 Task: Send an email with the signature Lorenzo Gonzalez with the subject Invitation to a company party and the message Would it be possible to provide a progress report on the project by the end of the week? from softage.6@softage.net to softage.3@softage.net and move the email from Sent Items to the folder Business plans
Action: Mouse moved to (90, 106)
Screenshot: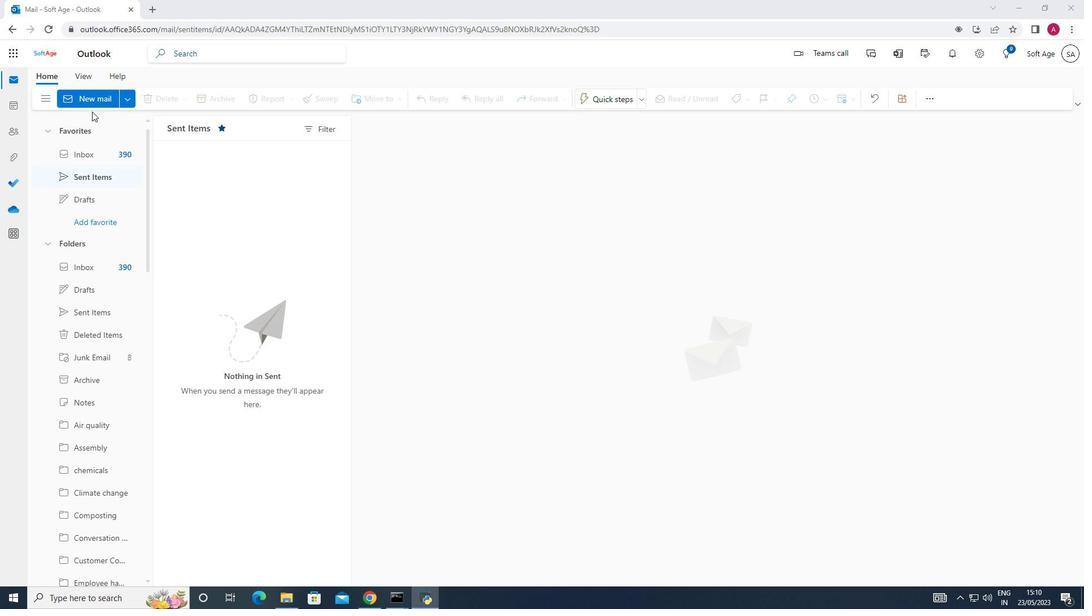 
Action: Mouse pressed left at (90, 106)
Screenshot: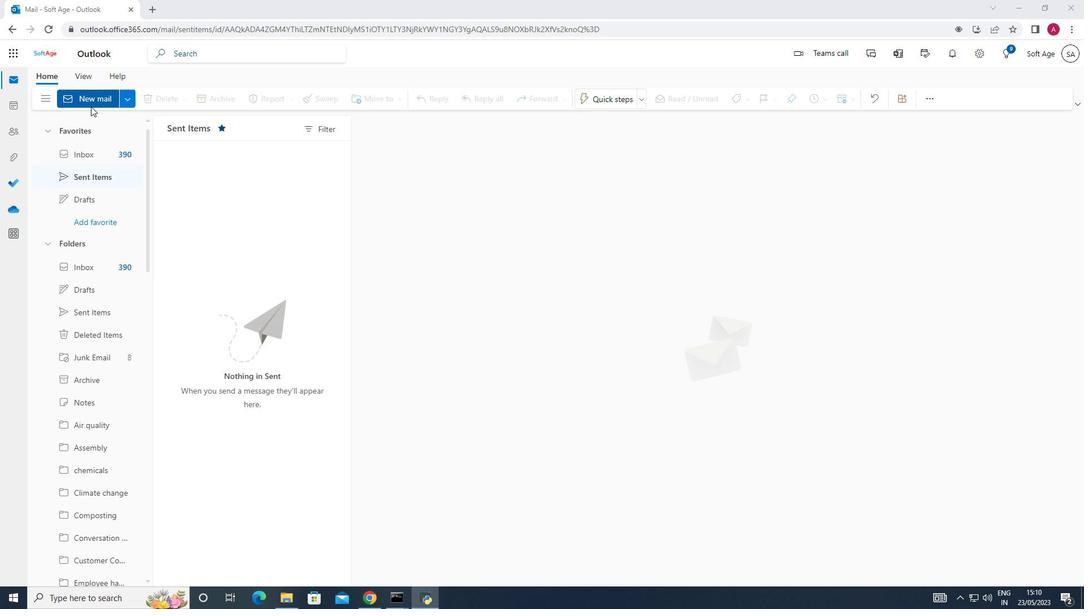 
Action: Mouse moved to (772, 94)
Screenshot: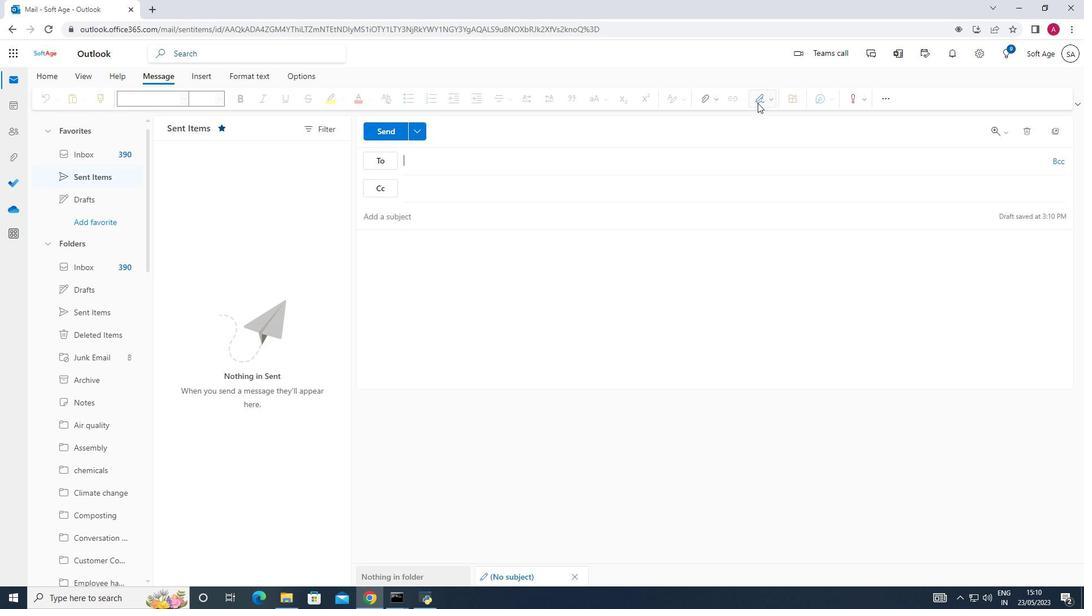 
Action: Mouse pressed left at (772, 94)
Screenshot: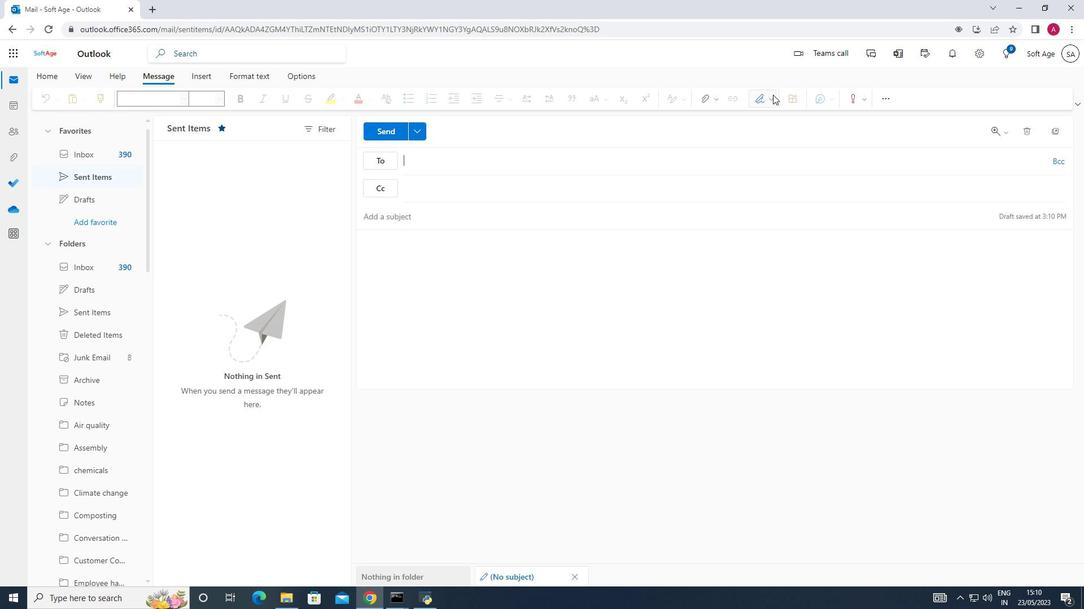 
Action: Mouse moved to (748, 140)
Screenshot: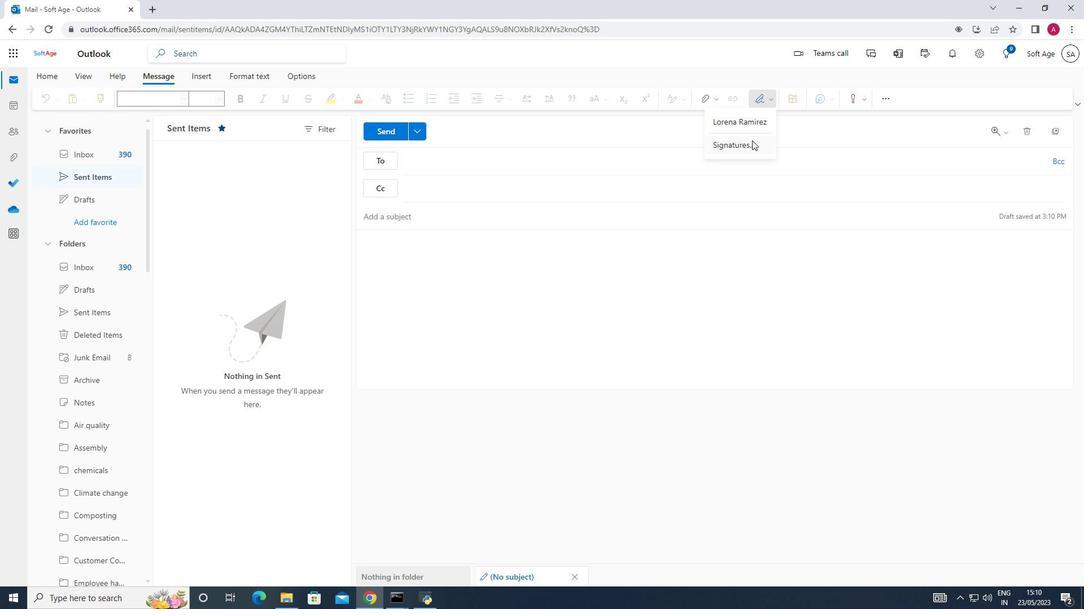 
Action: Mouse pressed left at (748, 140)
Screenshot: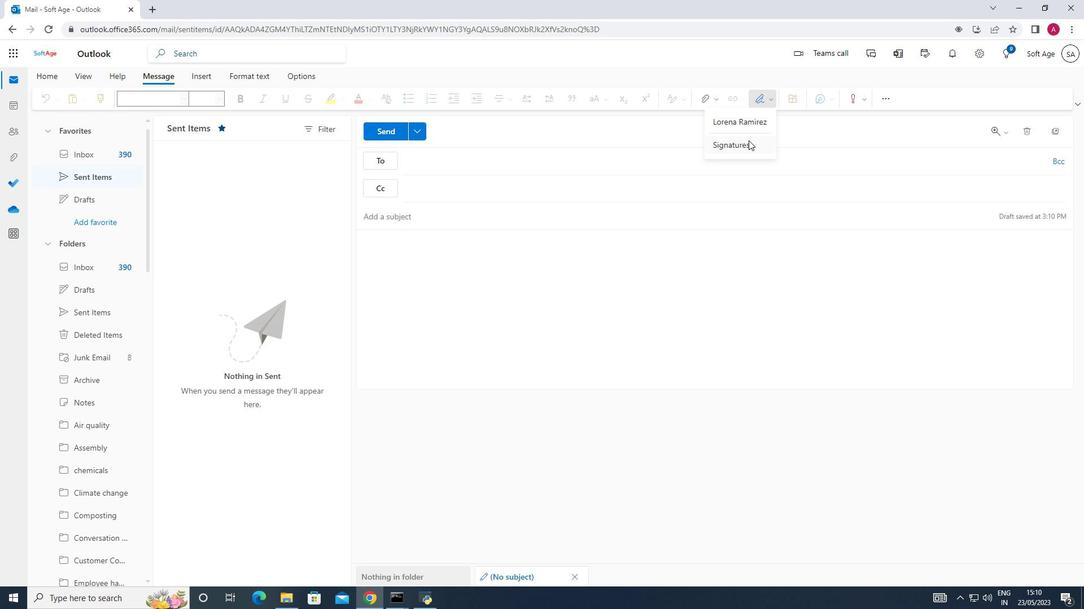 
Action: Mouse moved to (770, 186)
Screenshot: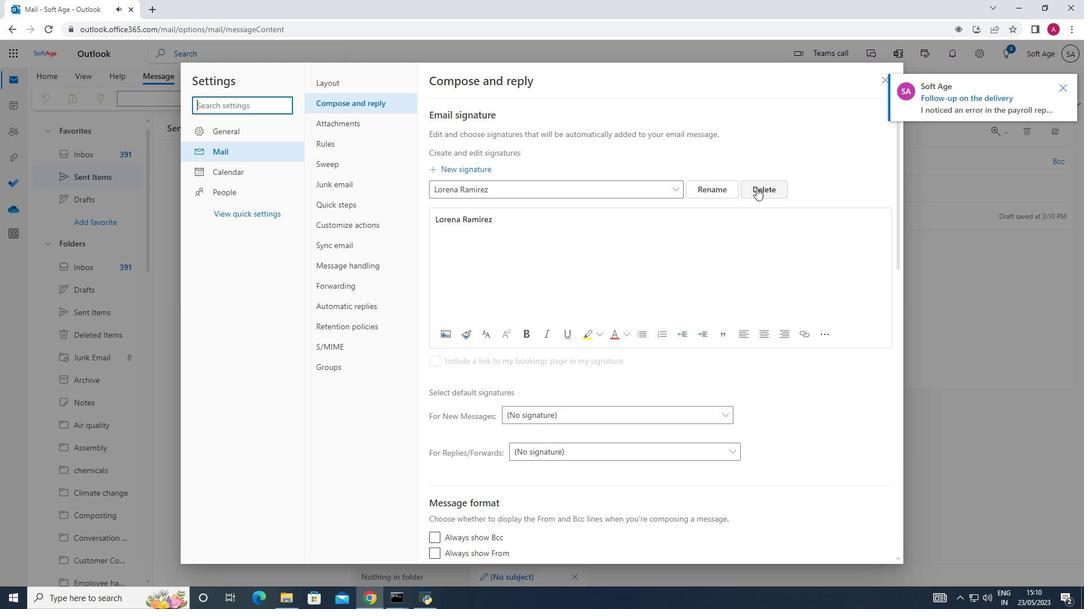 
Action: Mouse pressed left at (770, 186)
Screenshot: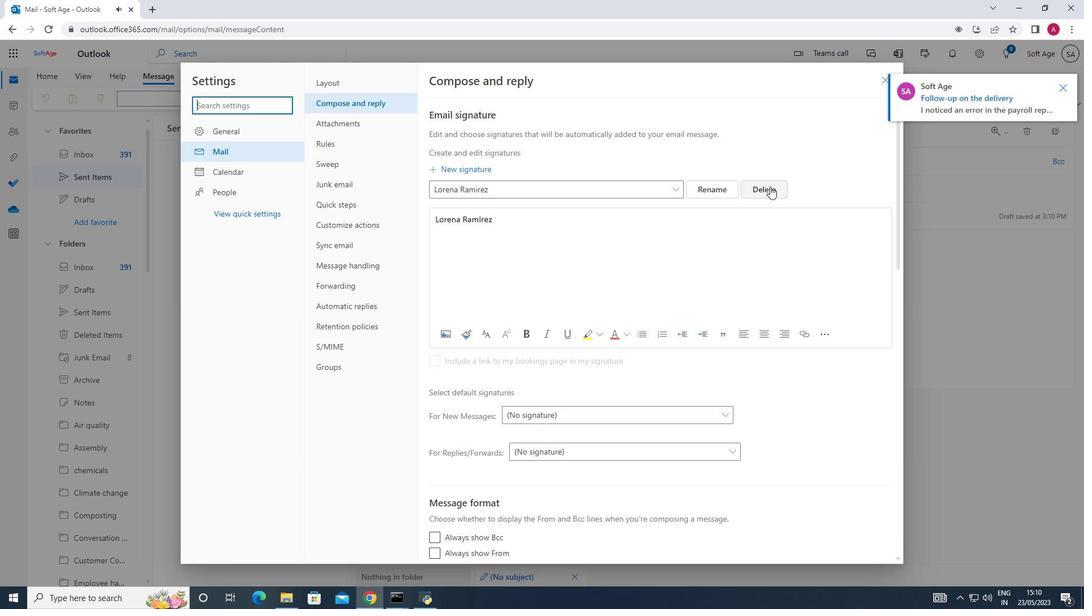 
Action: Mouse moved to (476, 192)
Screenshot: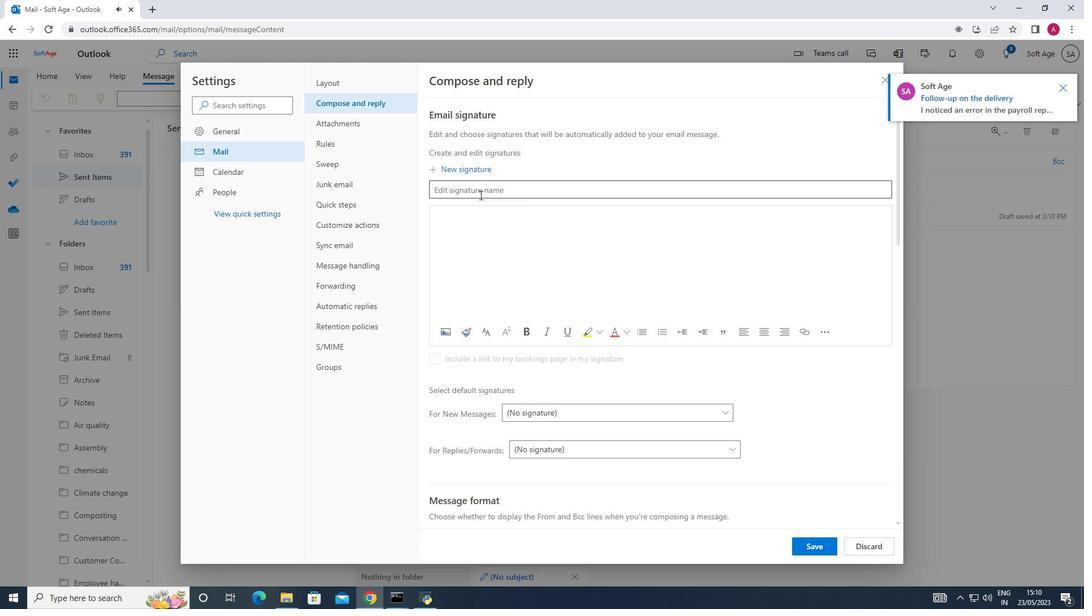 
Action: Mouse pressed left at (476, 192)
Screenshot: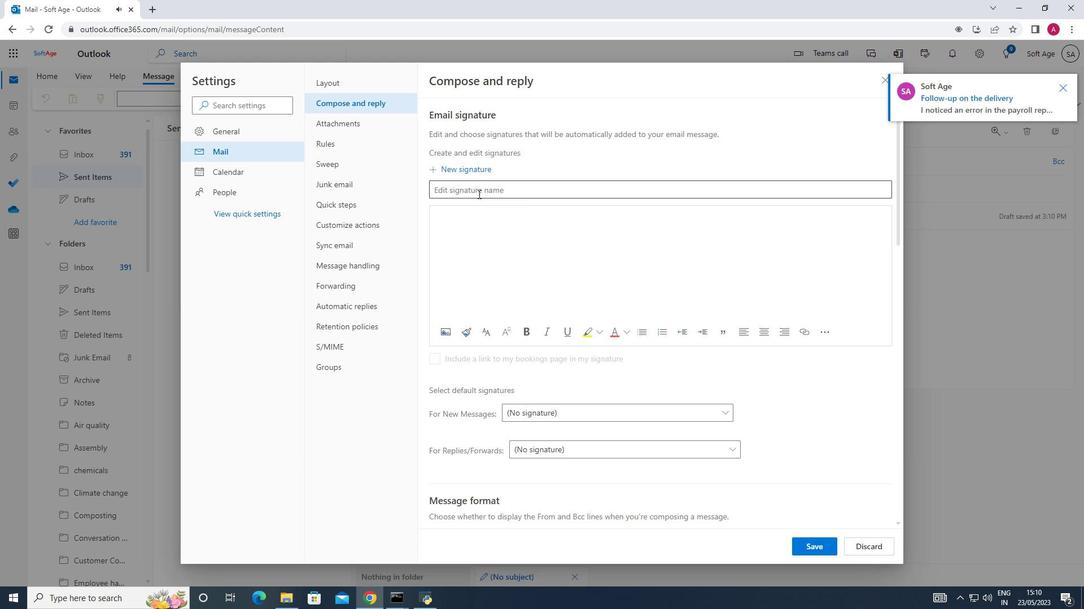 
Action: Mouse moved to (475, 191)
Screenshot: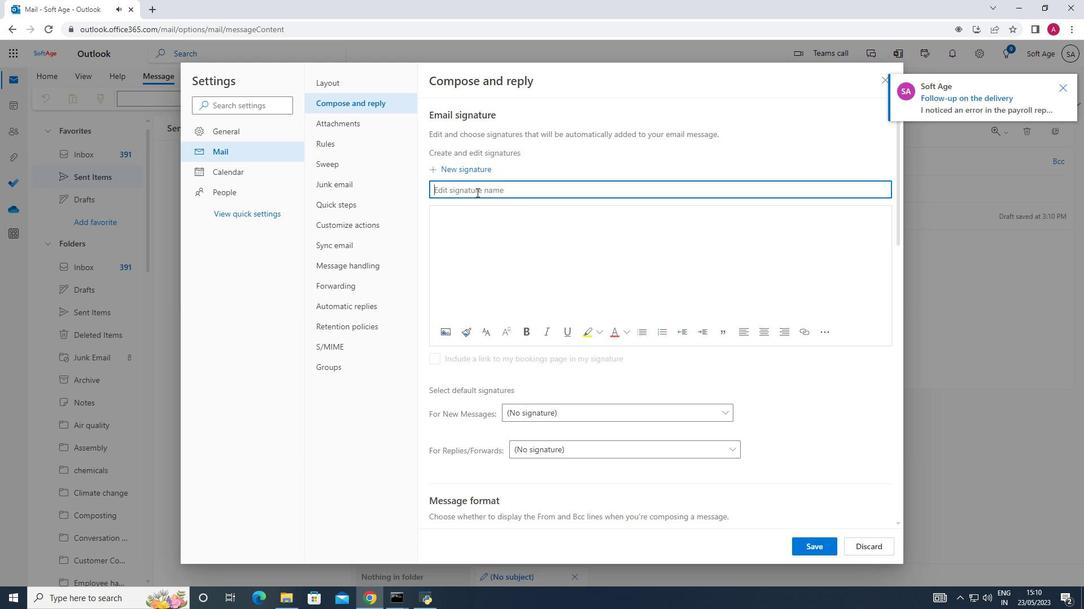 
Action: Key pressed <Key.shift_r>Lorenzo<Key.space><Key.shift>Gonzalez
Screenshot: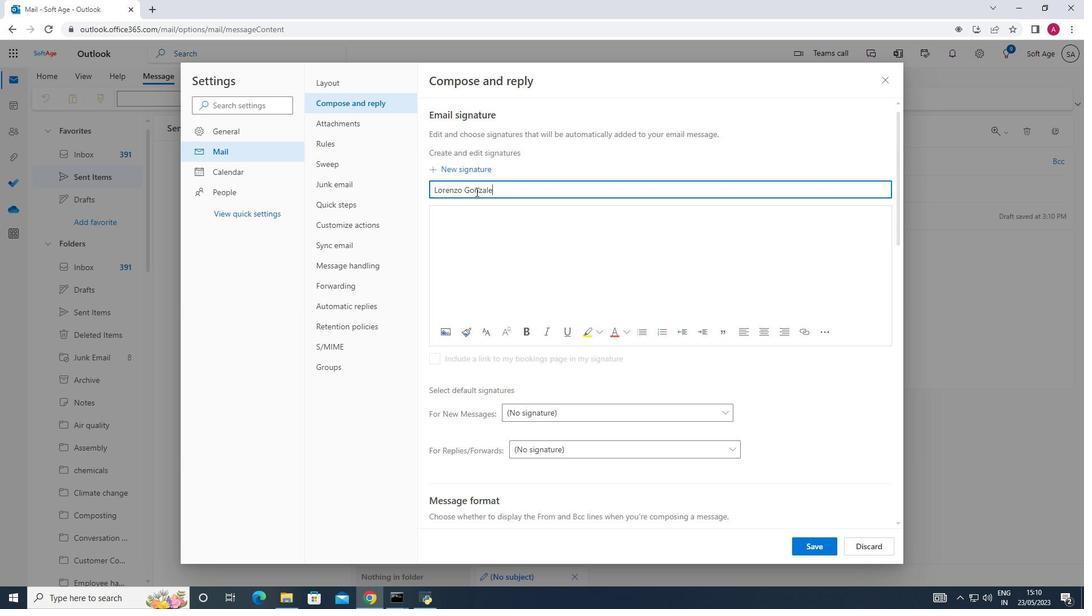 
Action: Mouse moved to (442, 221)
Screenshot: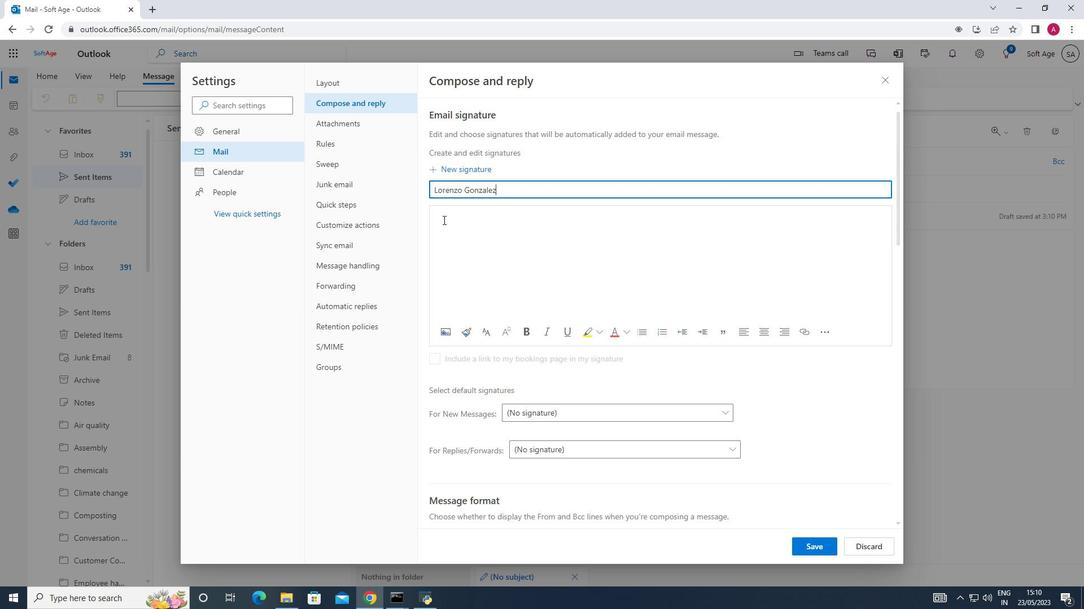 
Action: Mouse pressed left at (442, 221)
Screenshot: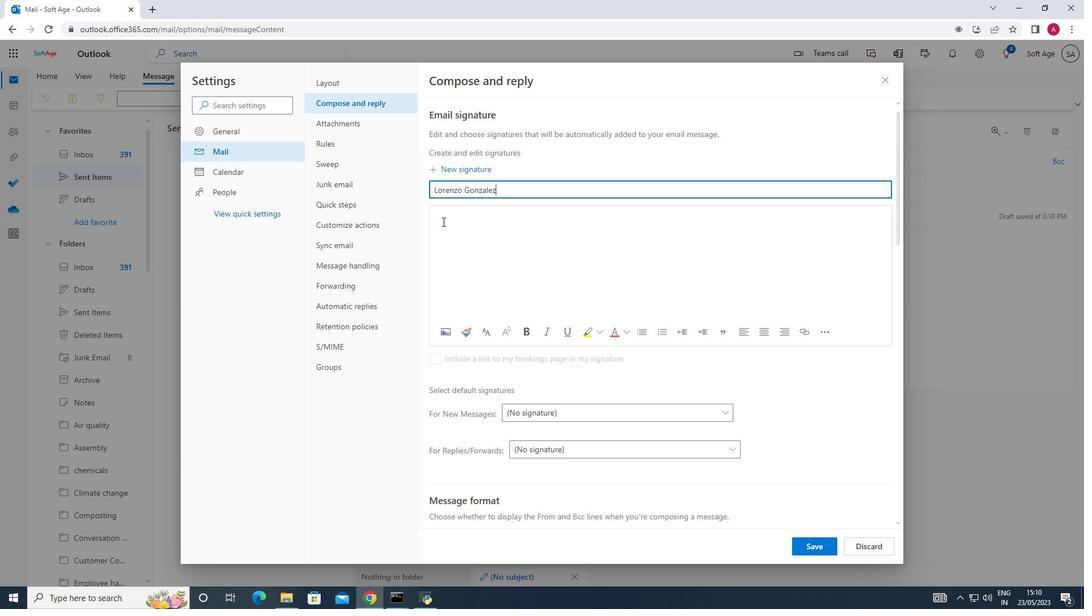
Action: Key pressed <Key.shift_r>Lorenzo<Key.space><Key.shift_r><Key.shift_r><Key.shift_r><Key.shift_r><Key.shift_r><Key.shift_r><Key.shift_r><Key.shift_r>Gonzalez
Screenshot: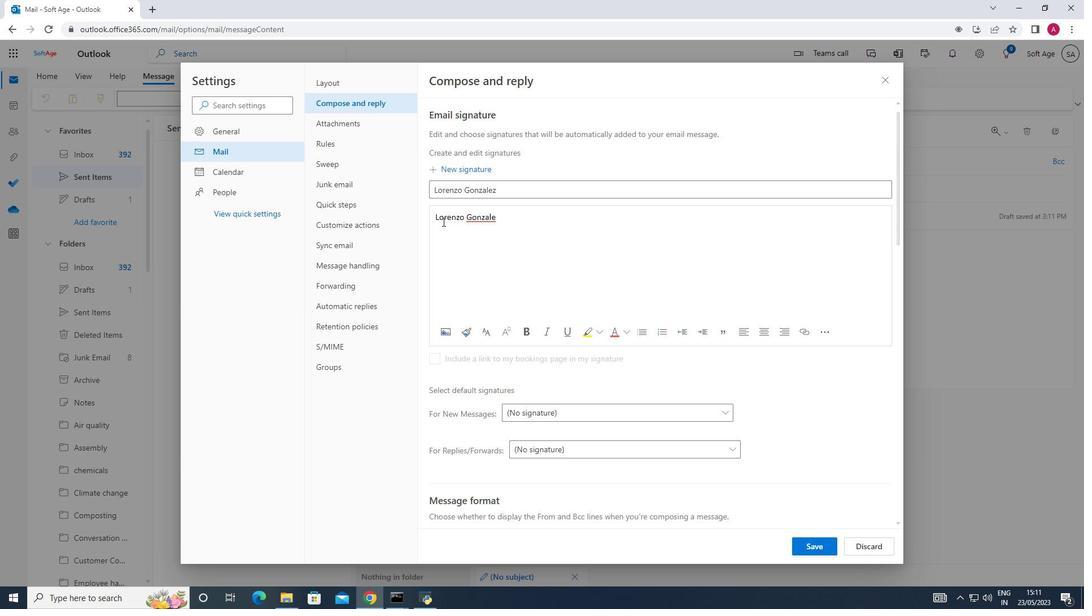 
Action: Mouse moved to (819, 548)
Screenshot: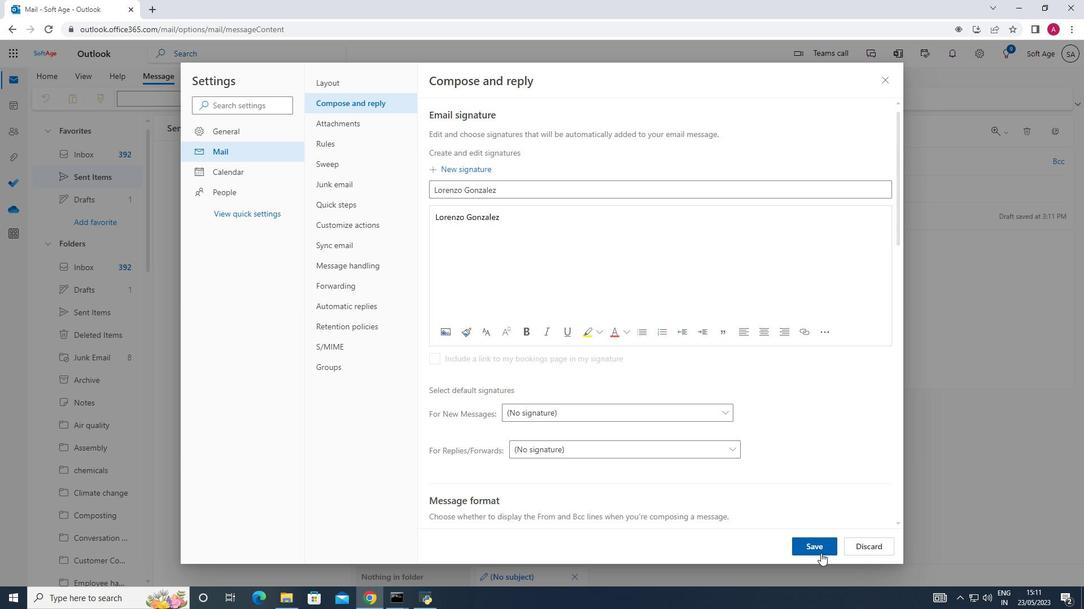 
Action: Mouse pressed left at (819, 548)
Screenshot: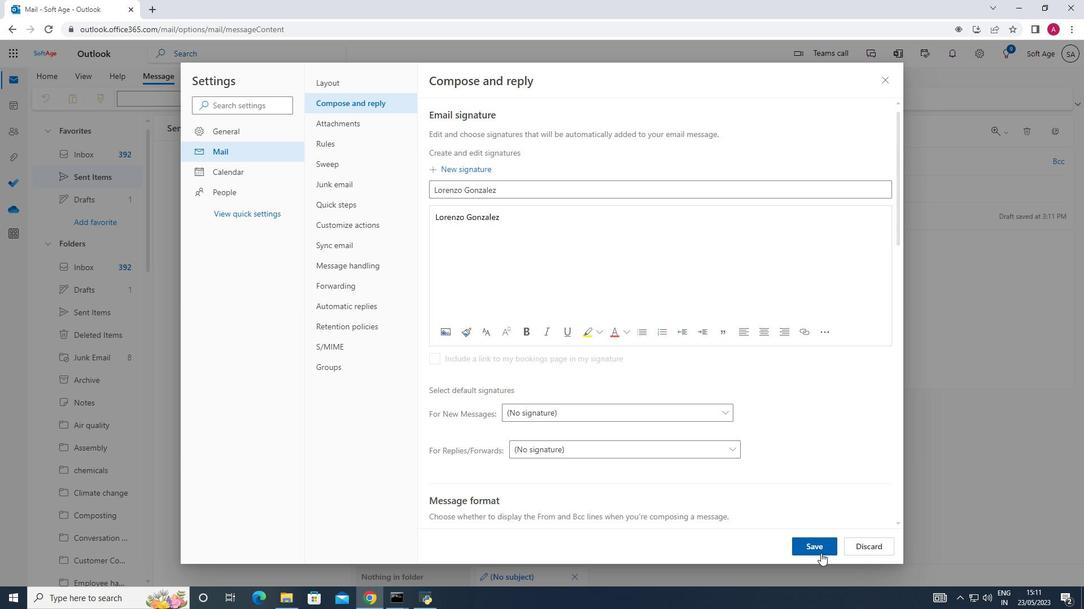 
Action: Mouse moved to (767, 499)
Screenshot: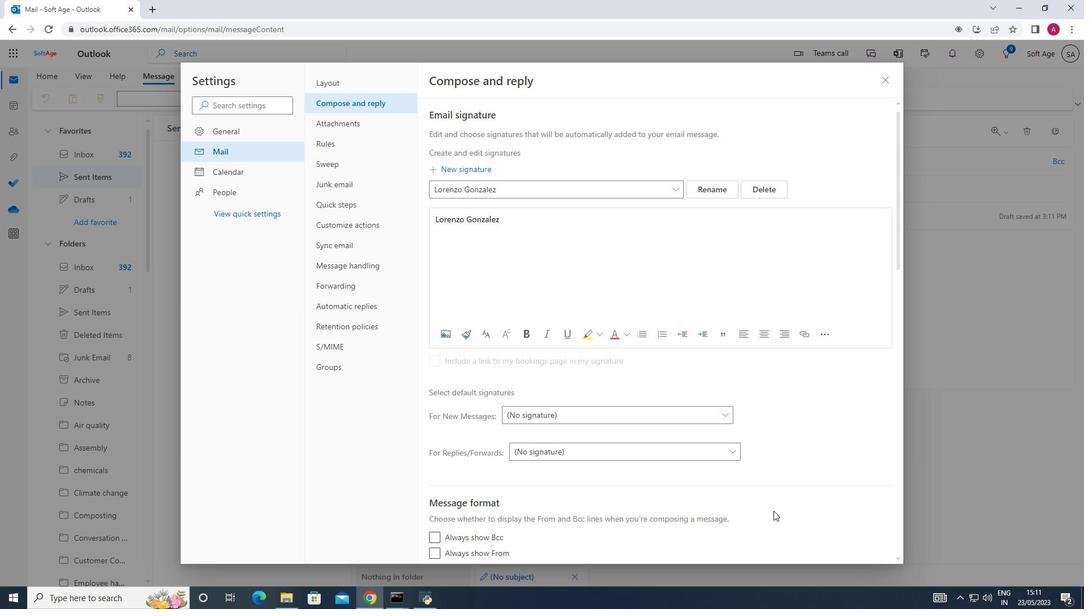 
Action: Mouse scrolled (767, 499) with delta (0, 0)
Screenshot: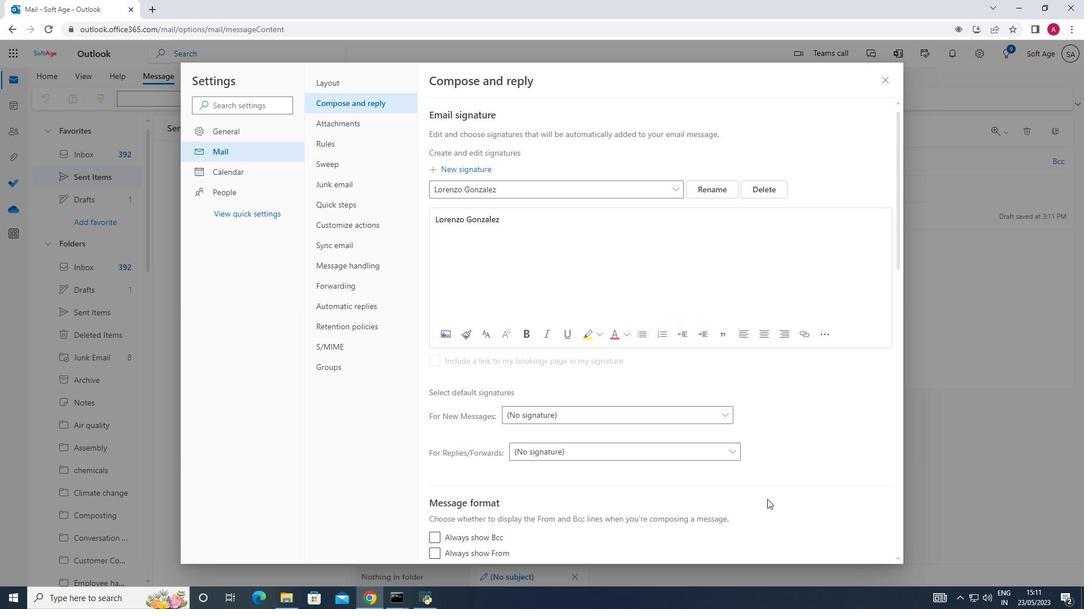 
Action: Mouse scrolled (767, 499) with delta (0, 0)
Screenshot: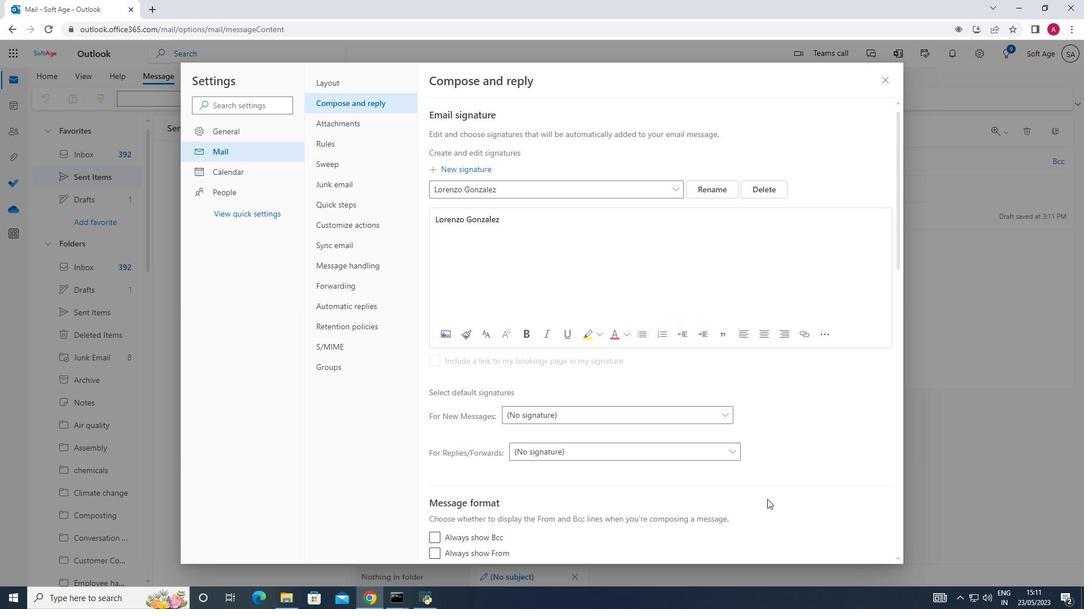 
Action: Mouse scrolled (767, 499) with delta (0, 0)
Screenshot: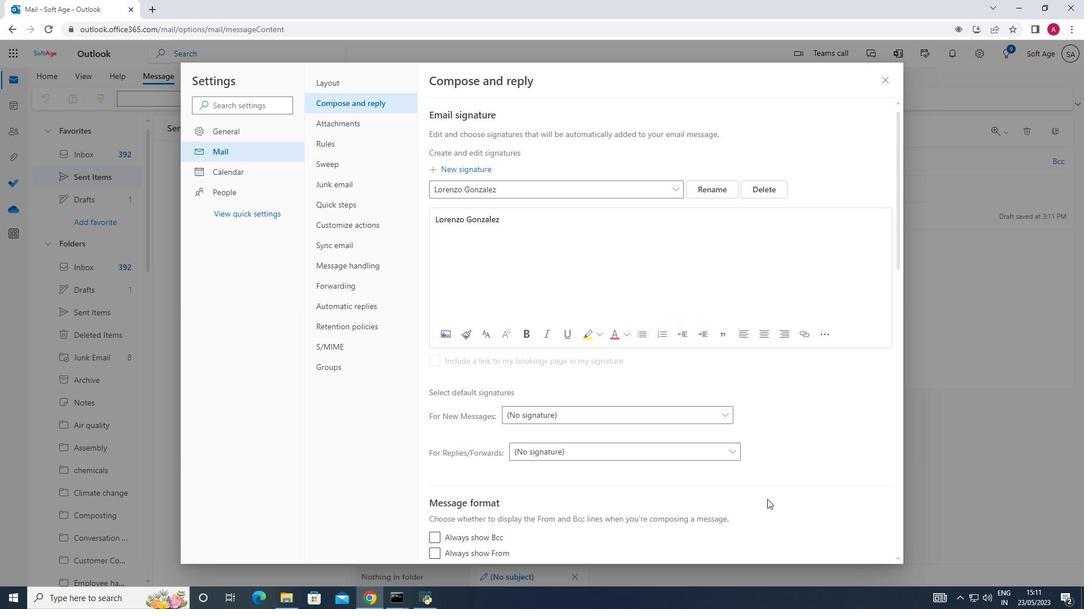 
Action: Mouse moved to (765, 499)
Screenshot: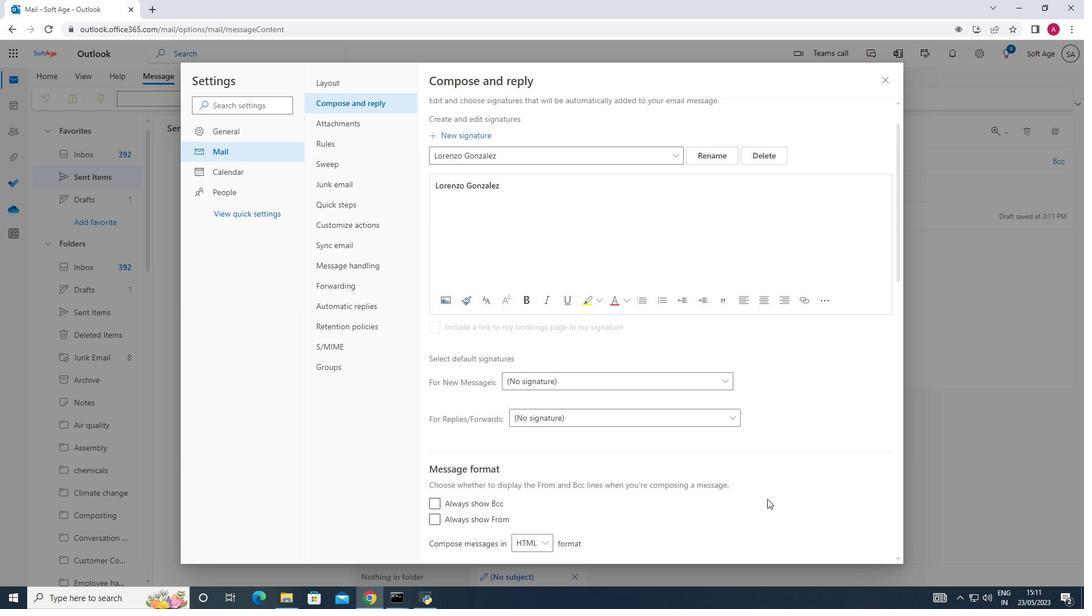 
Action: Mouse scrolled (765, 499) with delta (0, 0)
Screenshot: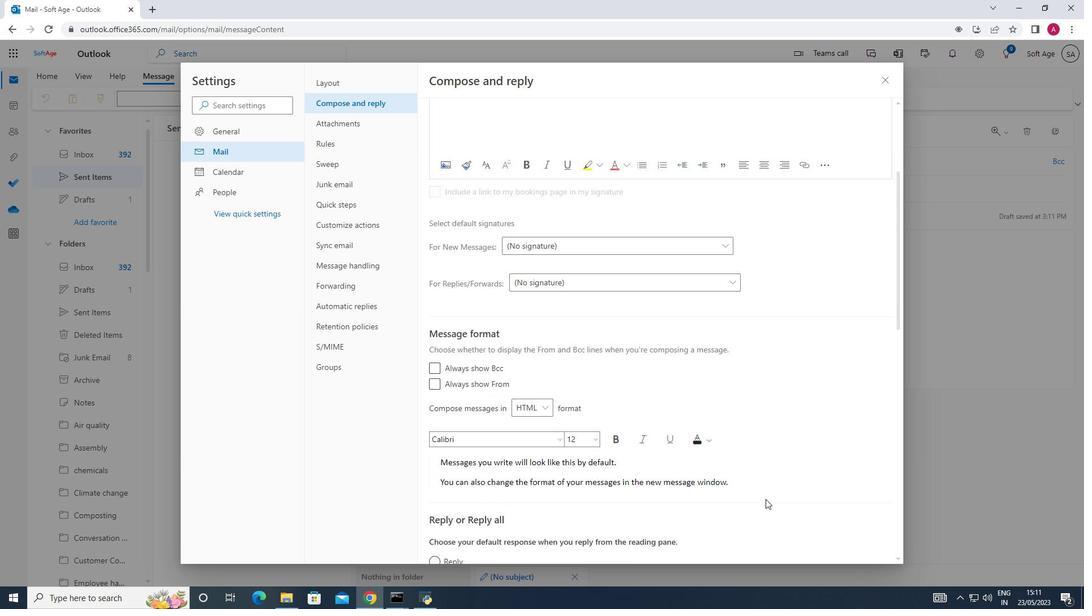 
Action: Mouse scrolled (765, 499) with delta (0, 0)
Screenshot: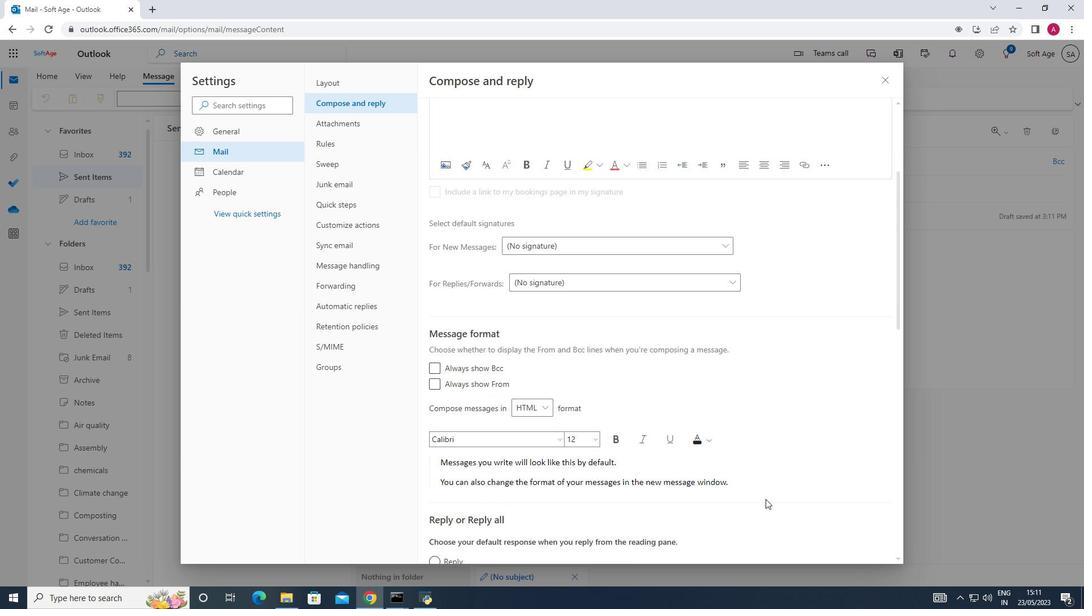 
Action: Mouse scrolled (765, 499) with delta (0, 0)
Screenshot: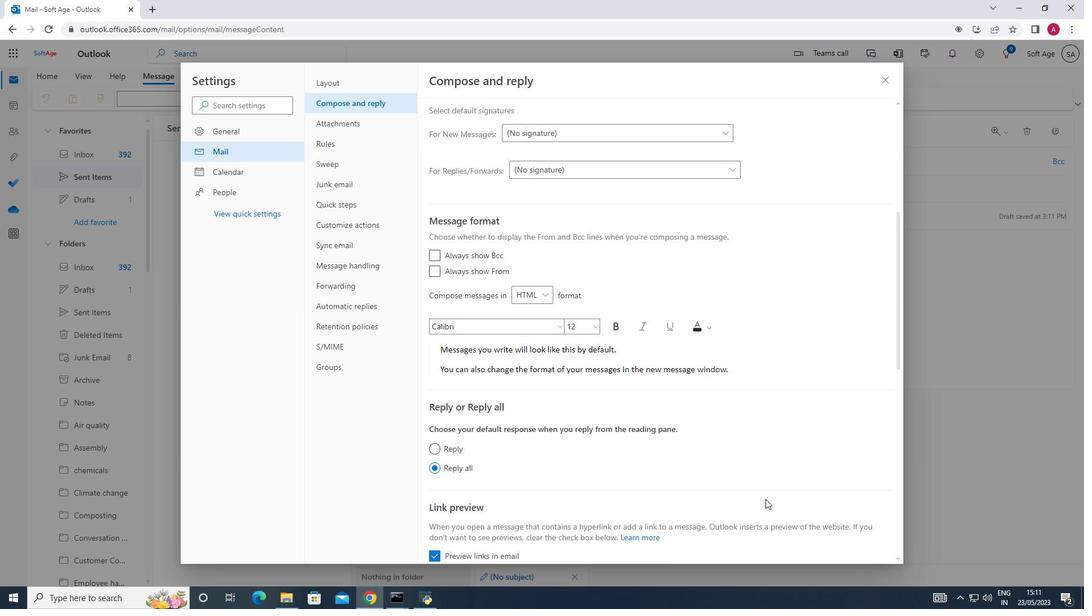 
Action: Mouse scrolled (765, 499) with delta (0, 0)
Screenshot: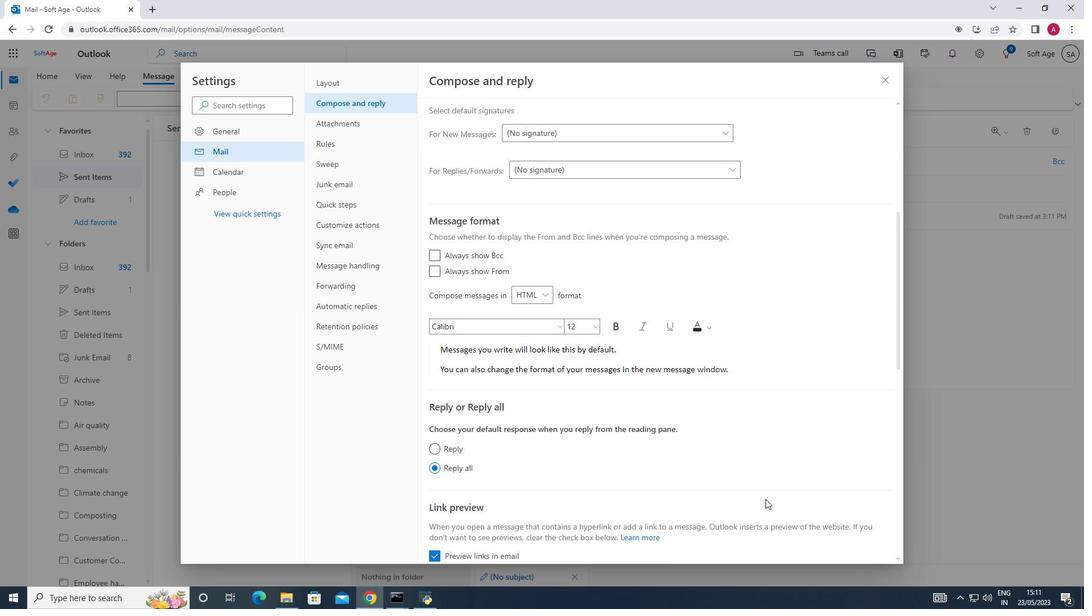 
Action: Mouse scrolled (765, 499) with delta (0, 0)
Screenshot: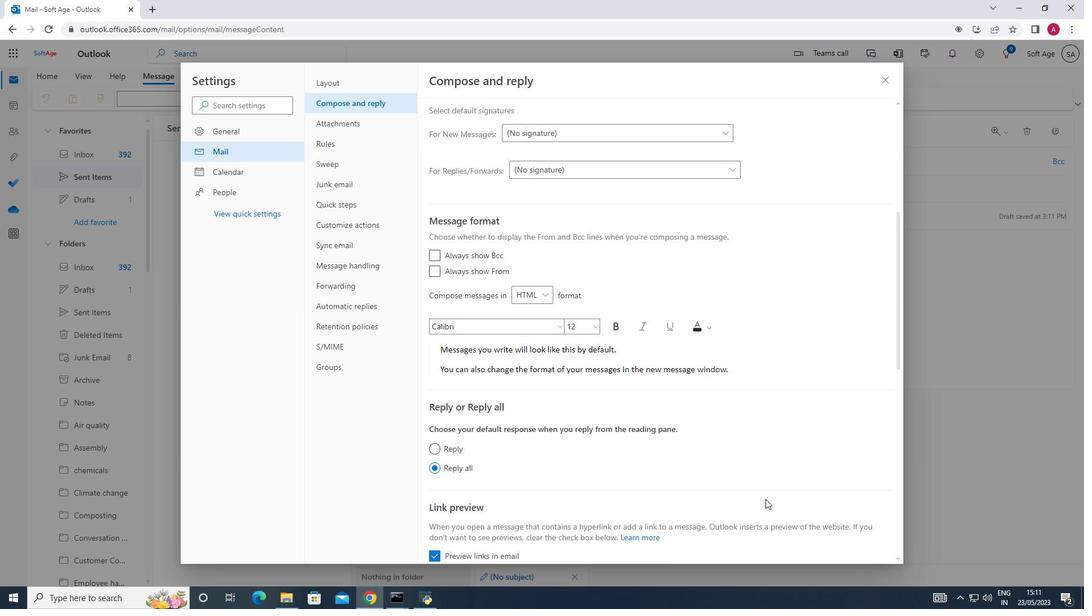 
Action: Mouse scrolled (765, 499) with delta (0, 0)
Screenshot: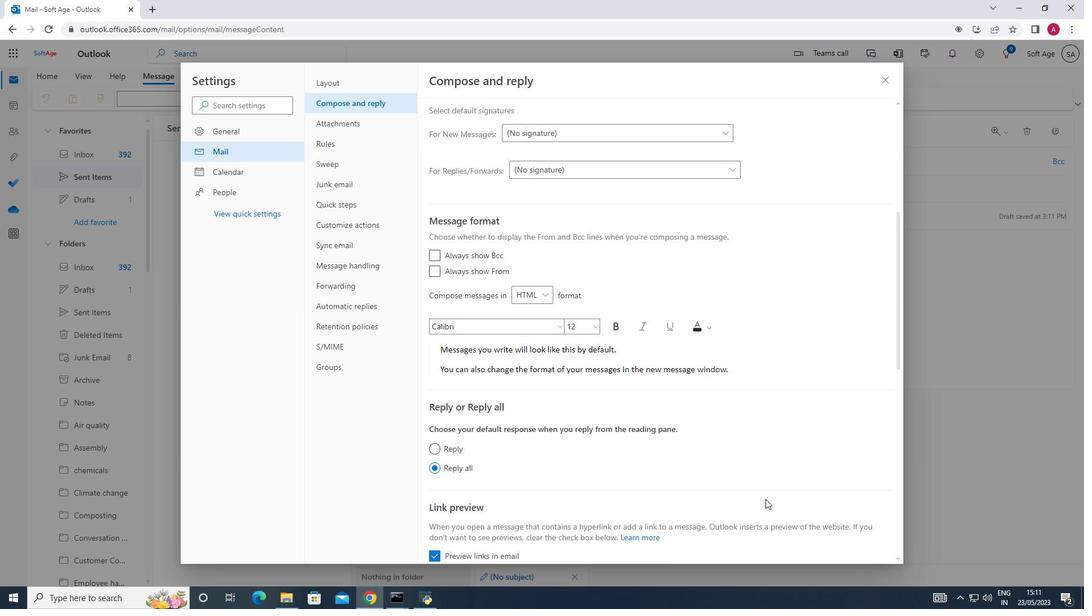 
Action: Mouse scrolled (765, 500) with delta (0, 0)
Screenshot: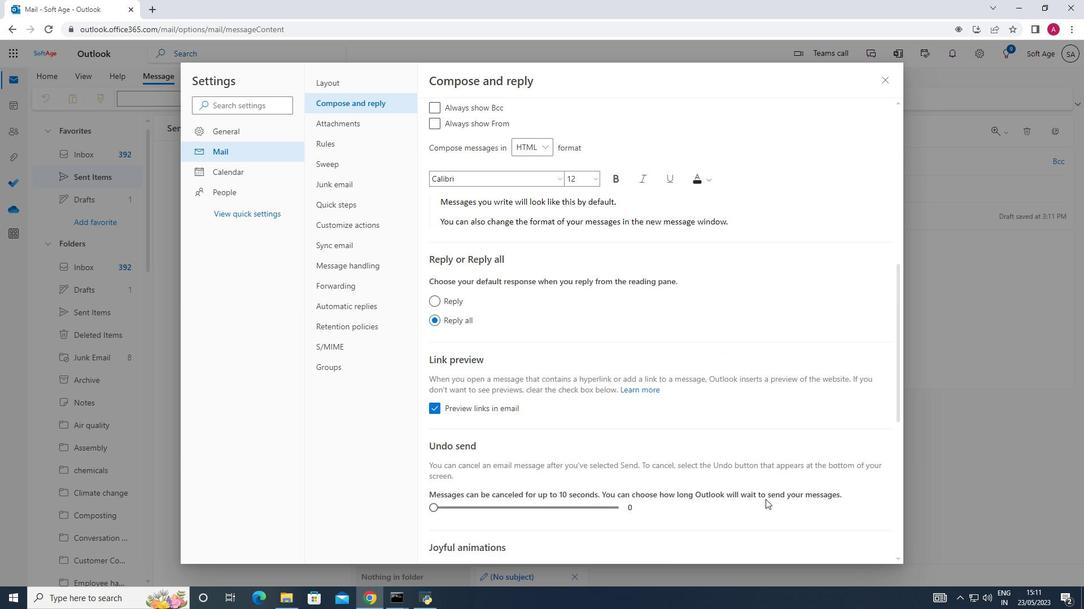 
Action: Mouse scrolled (765, 500) with delta (0, 0)
Screenshot: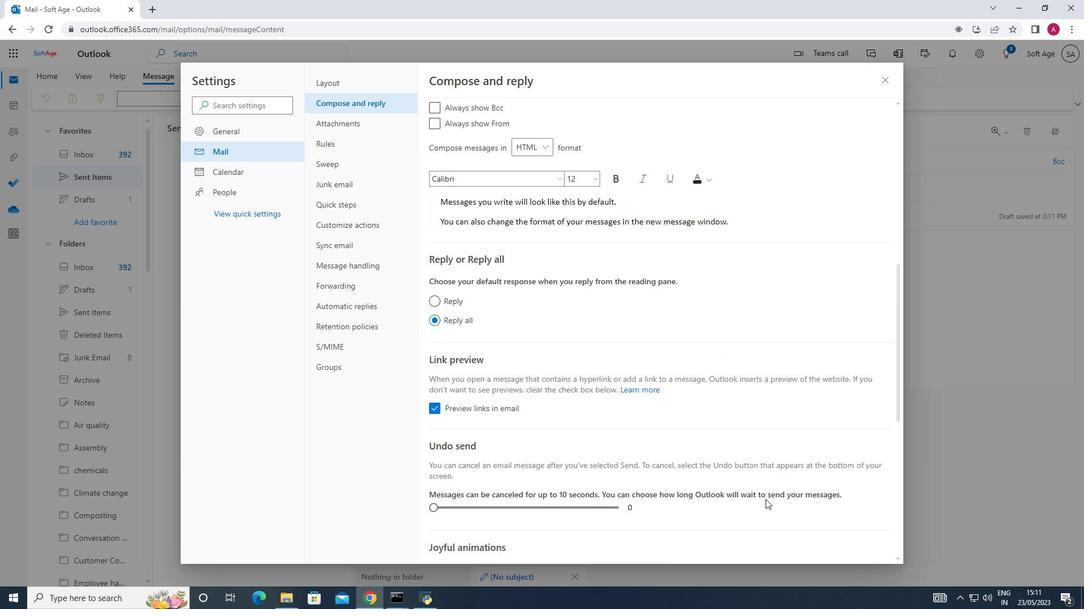 
Action: Mouse scrolled (765, 500) with delta (0, 0)
Screenshot: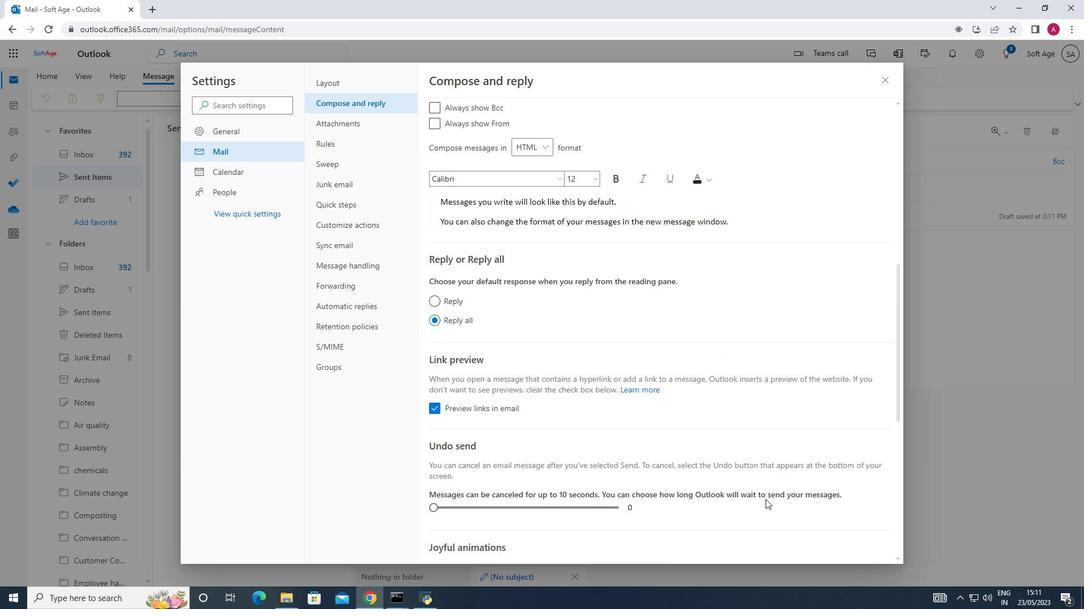 
Action: Mouse scrolled (765, 500) with delta (0, 0)
Screenshot: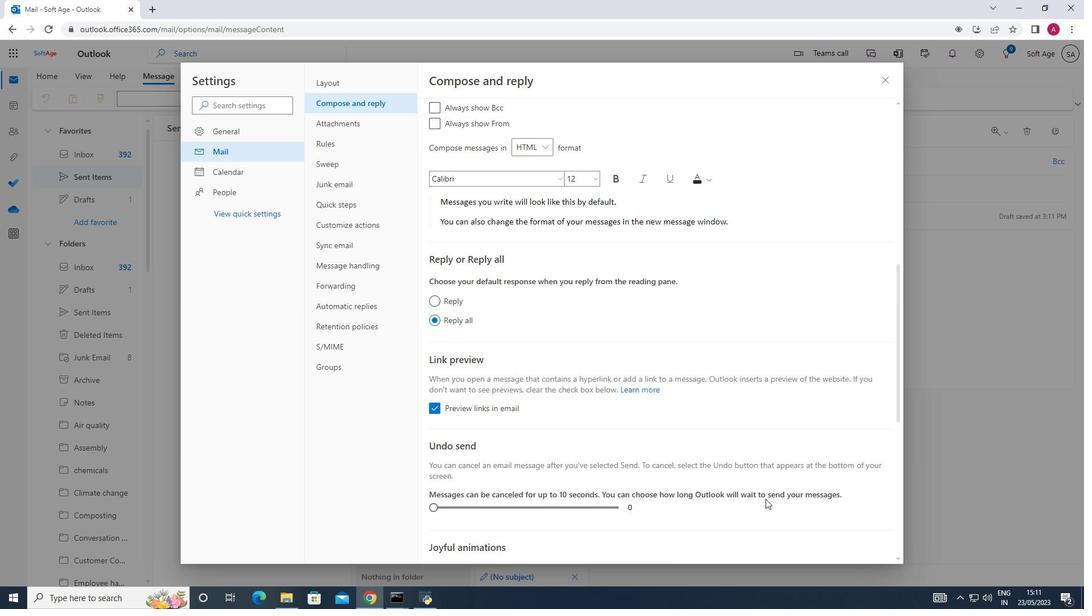 
Action: Mouse scrolled (765, 500) with delta (0, 0)
Screenshot: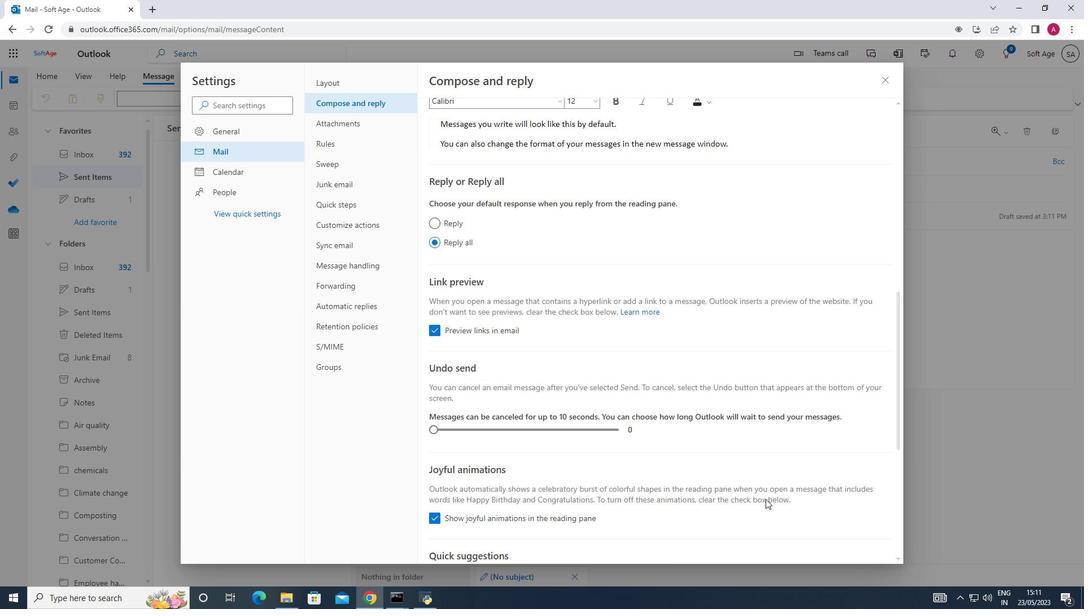 
Action: Mouse moved to (734, 468)
Screenshot: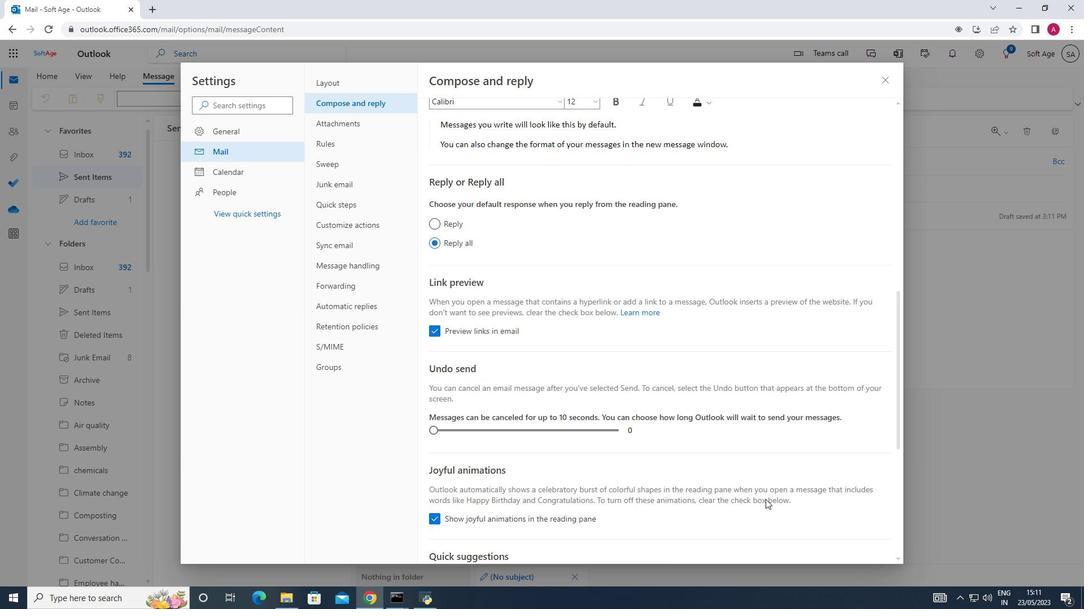 
Action: Mouse scrolled (734, 468) with delta (0, 0)
Screenshot: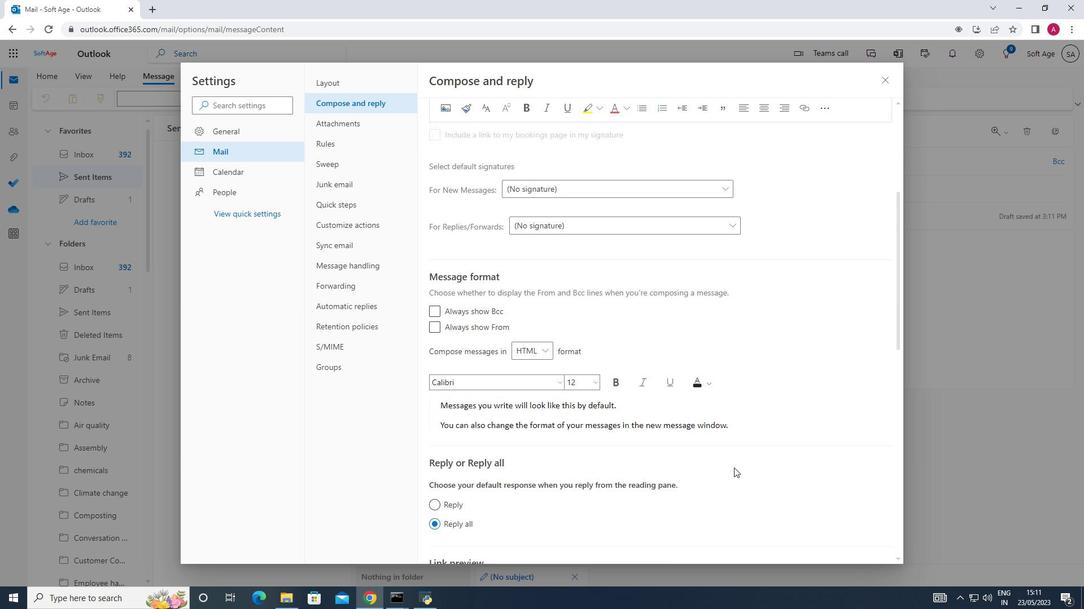 
Action: Mouse scrolled (734, 468) with delta (0, 0)
Screenshot: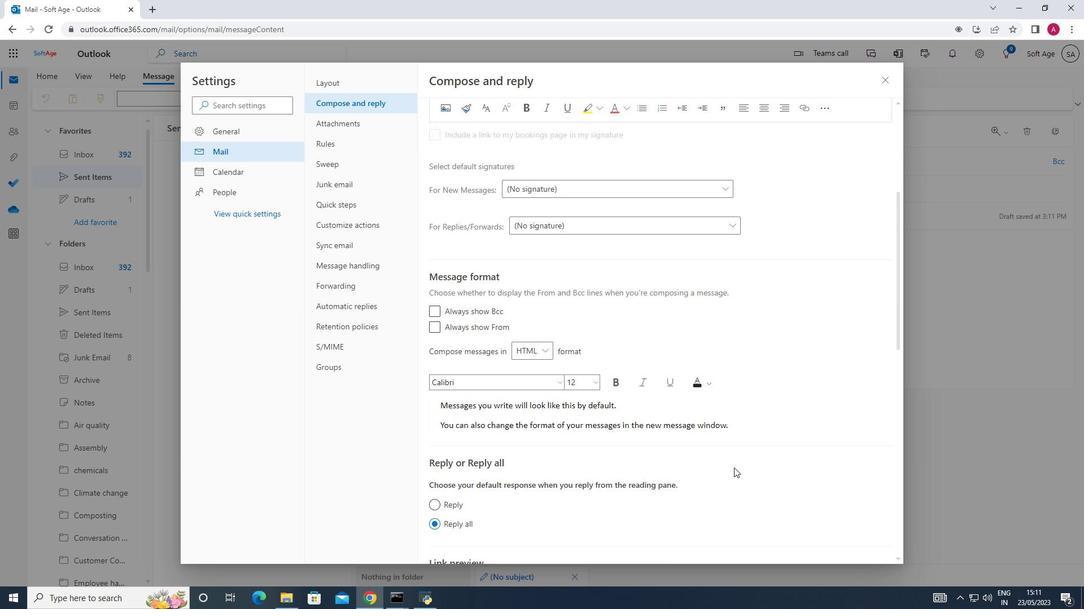 
Action: Mouse scrolled (734, 468) with delta (0, 0)
Screenshot: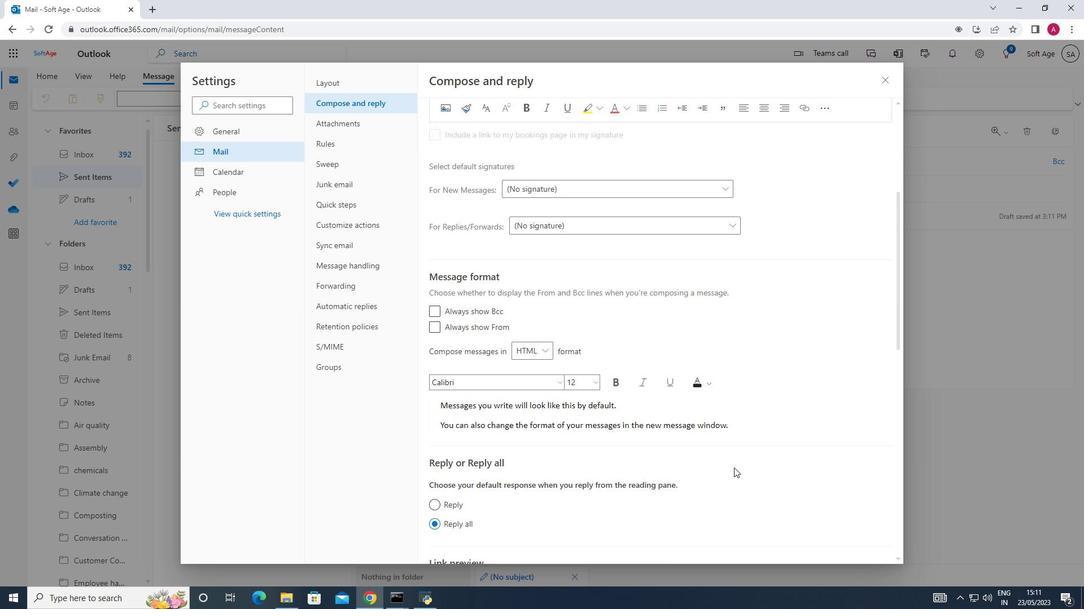 
Action: Mouse scrolled (734, 468) with delta (0, 0)
Screenshot: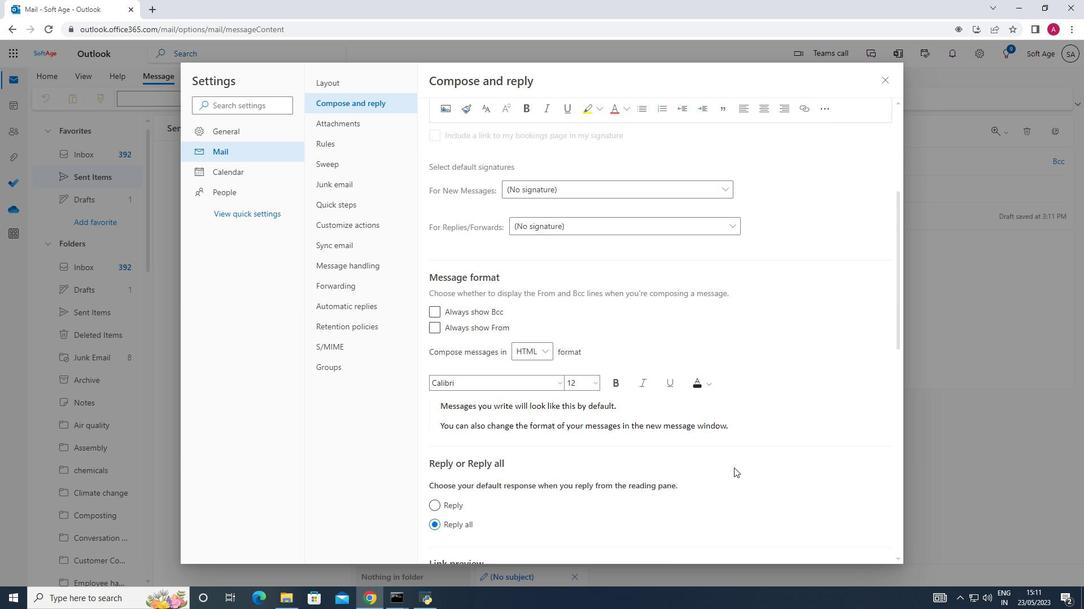
Action: Mouse moved to (887, 76)
Screenshot: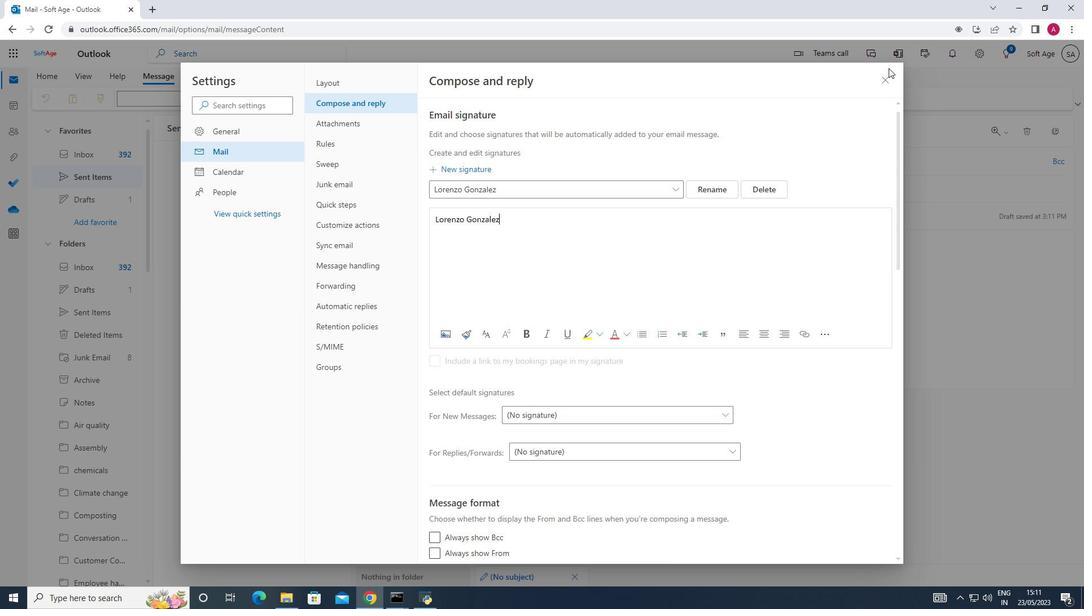 
Action: Mouse pressed left at (887, 76)
Screenshot: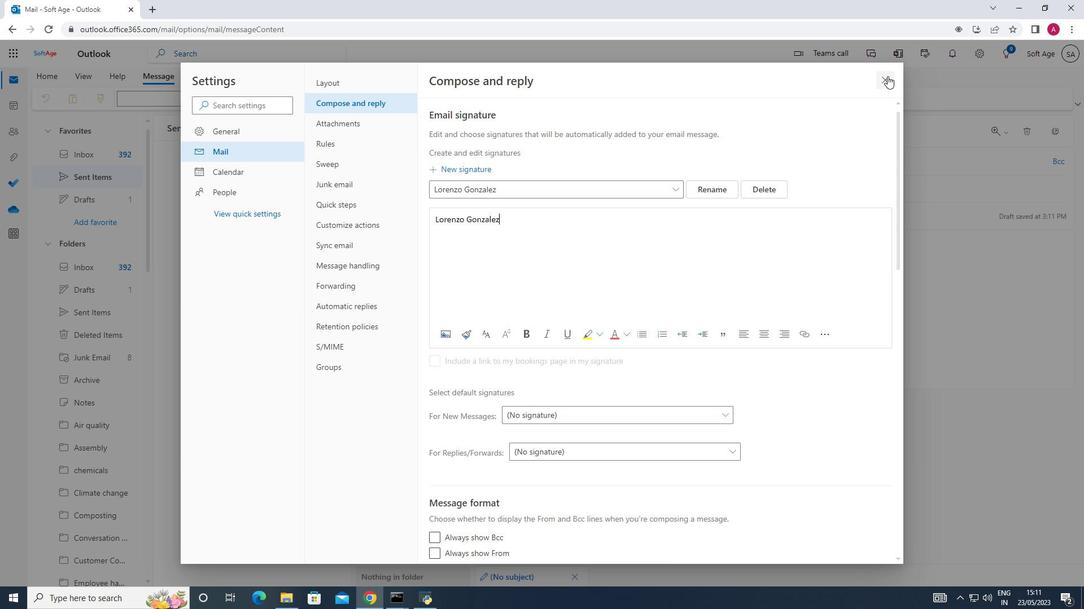 
Action: Mouse moved to (766, 101)
Screenshot: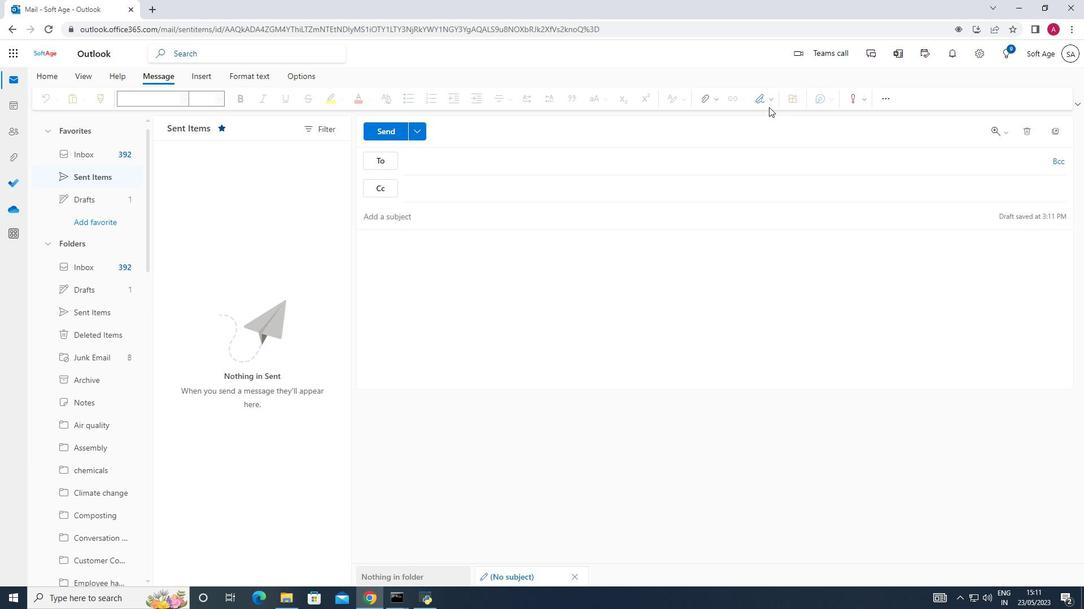 
Action: Mouse pressed left at (766, 101)
Screenshot: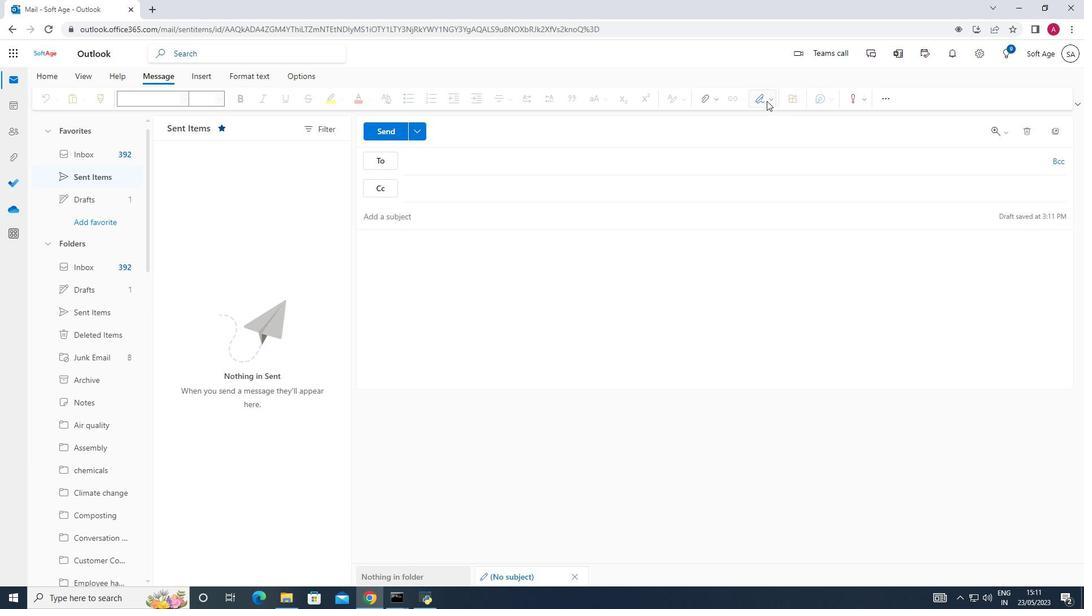 
Action: Mouse moved to (758, 123)
Screenshot: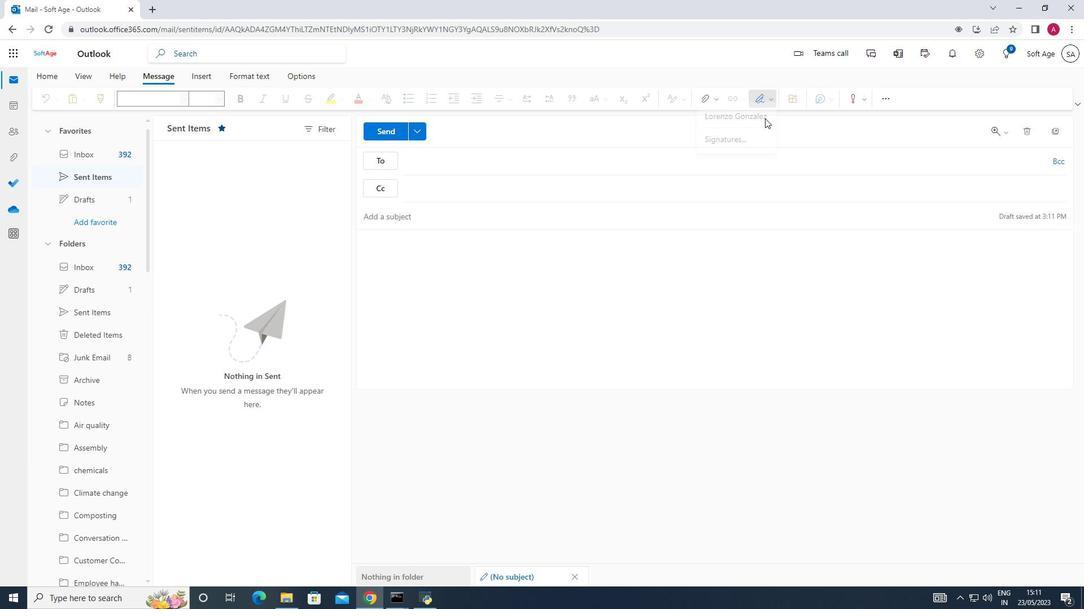 
Action: Mouse pressed left at (758, 123)
Screenshot: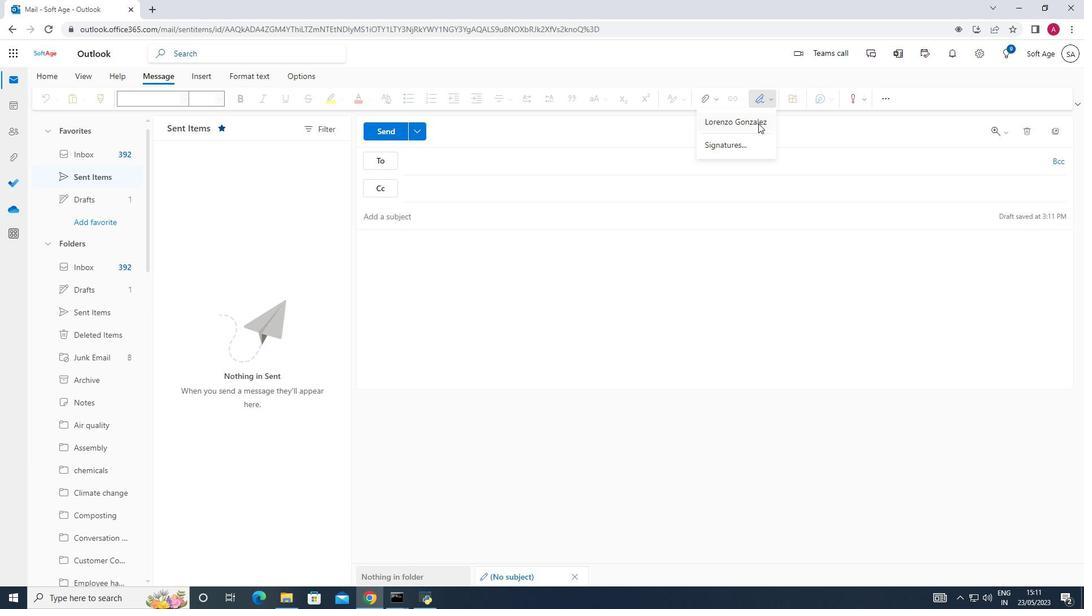 
Action: Mouse moved to (404, 220)
Screenshot: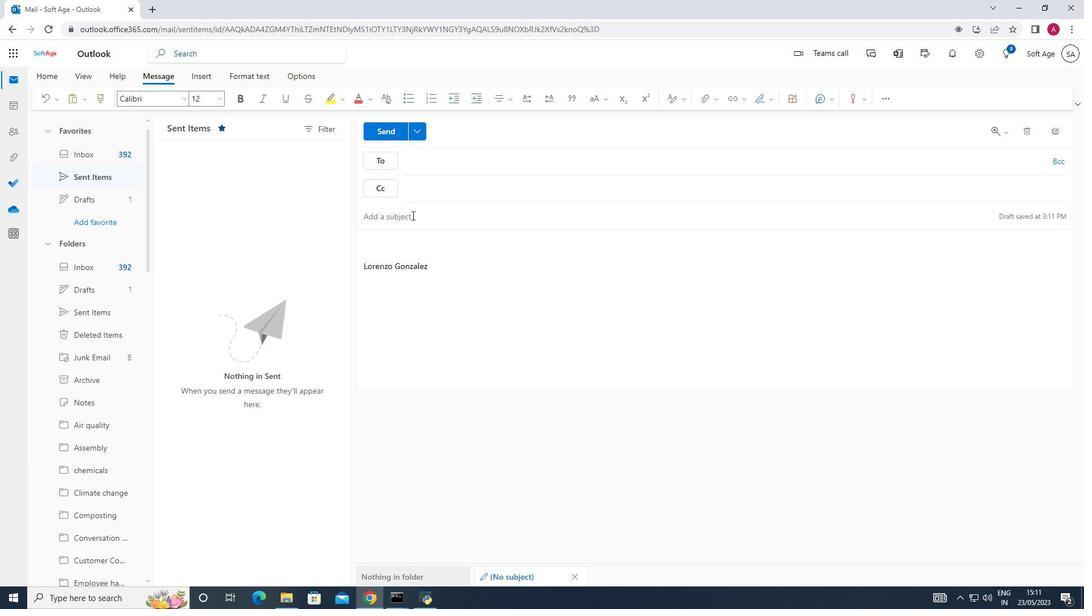 
Action: Mouse pressed left at (404, 220)
Screenshot: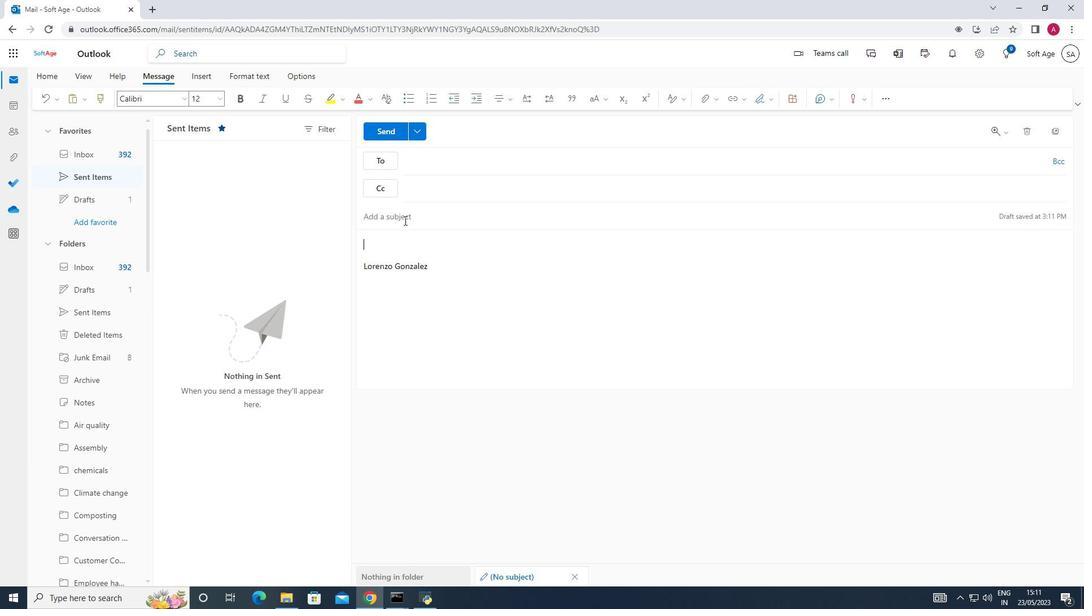 
Action: Key pressed <Key.shift_r>Invitation<Key.space>to<Key.space>a<Key.space>company<Key.space>party
Screenshot: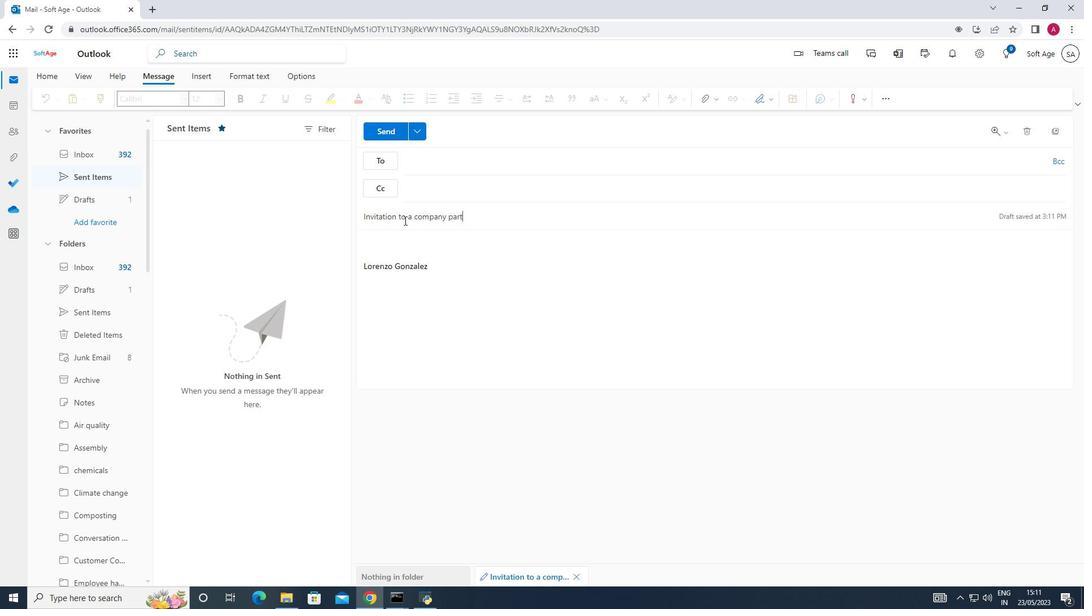 
Action: Mouse moved to (374, 241)
Screenshot: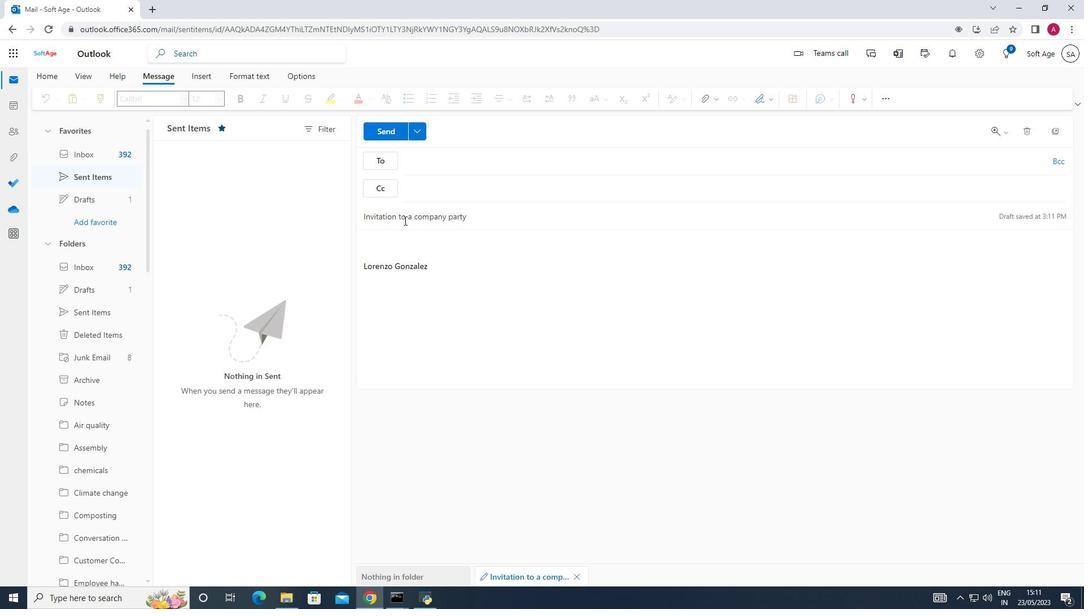 
Action: Mouse pressed left at (374, 241)
Screenshot: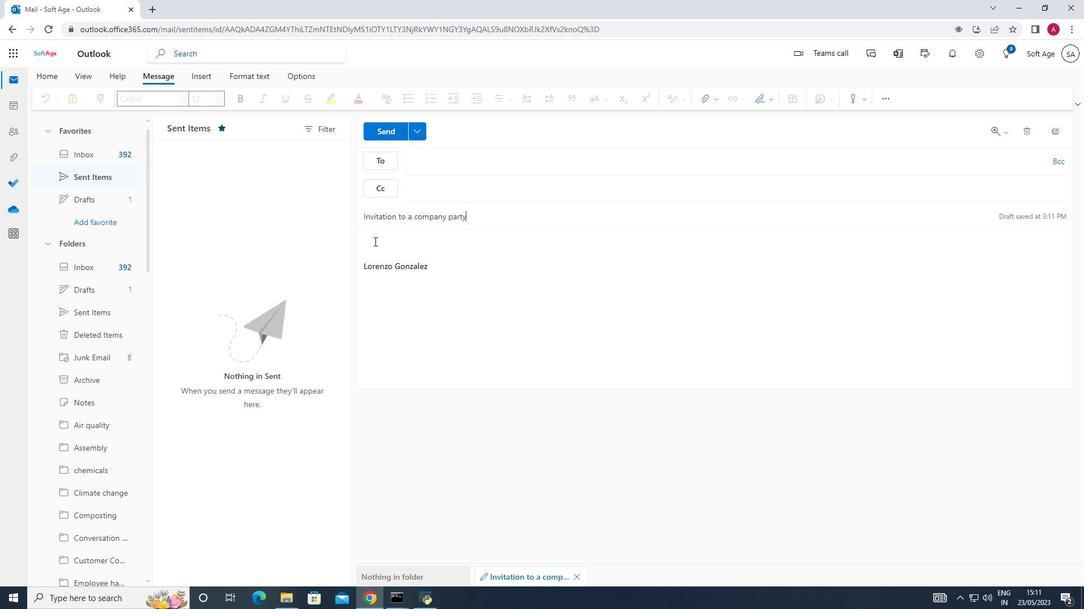 
Action: Key pressed <Key.shift_r><Key.shift_r><Key.shift_r><Key.shift_r><Key.shift_r>It<Key.space>be<Key.space>possible<Key.space>to<Key.space>provide<Key.space>a<Key.space>progress<Key.space>report<Key.space>on<Key.space>the<Key.space>project<Key.space>by<Key.space><Key.space><Key.space>the<Key.space>end<Key.space>of<Key.space>thw<Key.backspace>e<Key.space>week<Key.shift_r>?
Screenshot: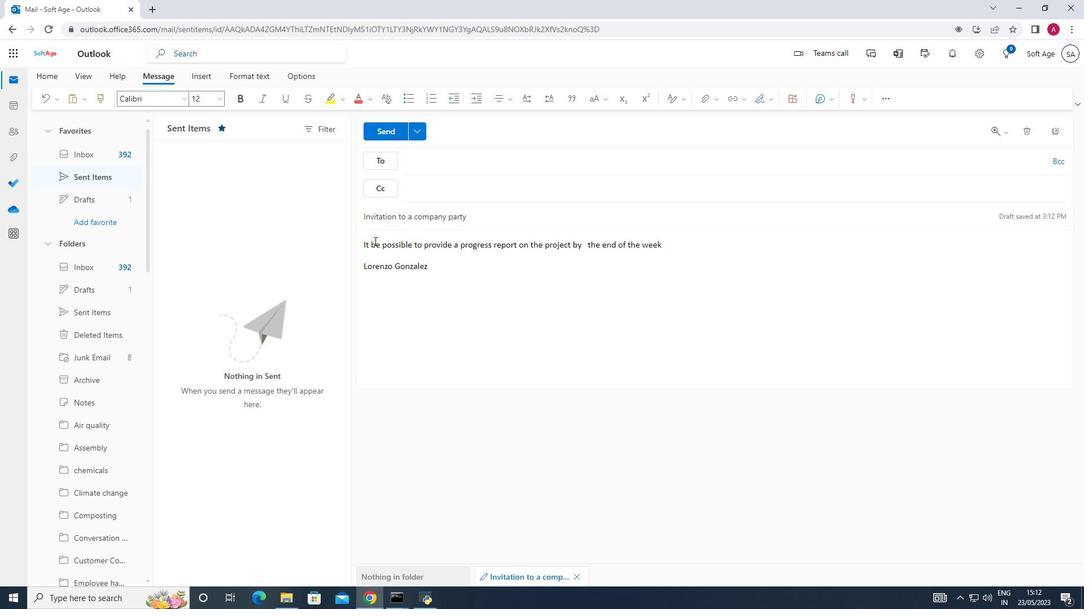 
Action: Mouse moved to (429, 163)
Screenshot: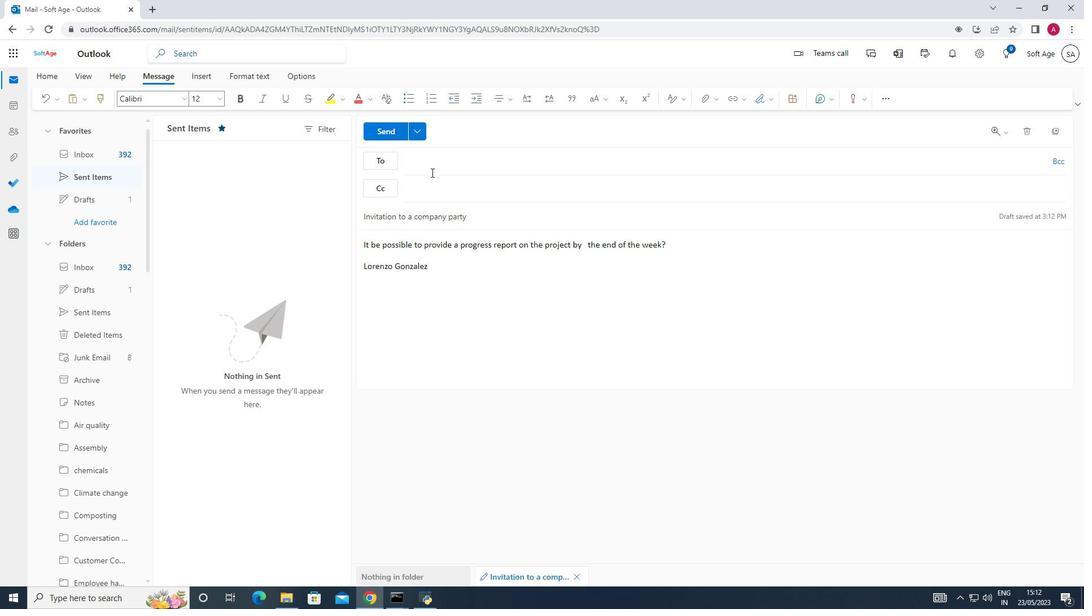 
Action: Mouse pressed left at (429, 163)
Screenshot: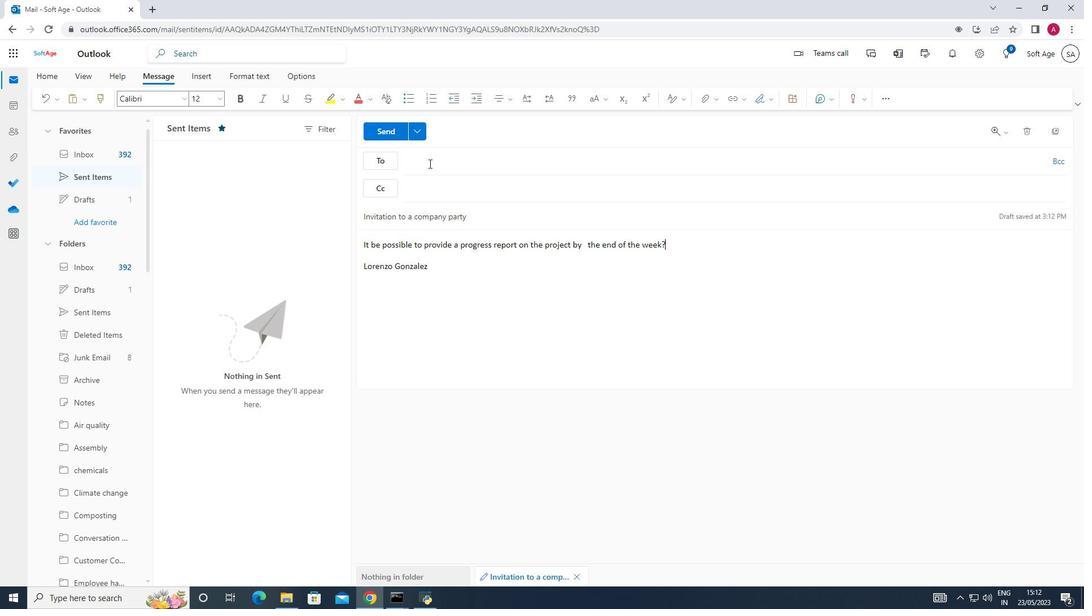 
Action: Key pressed softage.3<Key.shift>@soft
Screenshot: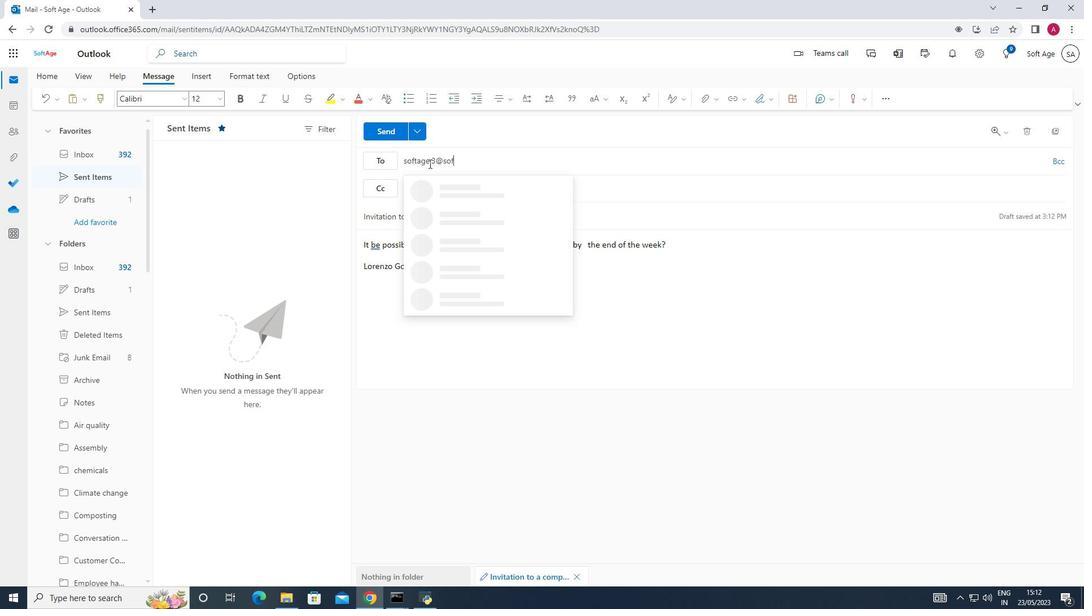 
Action: Mouse moved to (461, 190)
Screenshot: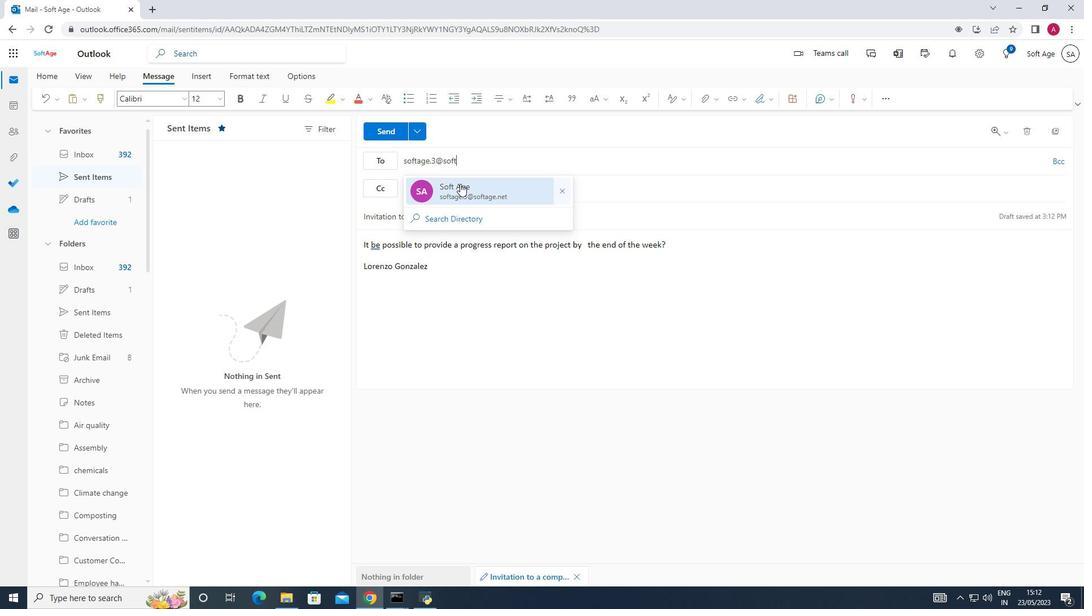 
Action: Mouse pressed left at (461, 190)
Screenshot: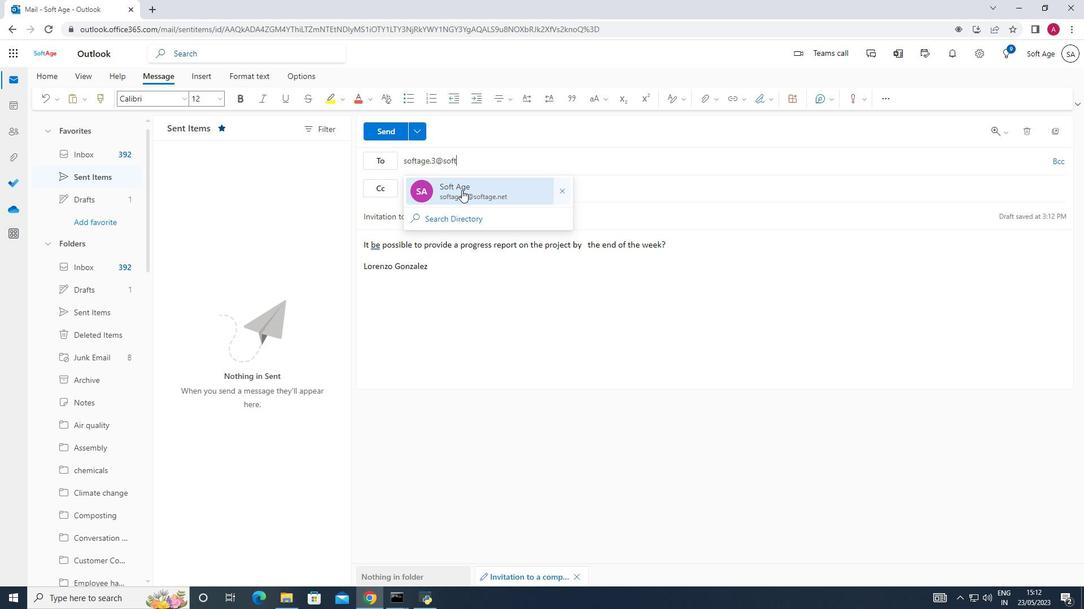 
Action: Mouse moved to (371, 250)
Screenshot: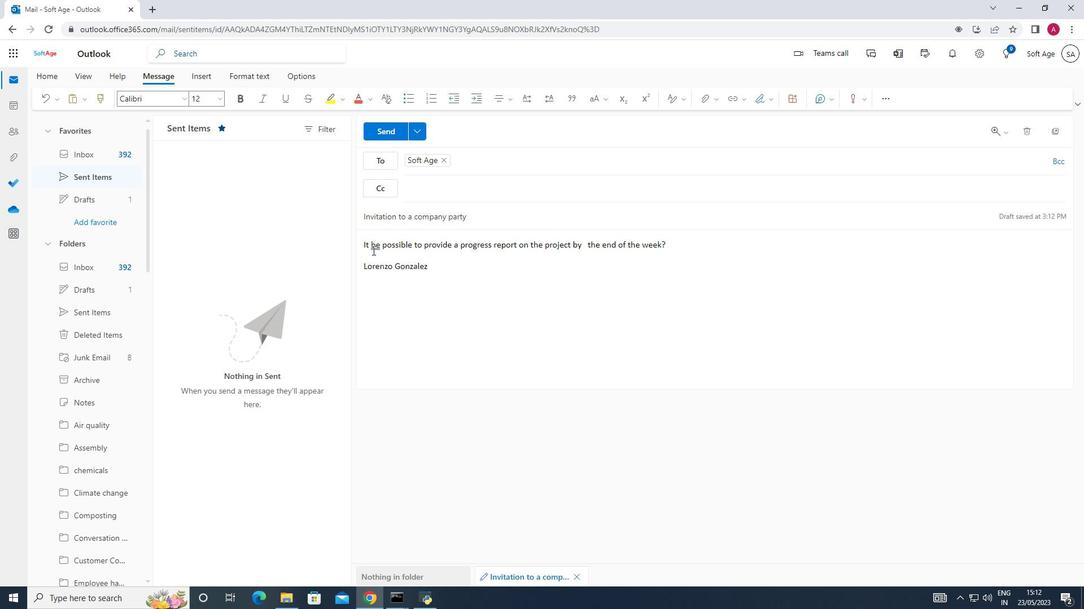 
Action: Mouse pressed left at (371, 250)
Screenshot: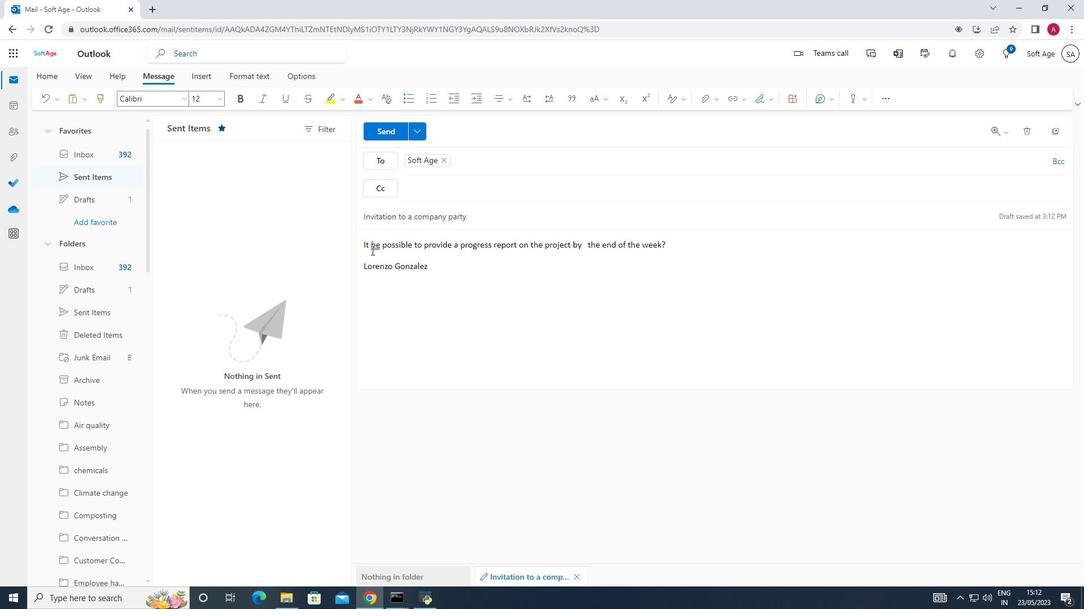
Action: Mouse moved to (374, 248)
Screenshot: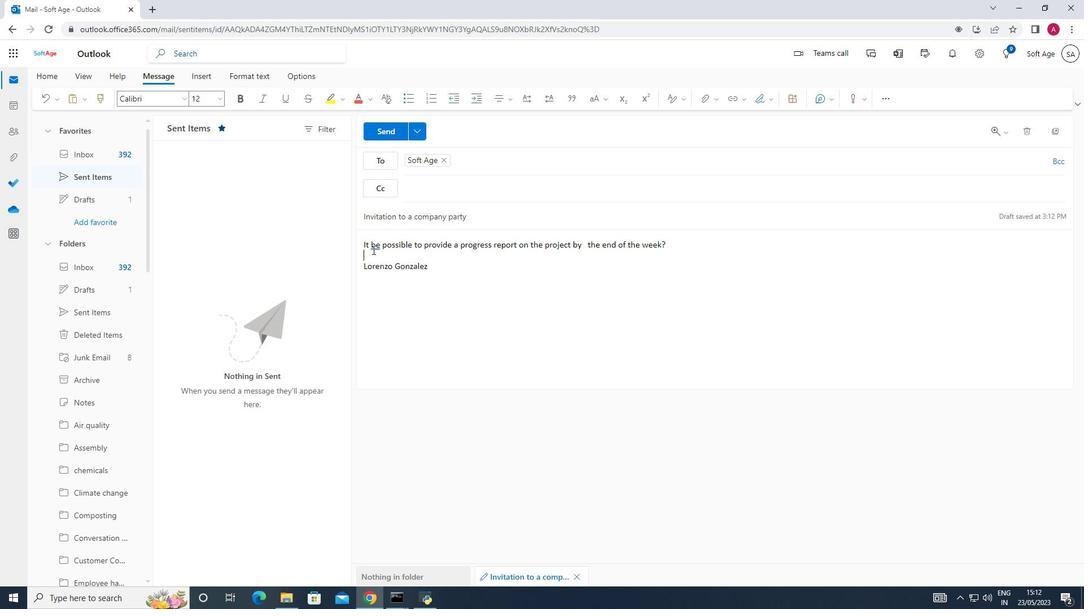 
Action: Mouse pressed left at (374, 248)
Screenshot: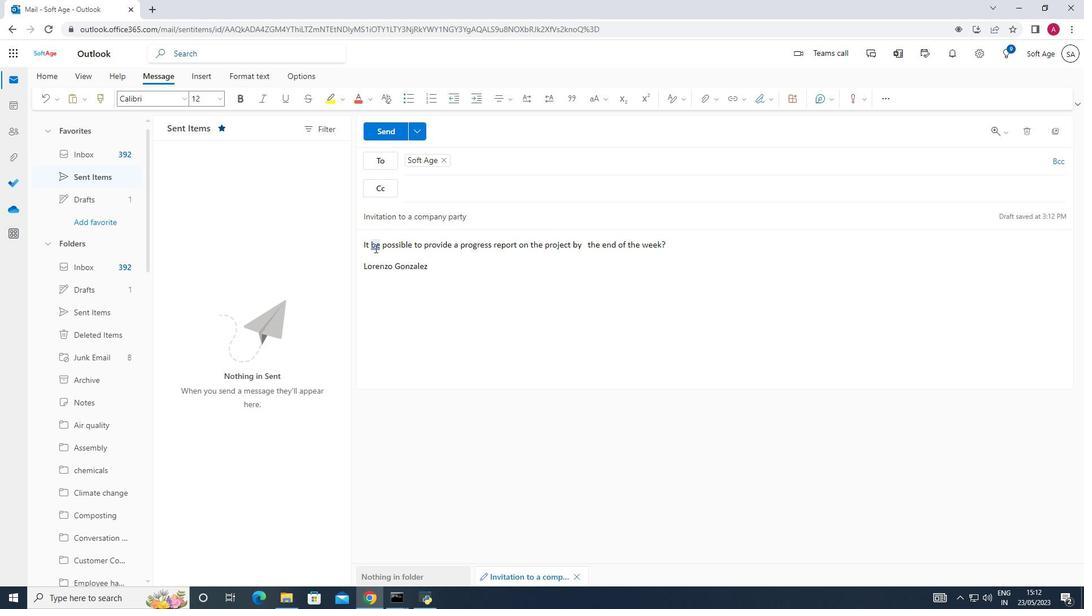 
Action: Mouse moved to (629, 290)
Screenshot: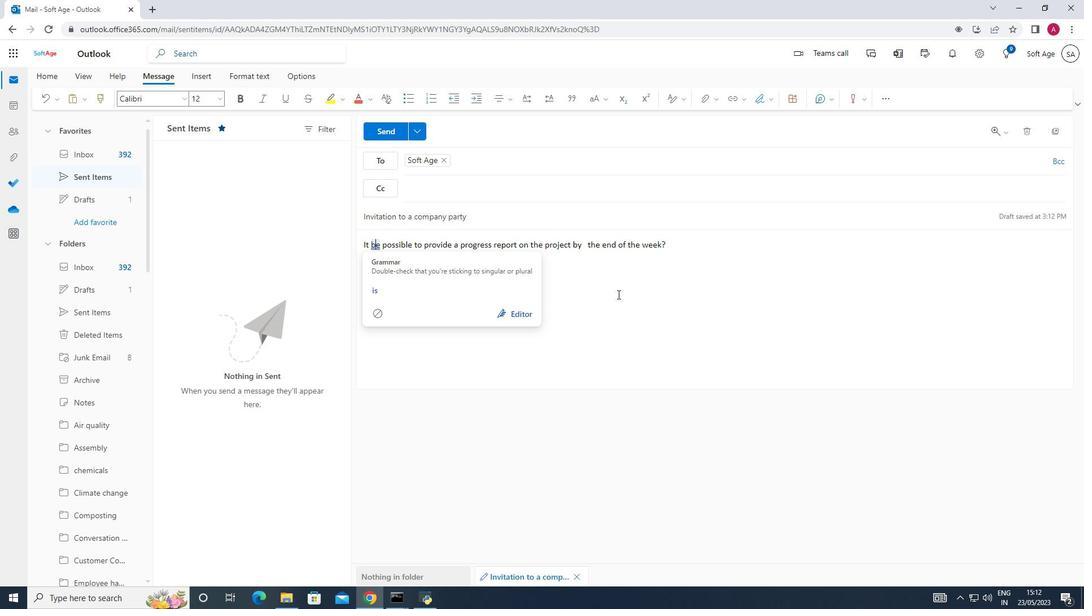 
Action: Mouse pressed left at (629, 290)
Screenshot: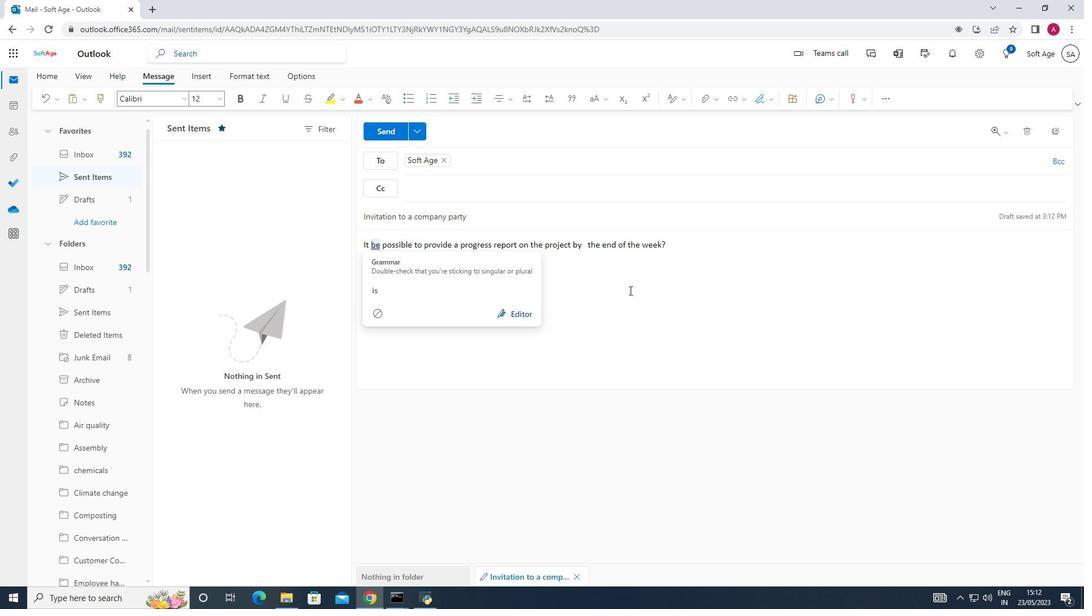 
Action: Mouse moved to (365, 243)
Screenshot: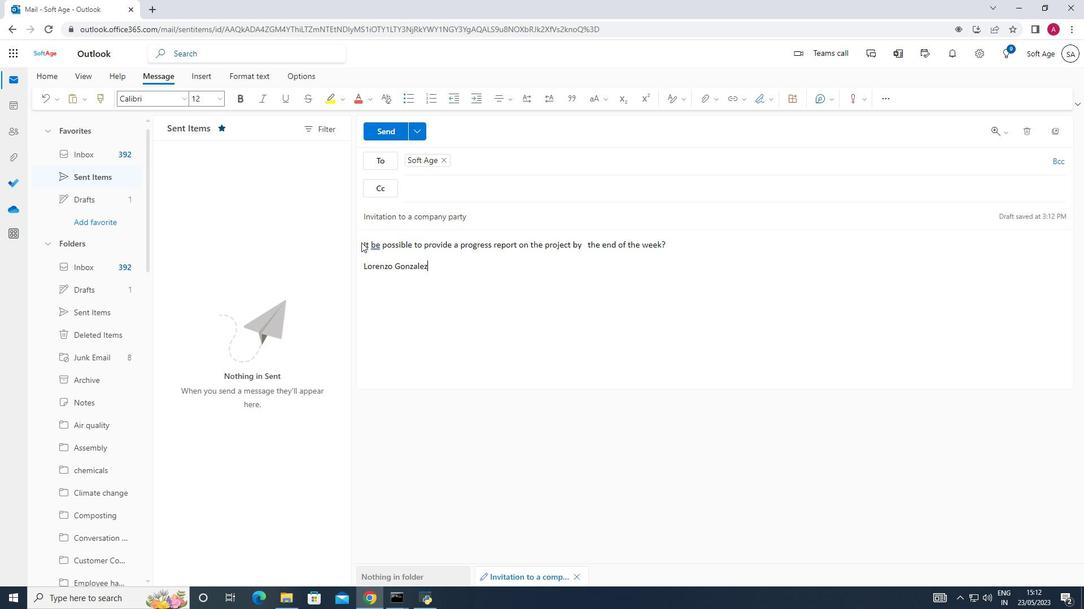
Action: Mouse pressed left at (365, 243)
Screenshot: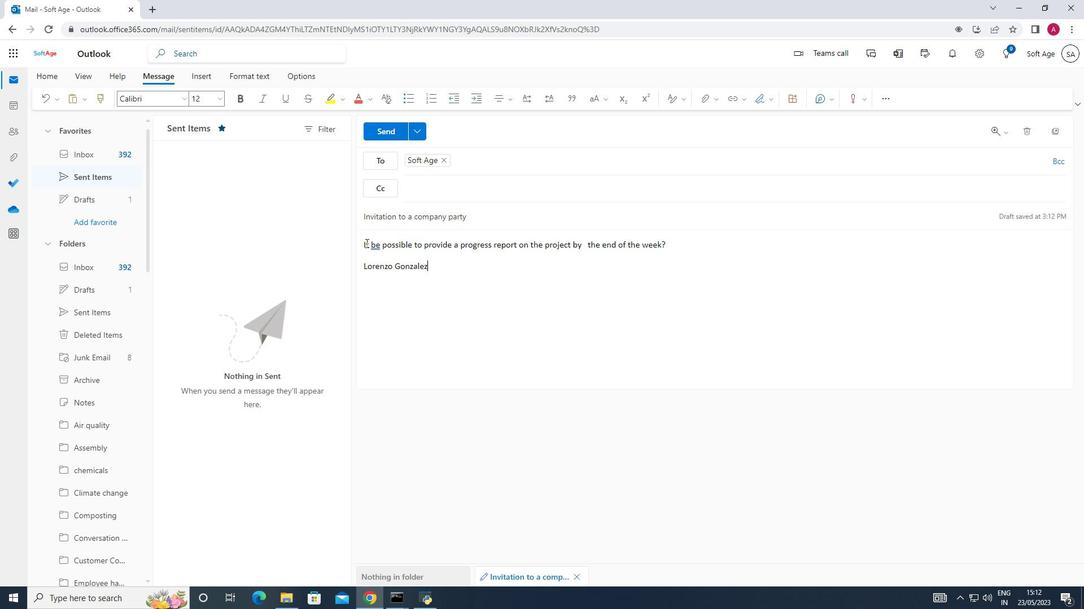 
Action: Mouse moved to (376, 243)
Screenshot: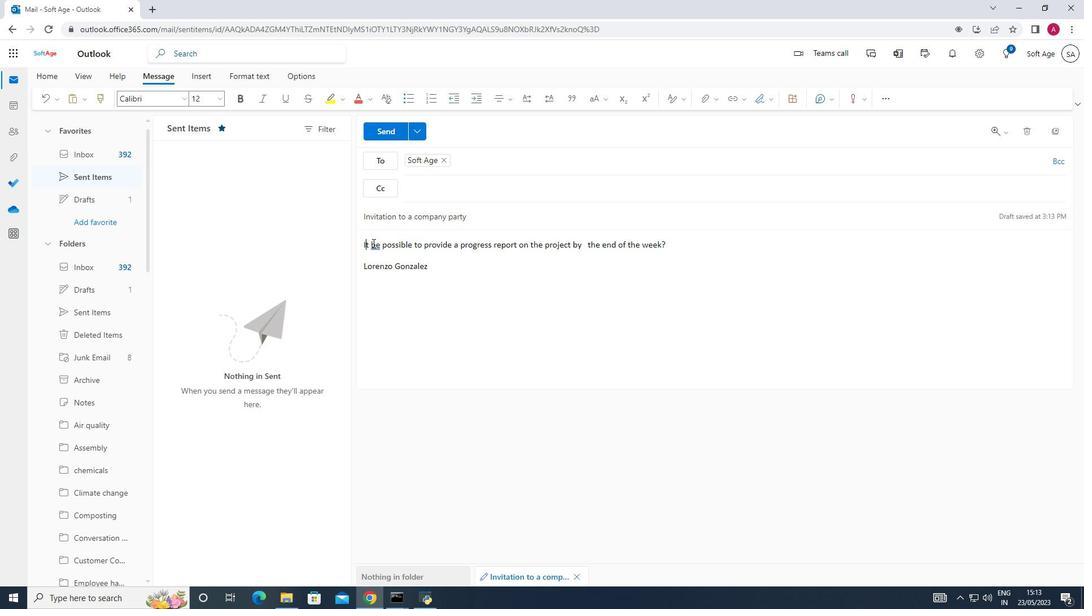 
Action: Mouse pressed left at (376, 243)
Screenshot: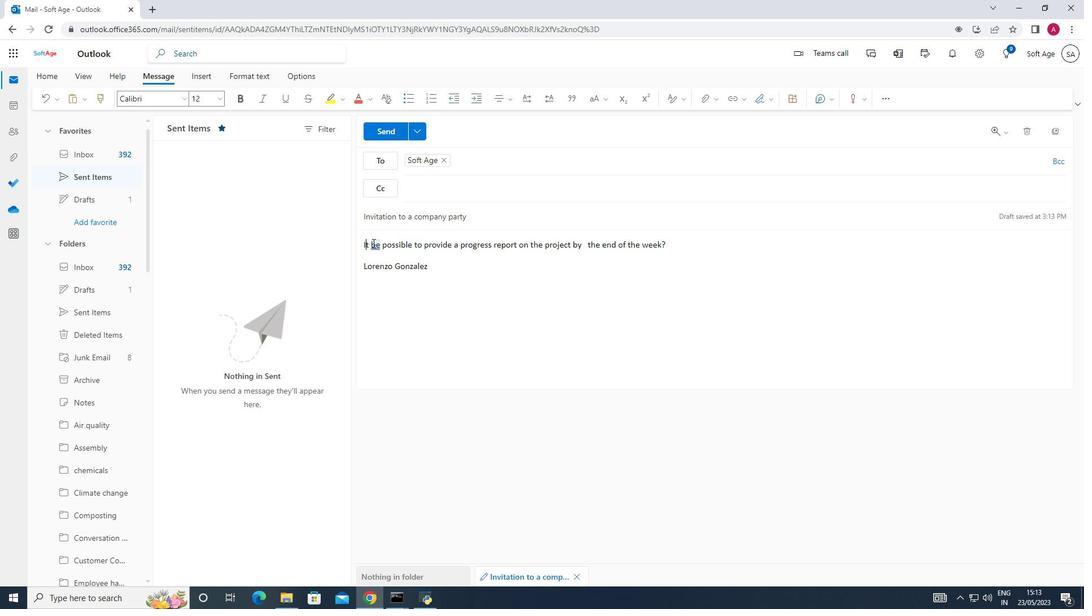 
Action: Mouse moved to (647, 273)
Screenshot: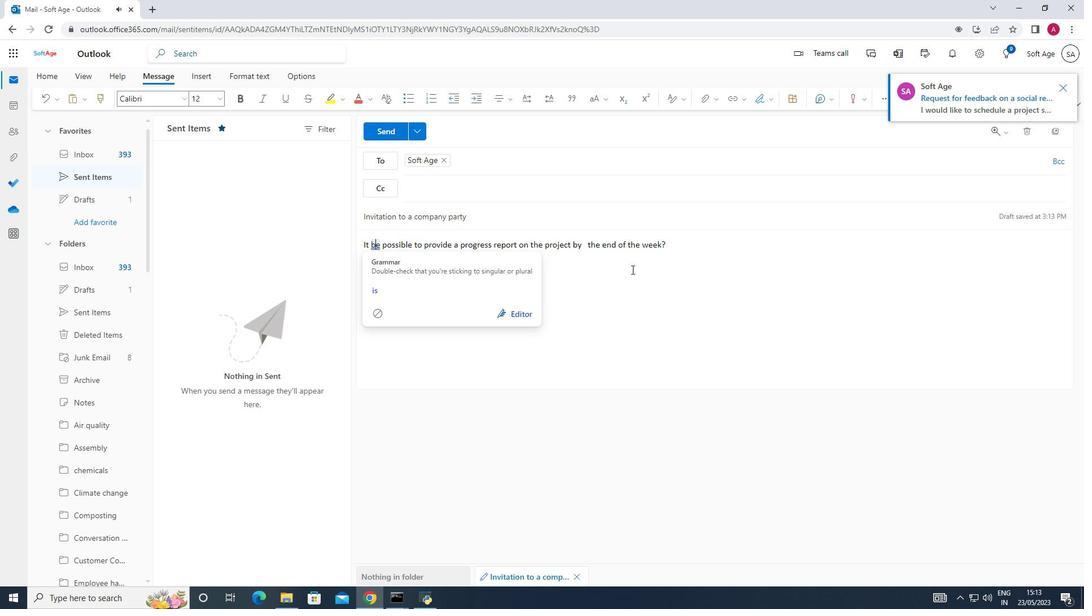 
Action: Mouse pressed left at (647, 273)
Screenshot: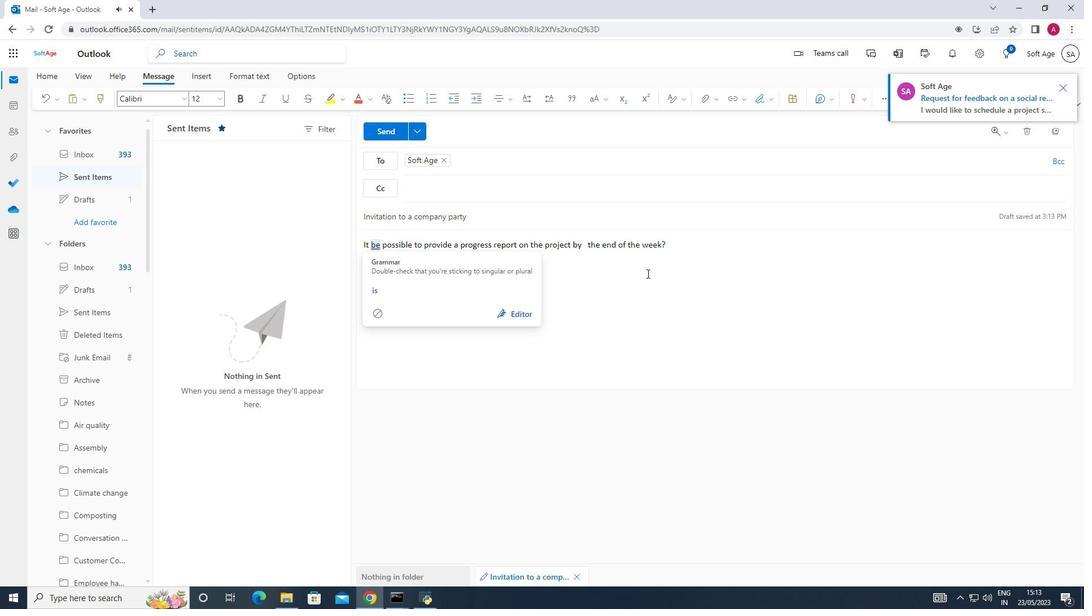
Action: Mouse moved to (394, 133)
Screenshot: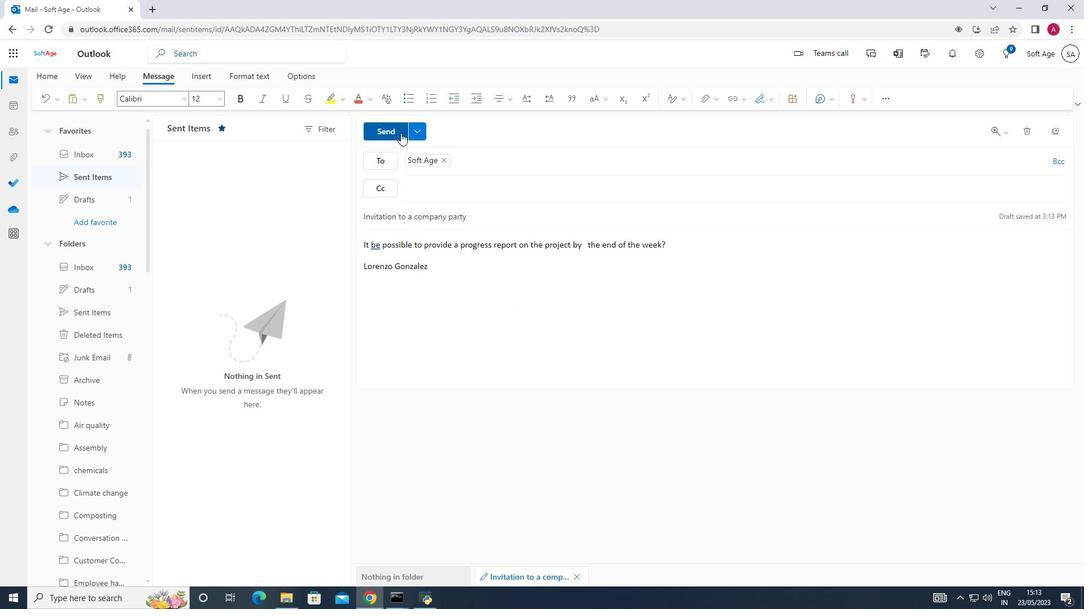 
Action: Mouse pressed left at (394, 133)
Screenshot: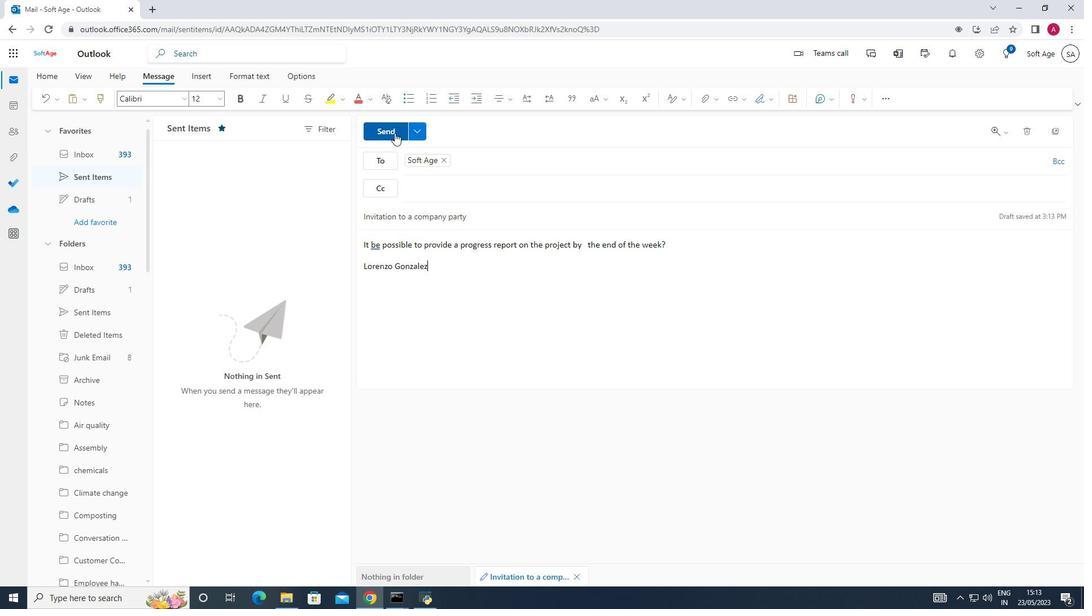 
Action: Mouse moved to (72, 347)
Screenshot: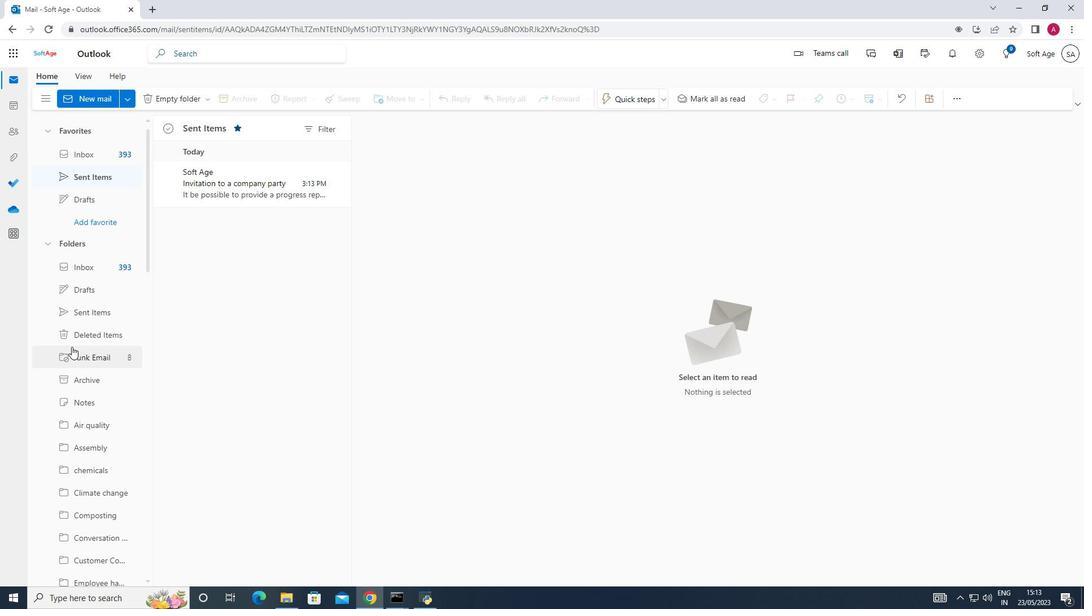 
Action: Mouse scrolled (72, 346) with delta (0, 0)
Screenshot: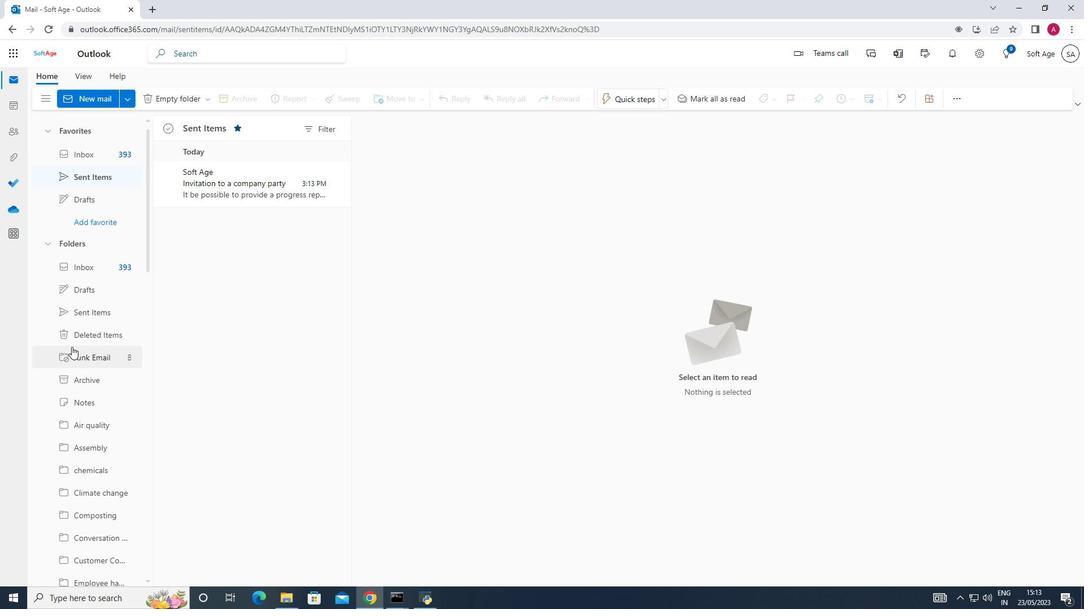 
Action: Mouse scrolled (72, 346) with delta (0, 0)
Screenshot: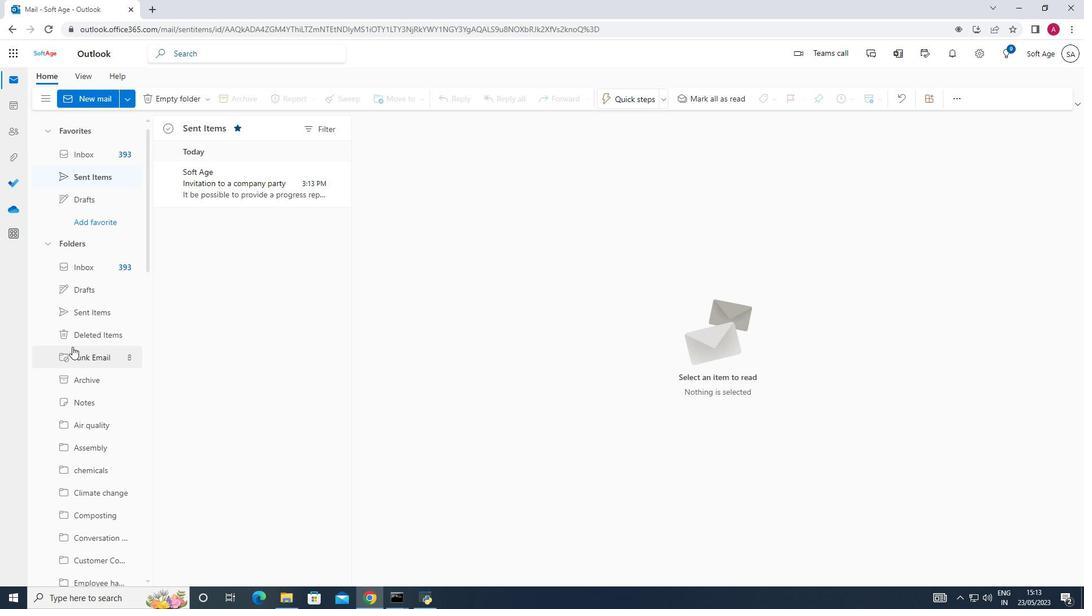 
Action: Mouse scrolled (72, 346) with delta (0, 0)
Screenshot: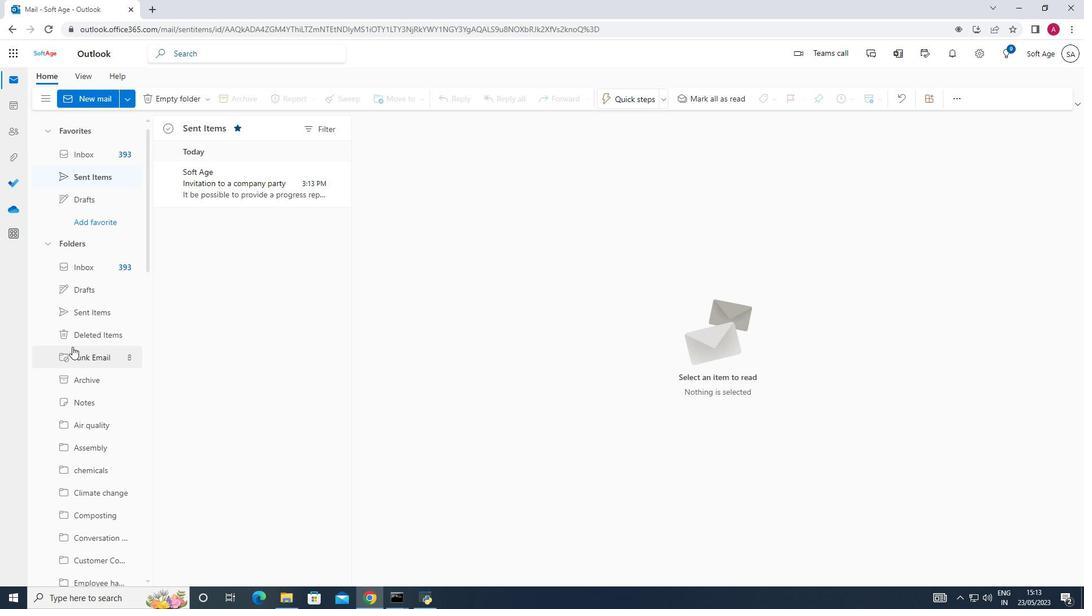 
Action: Mouse moved to (72, 346)
Screenshot: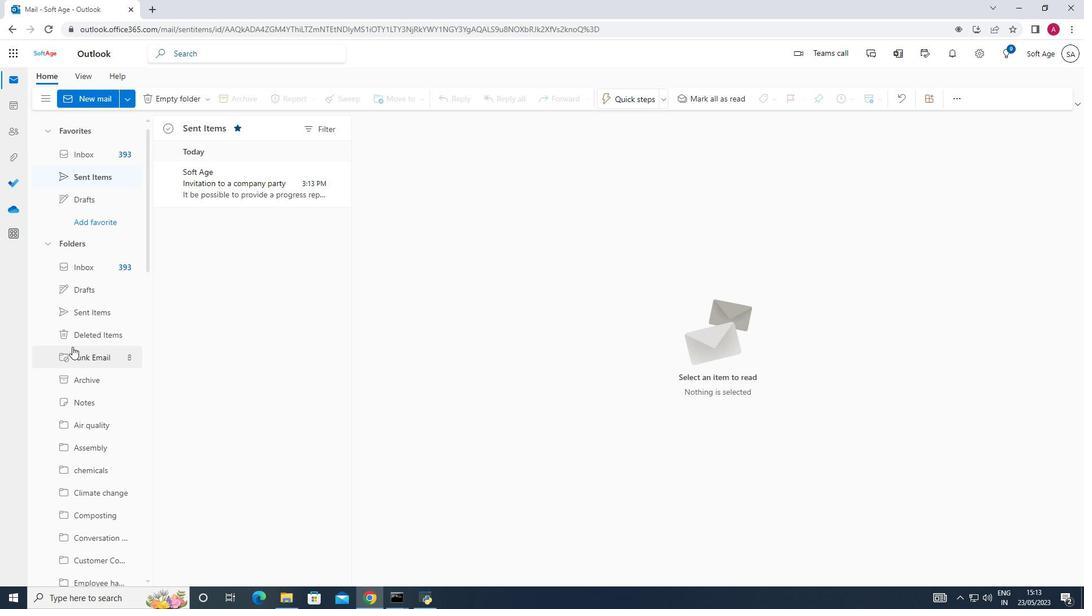 
Action: Mouse scrolled (72, 346) with delta (0, 0)
Screenshot: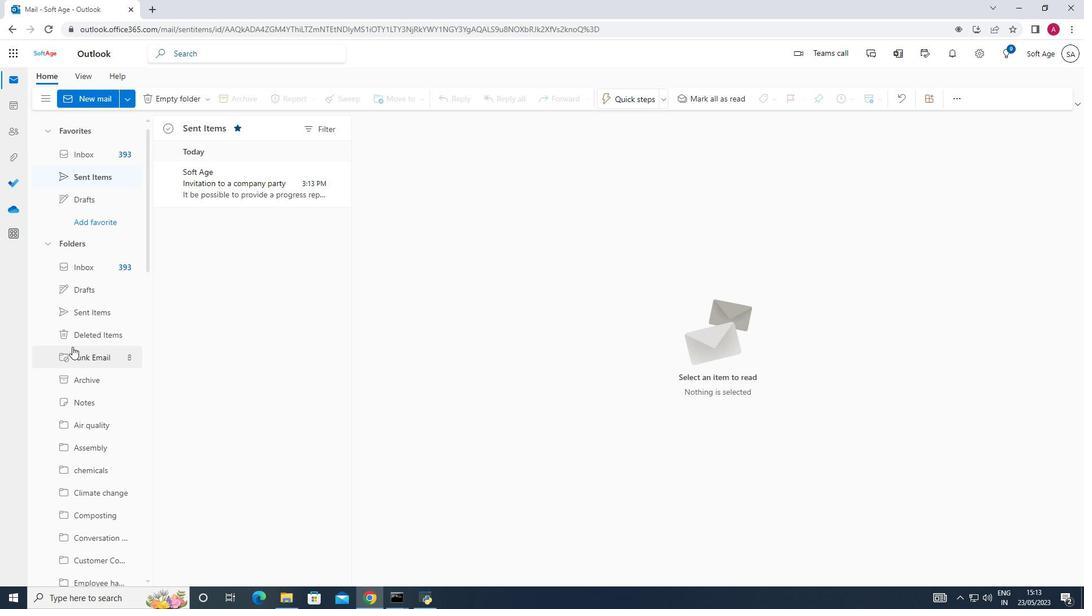 
Action: Mouse moved to (72, 346)
Screenshot: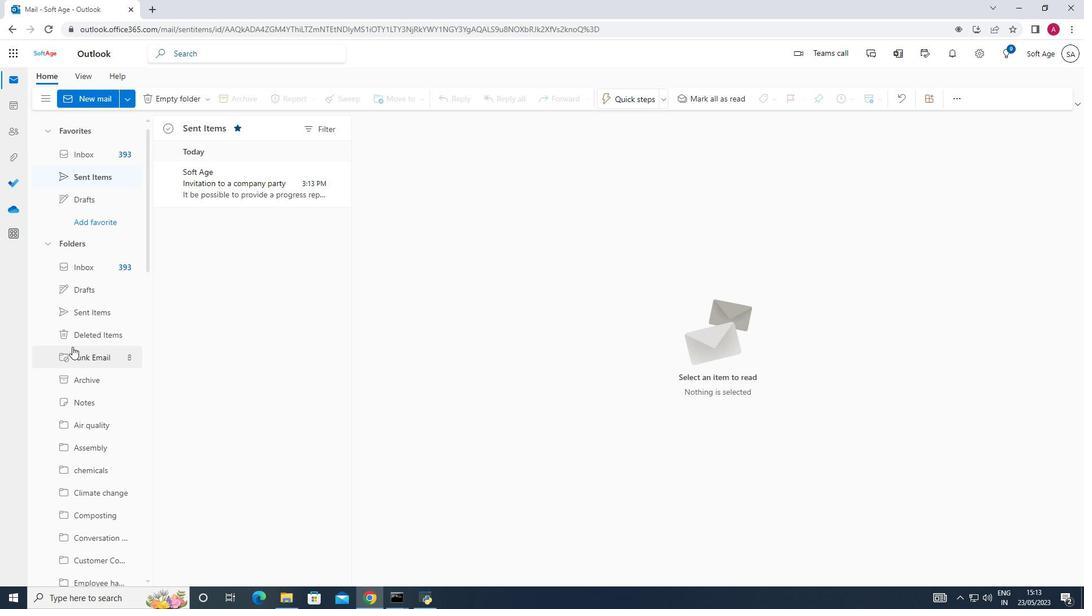
Action: Mouse scrolled (72, 346) with delta (0, 0)
Screenshot: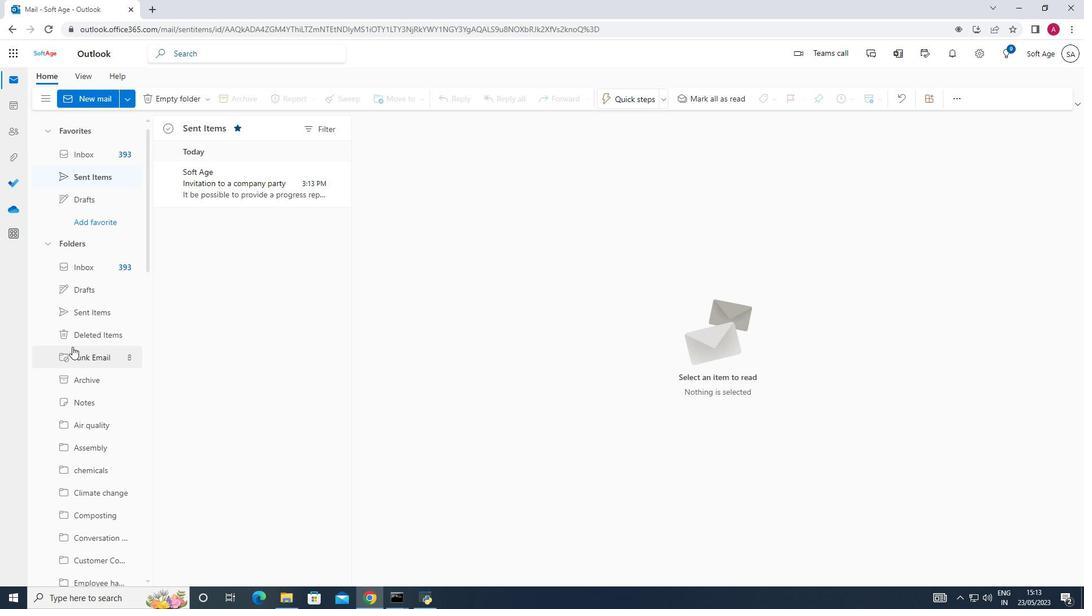 
Action: Mouse scrolled (72, 346) with delta (0, 0)
Screenshot: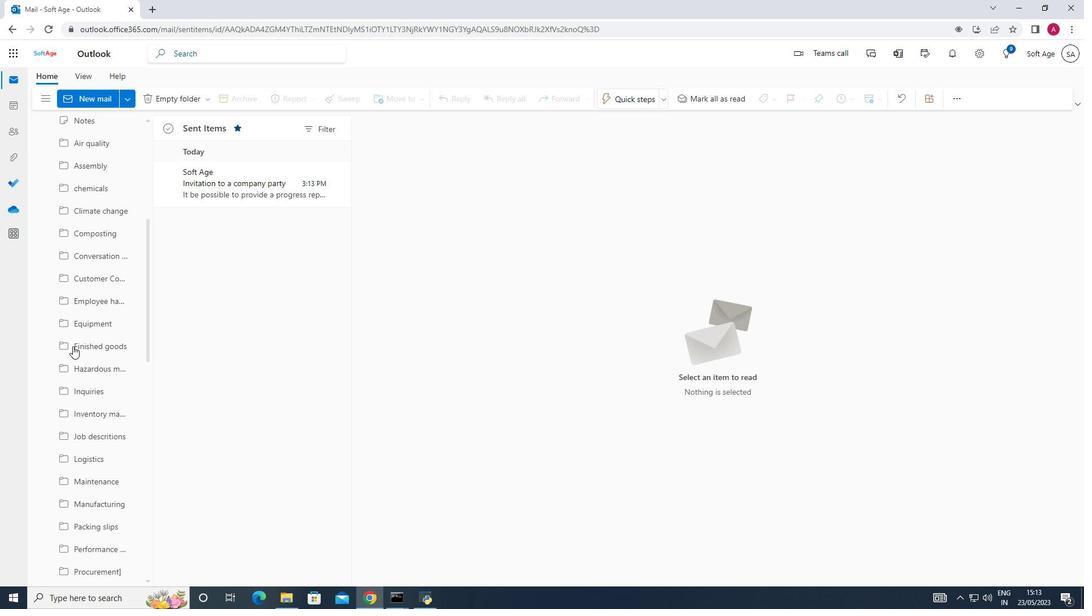 
Action: Mouse scrolled (72, 346) with delta (0, 0)
Screenshot: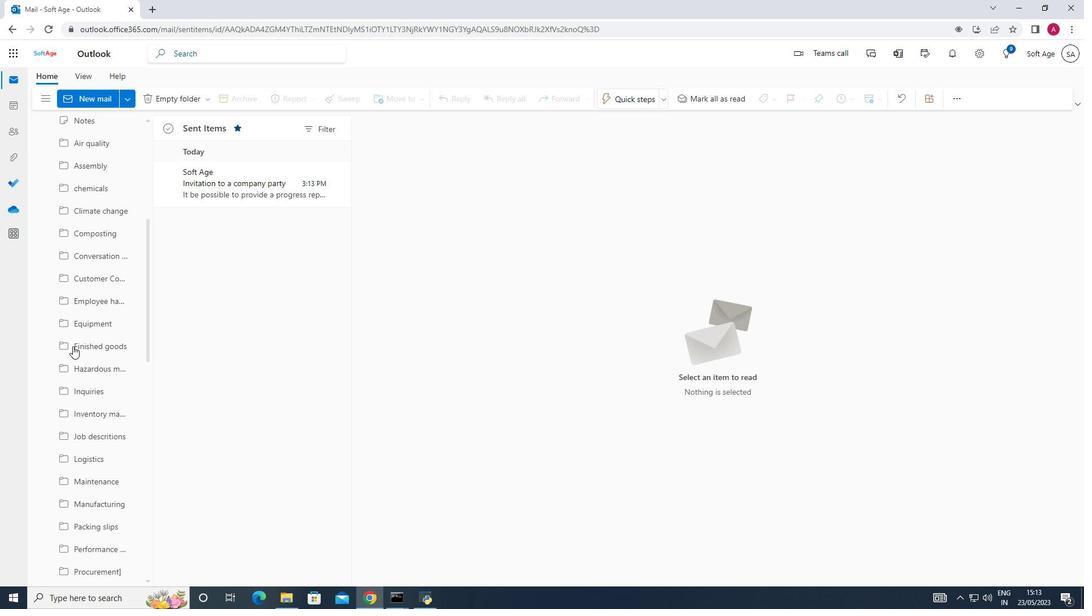 
Action: Mouse scrolled (72, 346) with delta (0, 0)
Screenshot: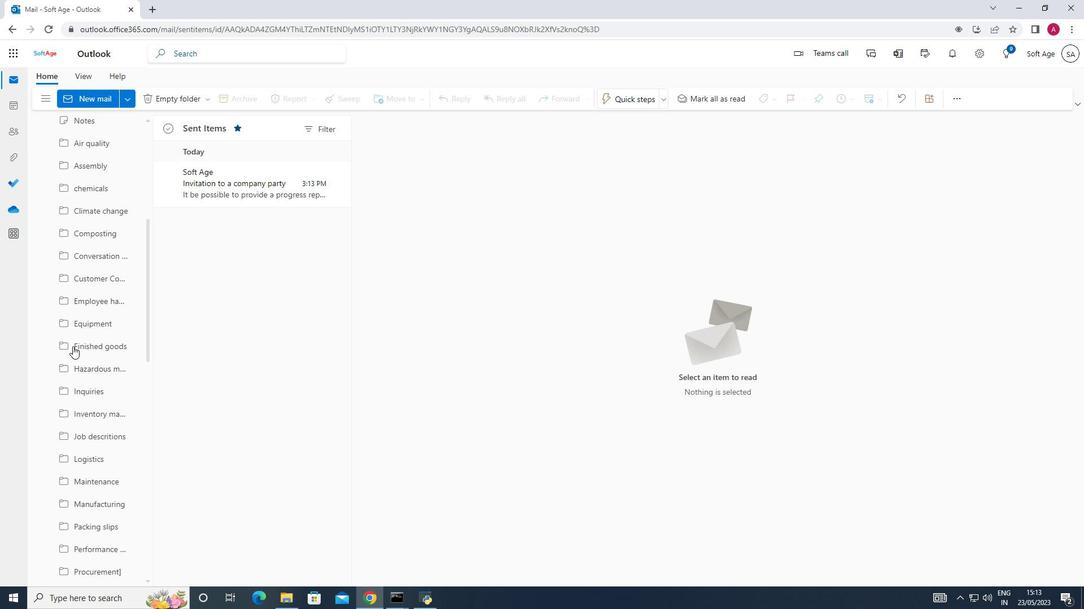 
Action: Mouse scrolled (72, 346) with delta (0, 0)
Screenshot: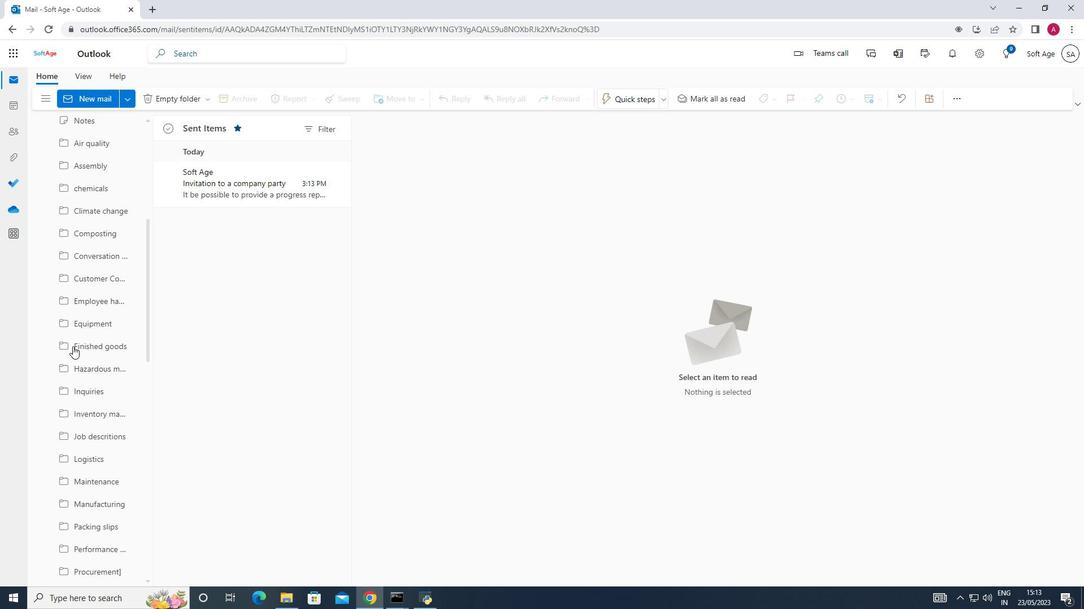 
Action: Mouse scrolled (72, 346) with delta (0, 0)
Screenshot: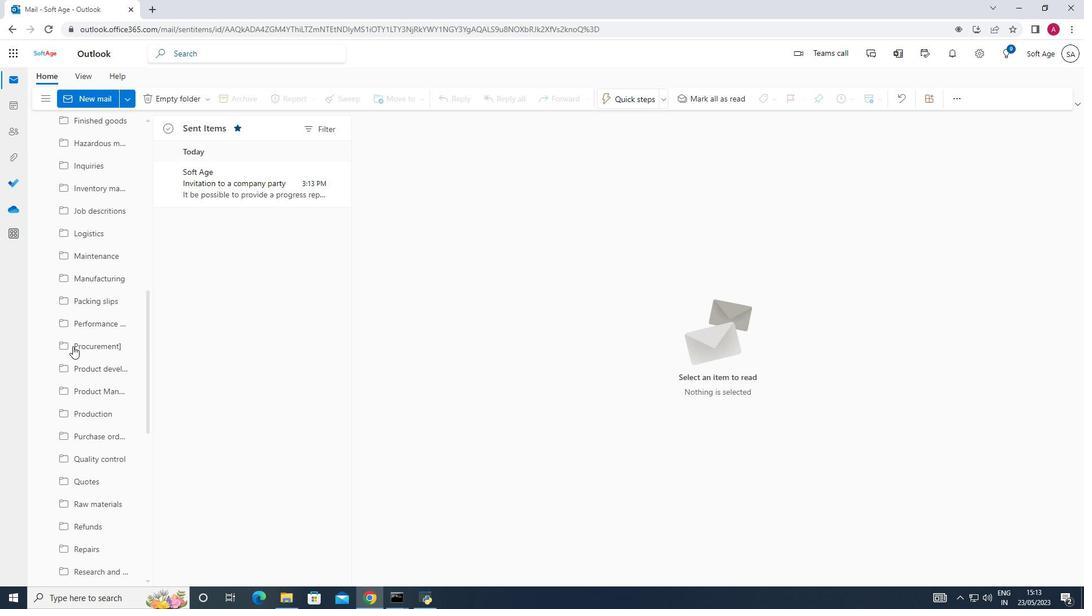 
Action: Mouse scrolled (72, 346) with delta (0, 0)
Screenshot: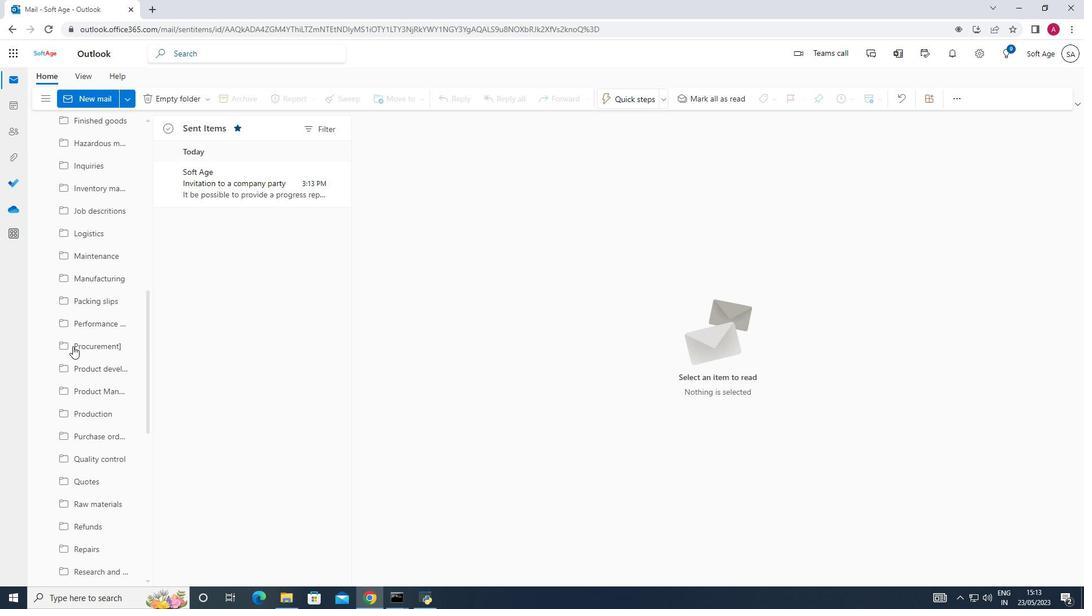 
Action: Mouse scrolled (72, 346) with delta (0, 0)
Screenshot: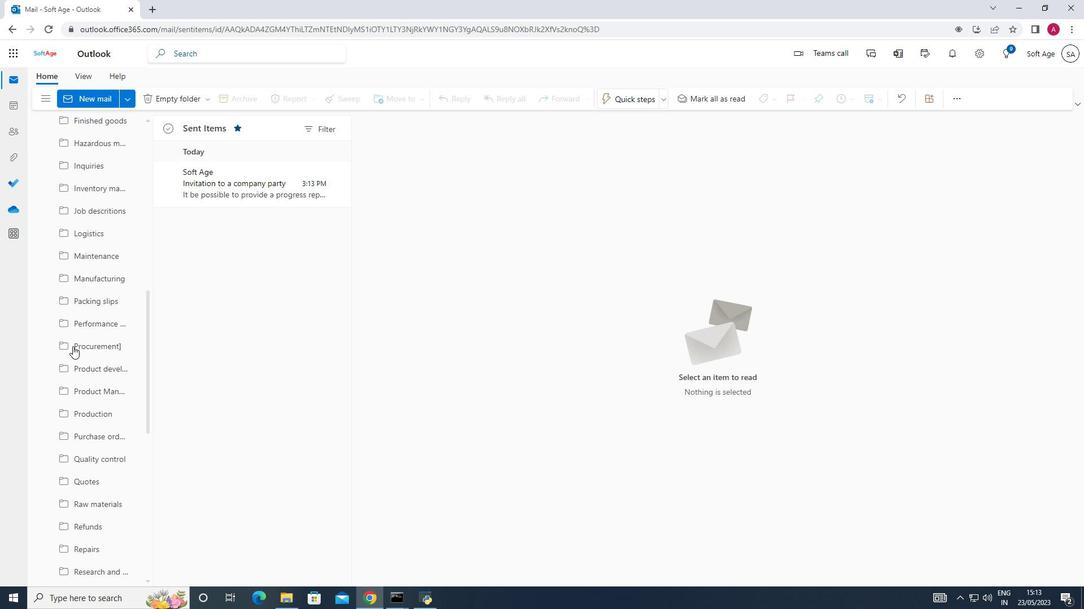 
Action: Mouse scrolled (72, 346) with delta (0, 0)
Screenshot: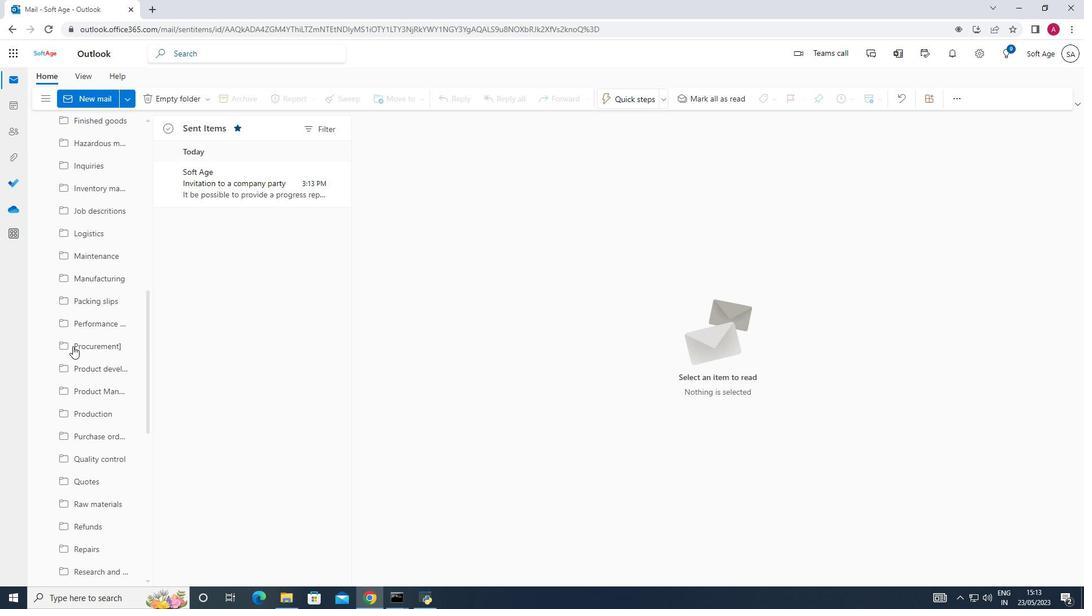 
Action: Mouse moved to (75, 346)
Screenshot: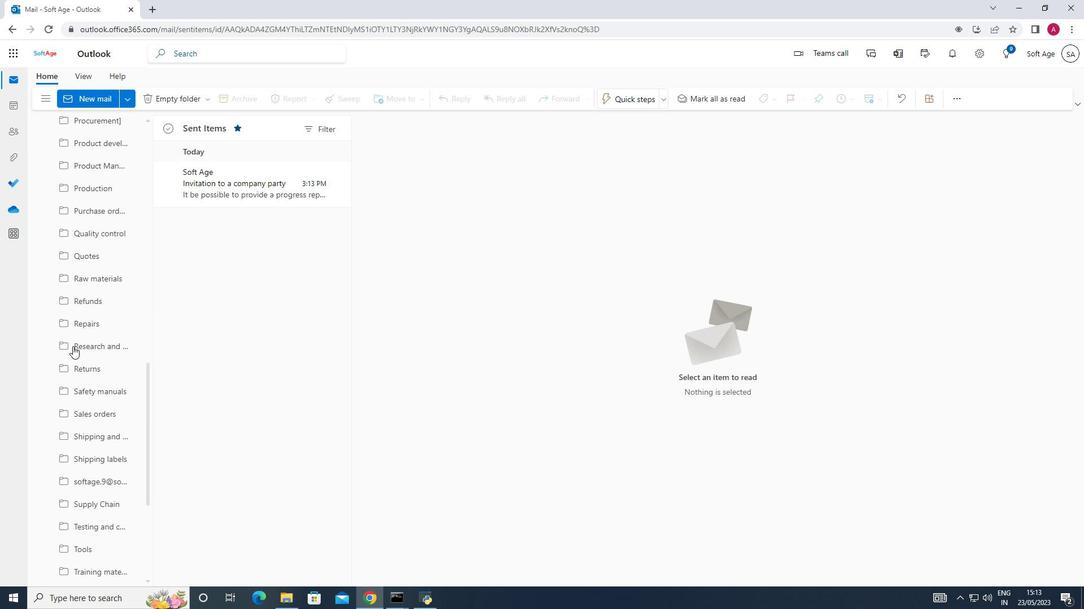 
Action: Mouse scrolled (75, 346) with delta (0, 0)
Screenshot: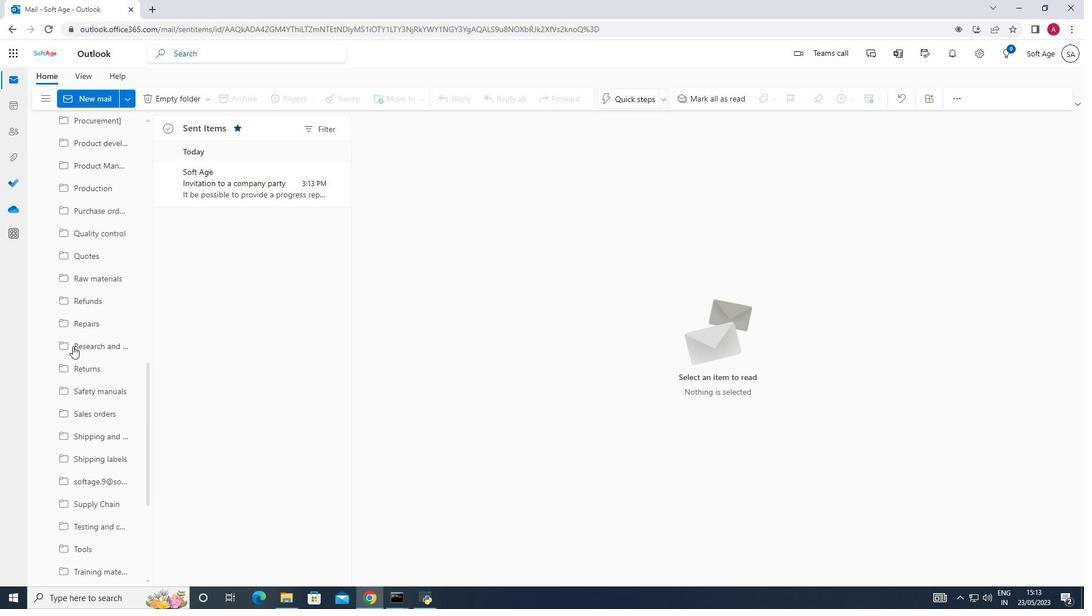 
Action: Mouse scrolled (75, 346) with delta (0, 0)
Screenshot: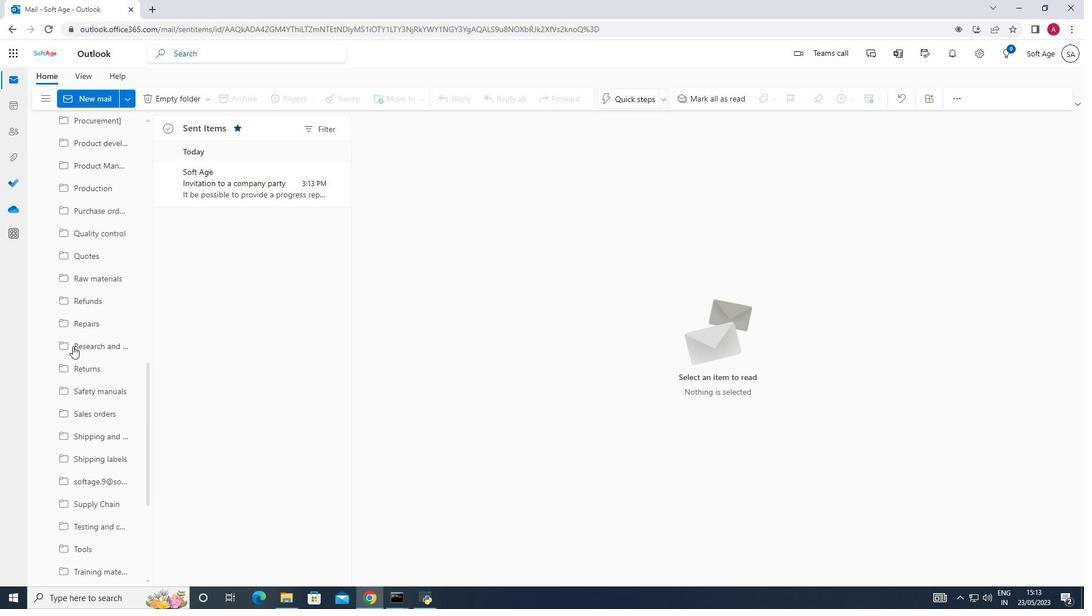 
Action: Mouse scrolled (75, 346) with delta (0, 0)
Screenshot: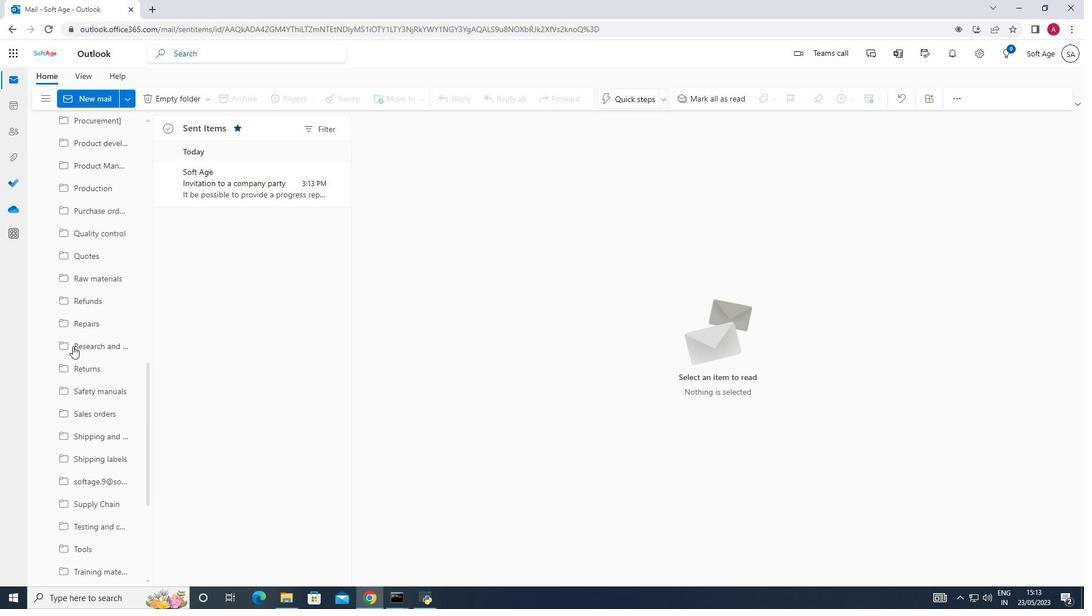 
Action: Mouse scrolled (75, 346) with delta (0, 0)
Screenshot: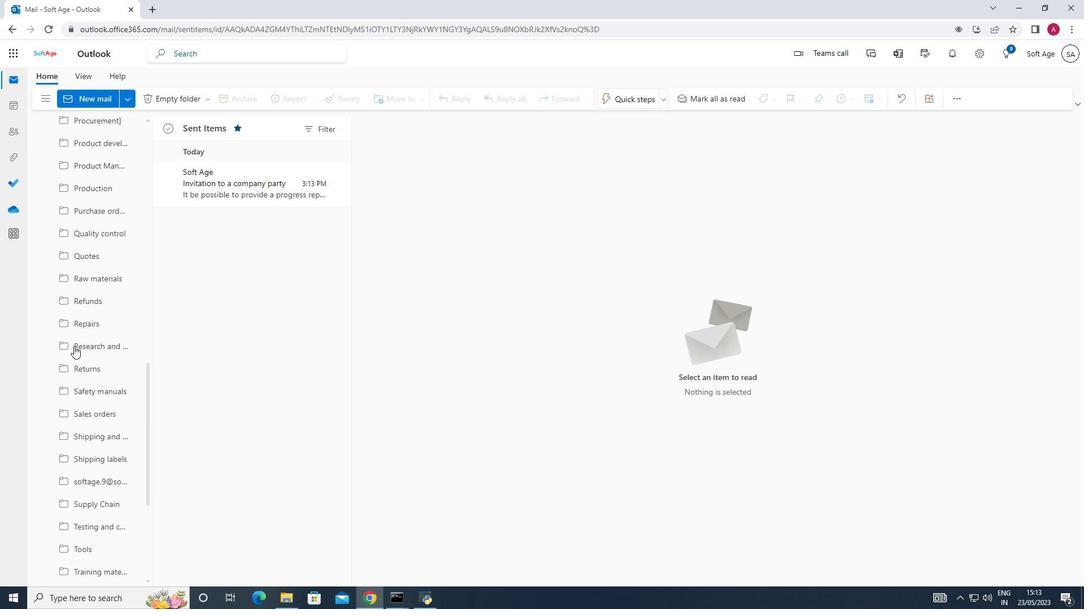 
Action: Mouse scrolled (75, 346) with delta (0, 0)
Screenshot: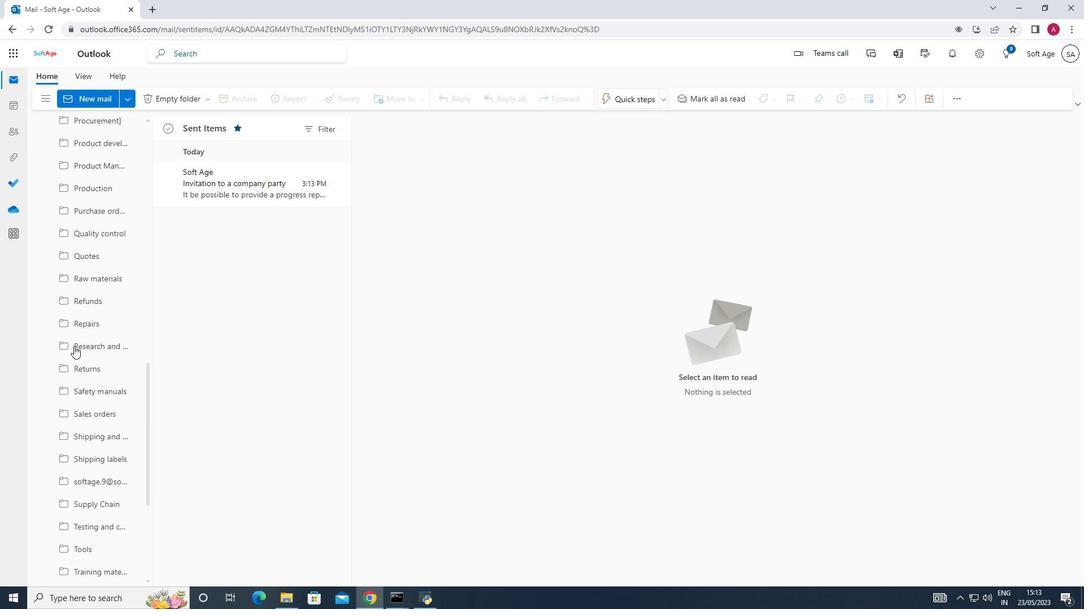
Action: Mouse moved to (76, 346)
Screenshot: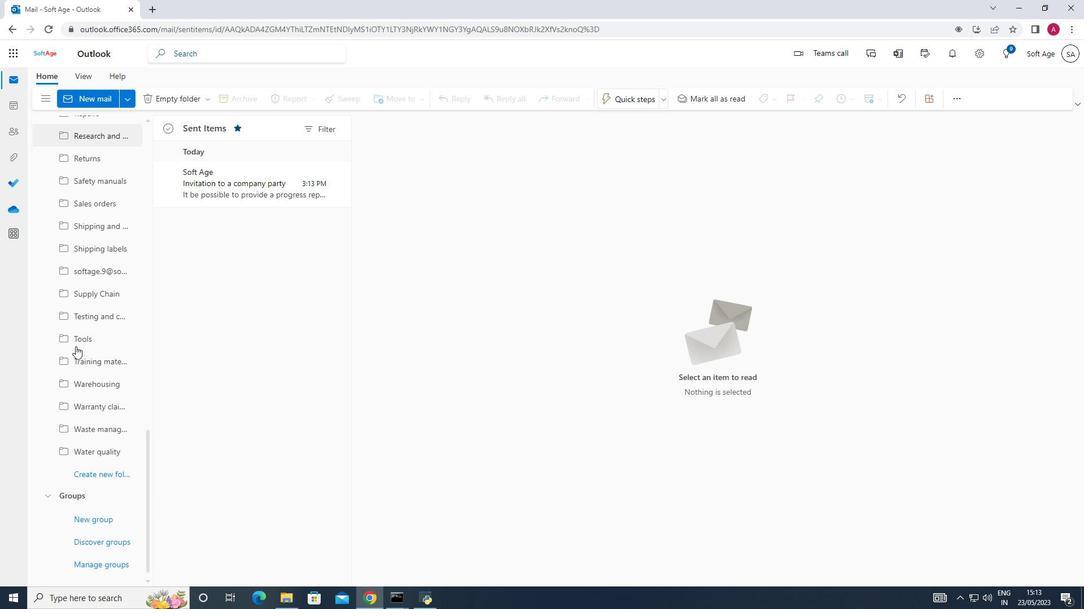 
Action: Mouse scrolled (76, 346) with delta (0, 0)
Screenshot: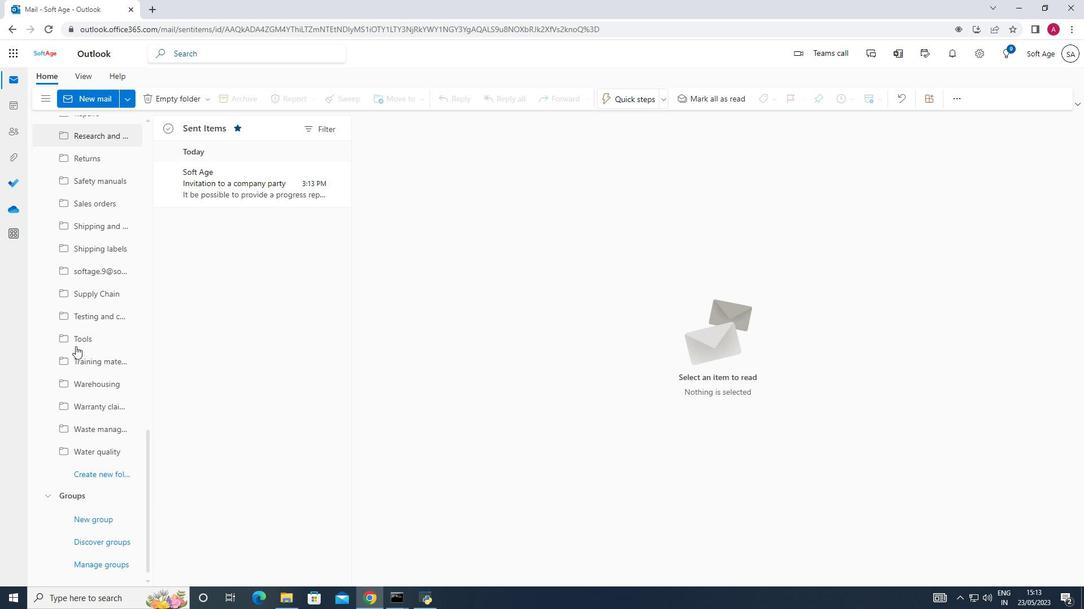 
Action: Mouse scrolled (76, 346) with delta (0, 0)
Screenshot: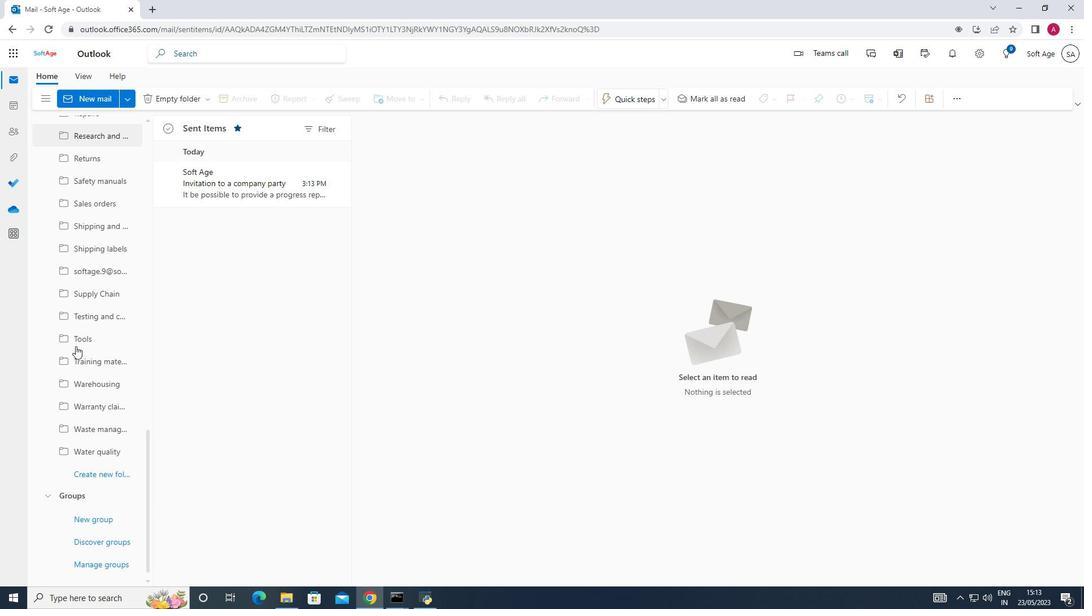 
Action: Mouse scrolled (76, 346) with delta (0, 0)
Screenshot: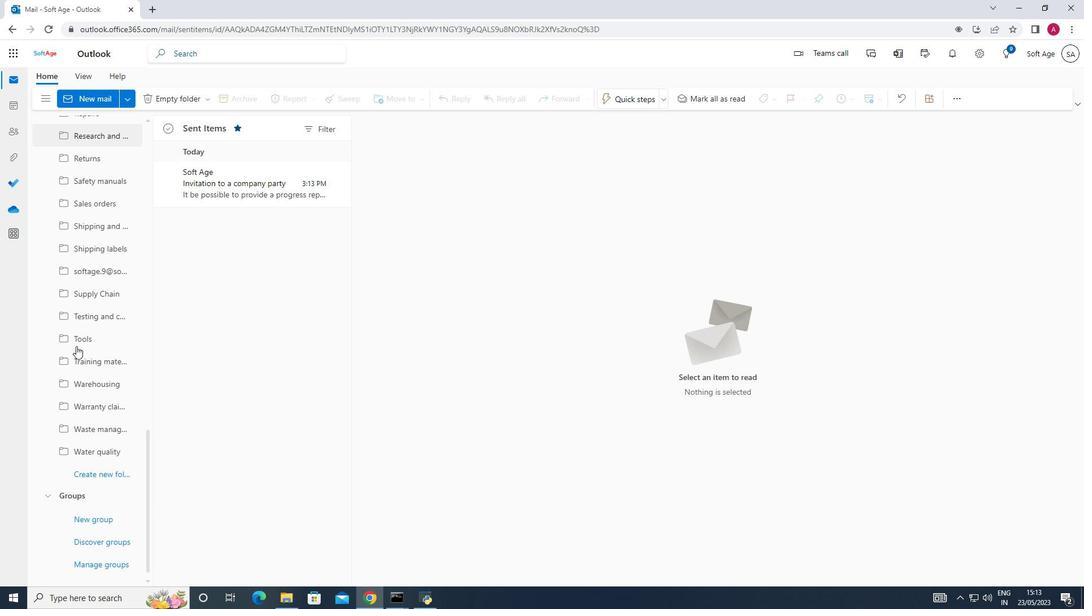 
Action: Mouse moved to (76, 346)
Screenshot: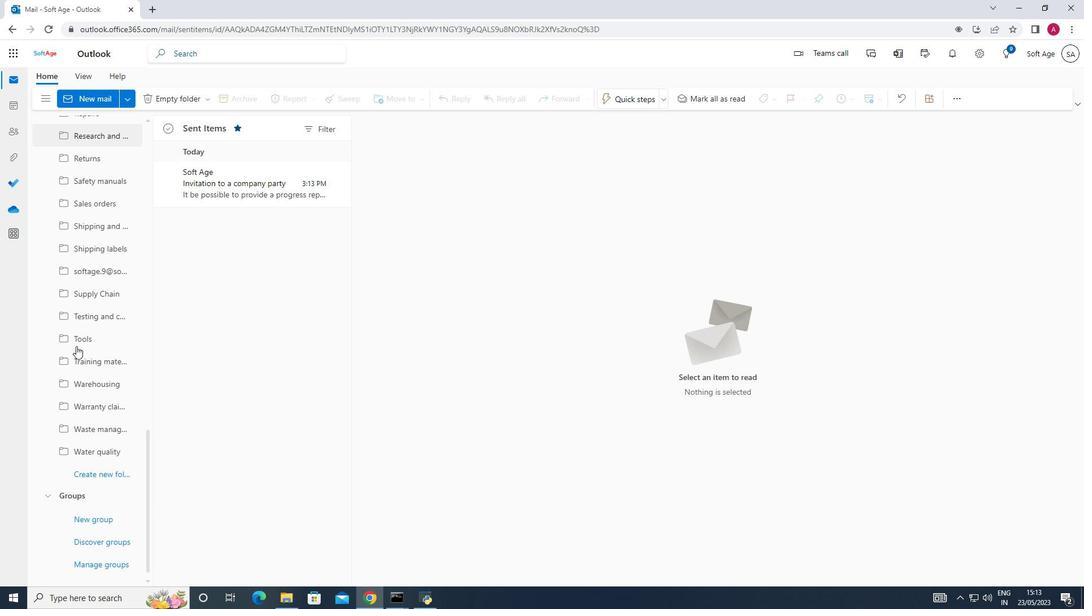 
Action: Mouse scrolled (76, 346) with delta (0, 0)
Screenshot: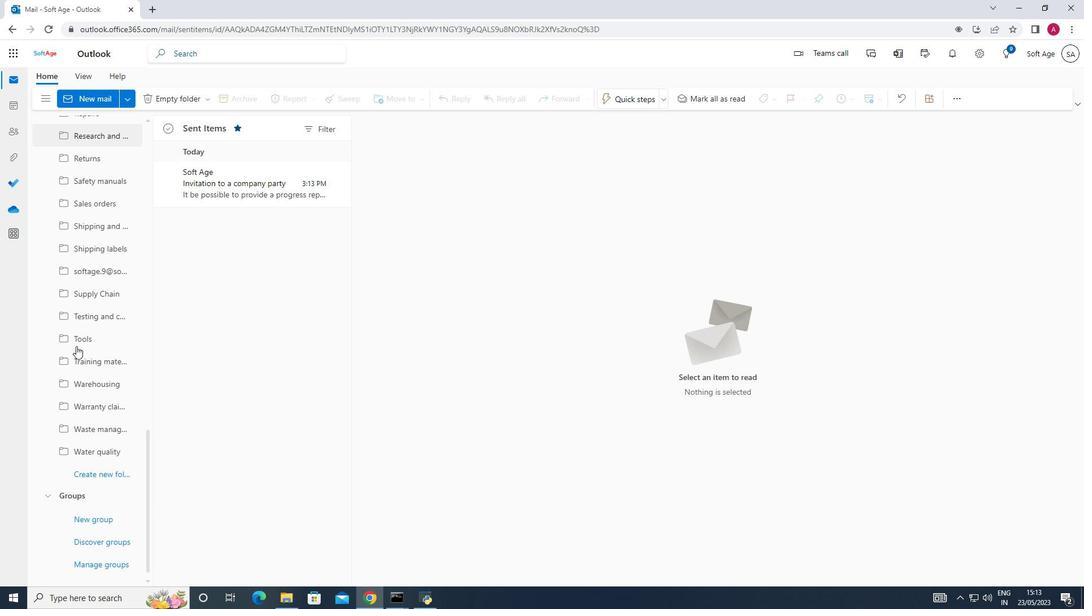 
Action: Mouse moved to (125, 468)
Screenshot: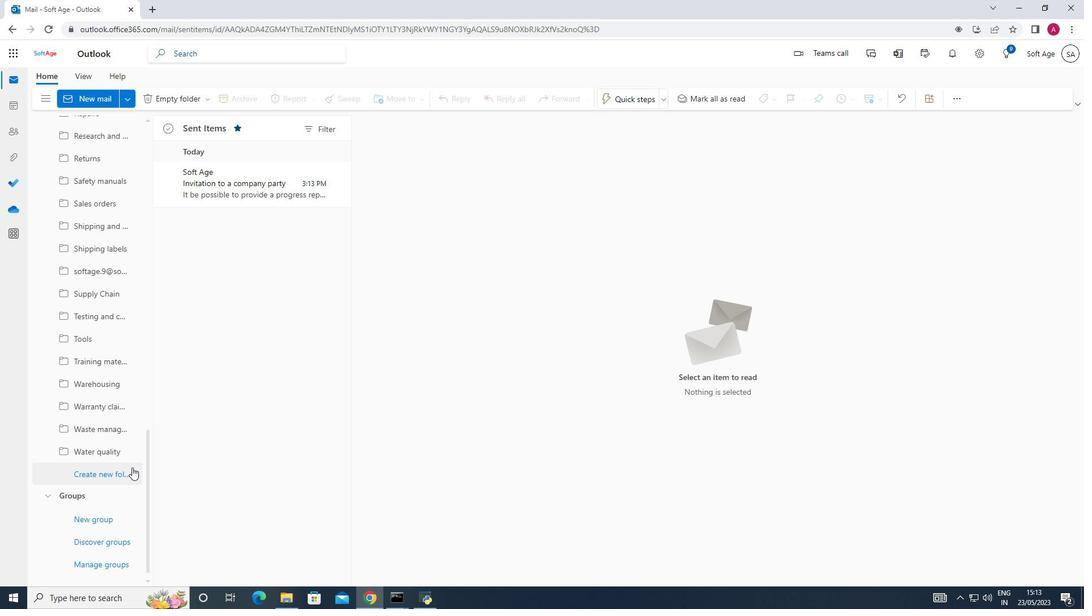 
Action: Mouse pressed left at (125, 468)
Screenshot: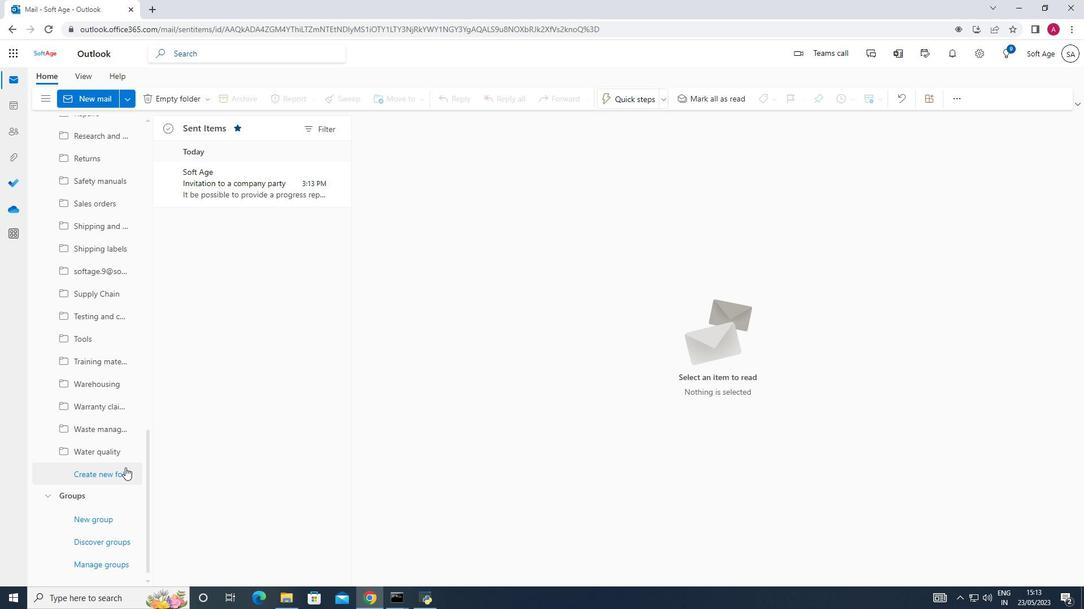 
Action: Mouse moved to (96, 470)
Screenshot: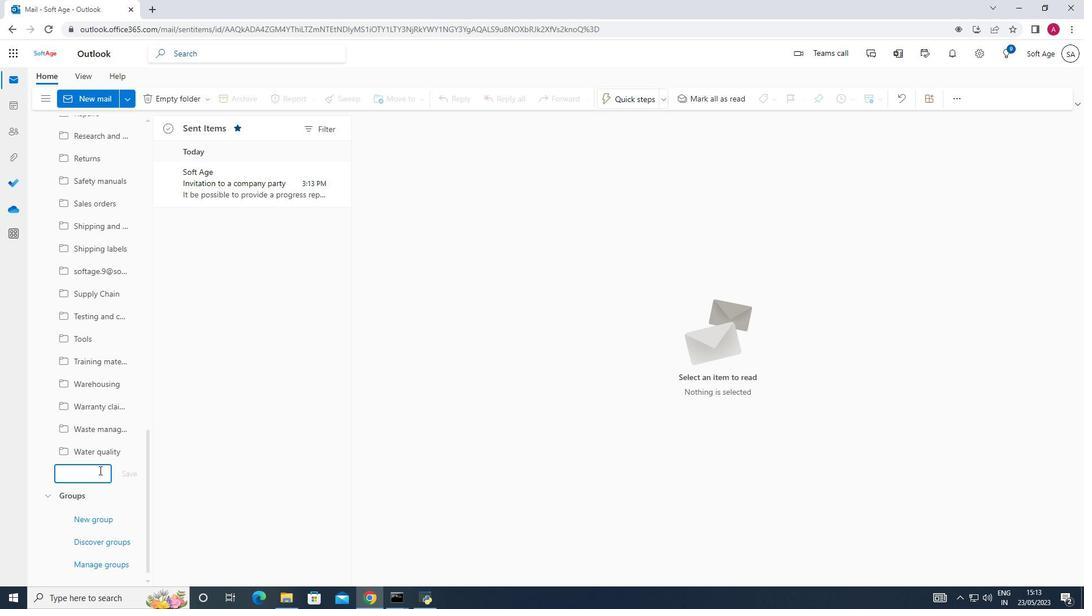 
Action: Mouse pressed left at (96, 470)
Screenshot: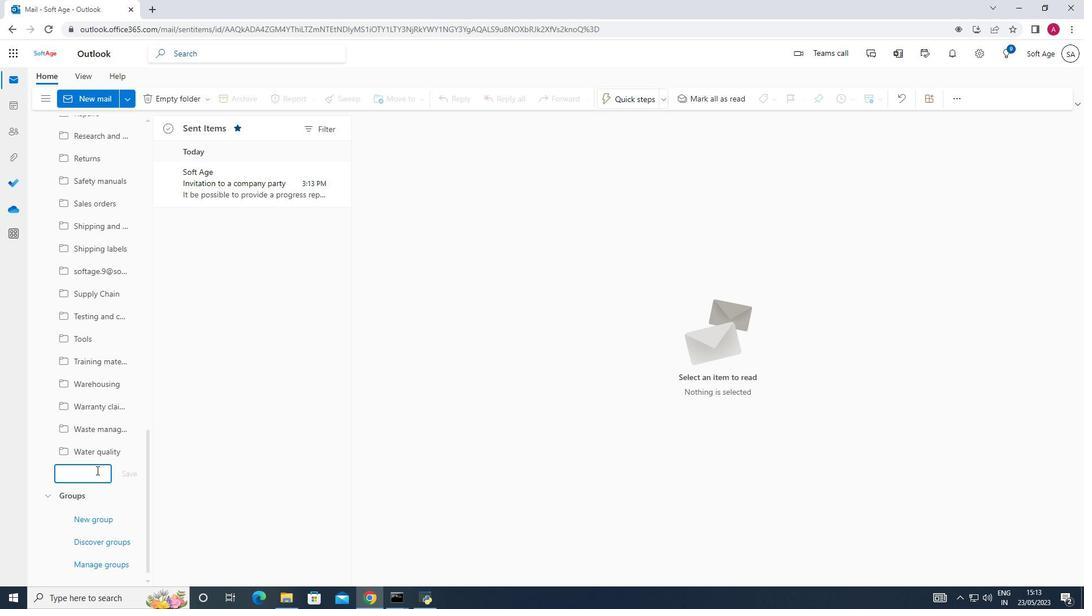 
Action: Mouse moved to (98, 470)
Screenshot: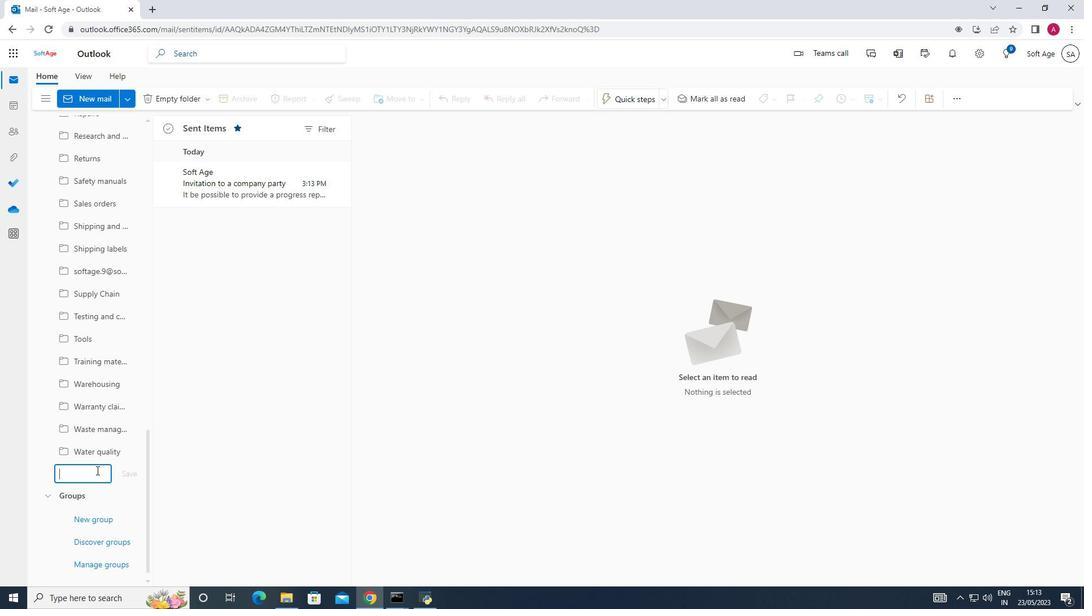 
Action: Key pressed <Key.shift>Business<Key.space>plans
Screenshot: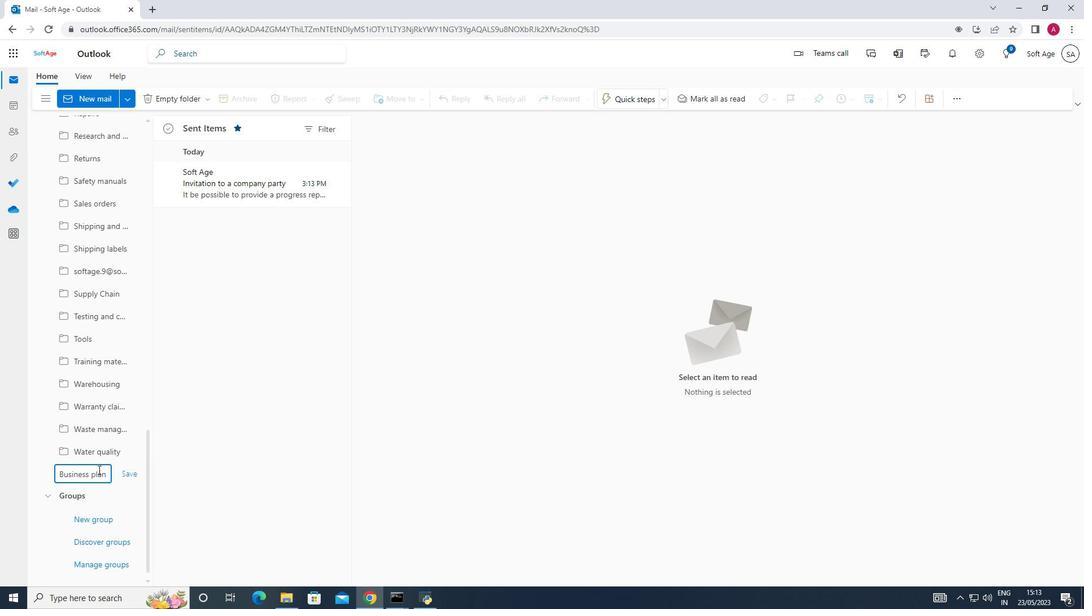 
Action: Mouse moved to (134, 467)
Screenshot: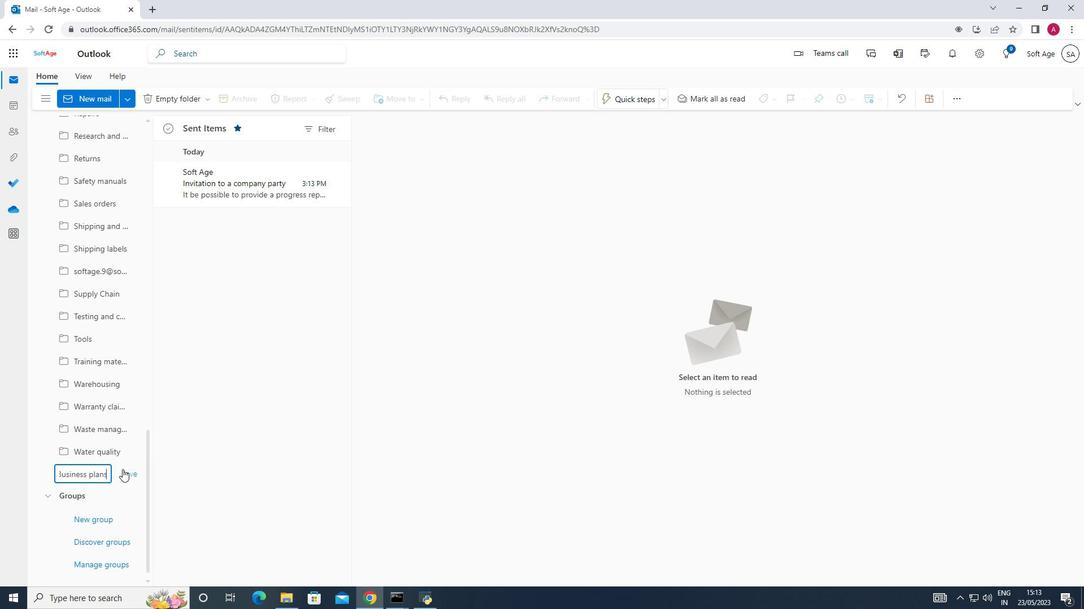 
Action: Mouse scrolled (134, 468) with delta (0, 0)
Screenshot: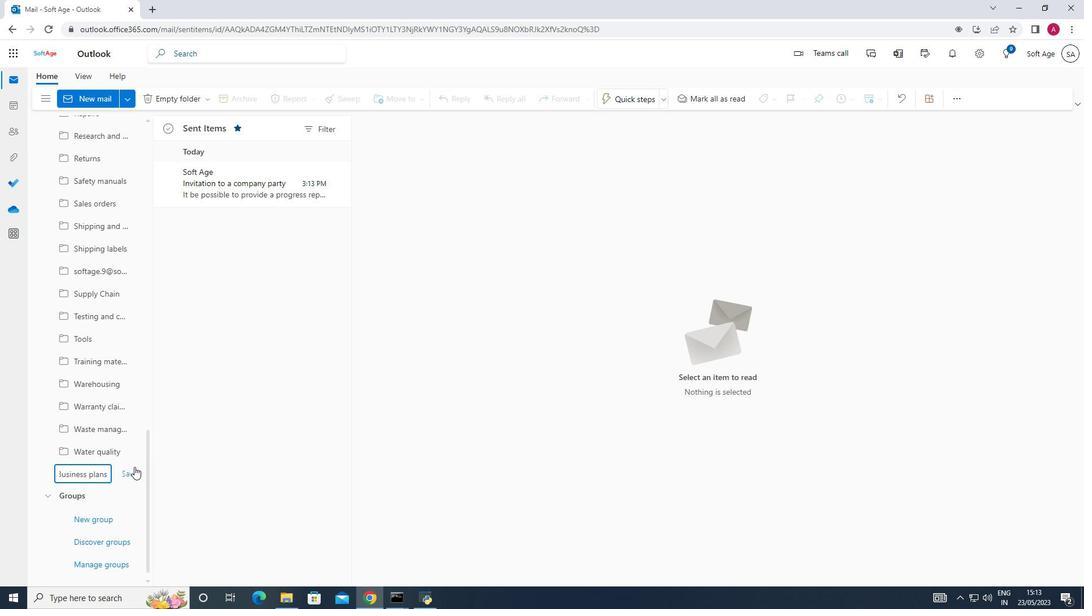 
Action: Mouse moved to (129, 527)
Screenshot: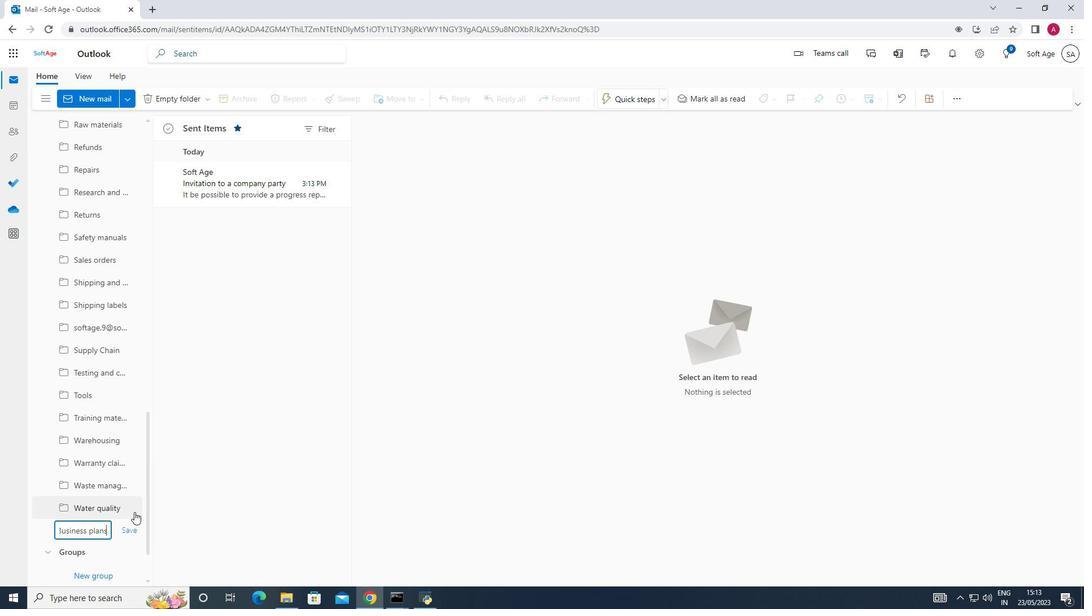 
Action: Mouse pressed left at (129, 527)
Screenshot: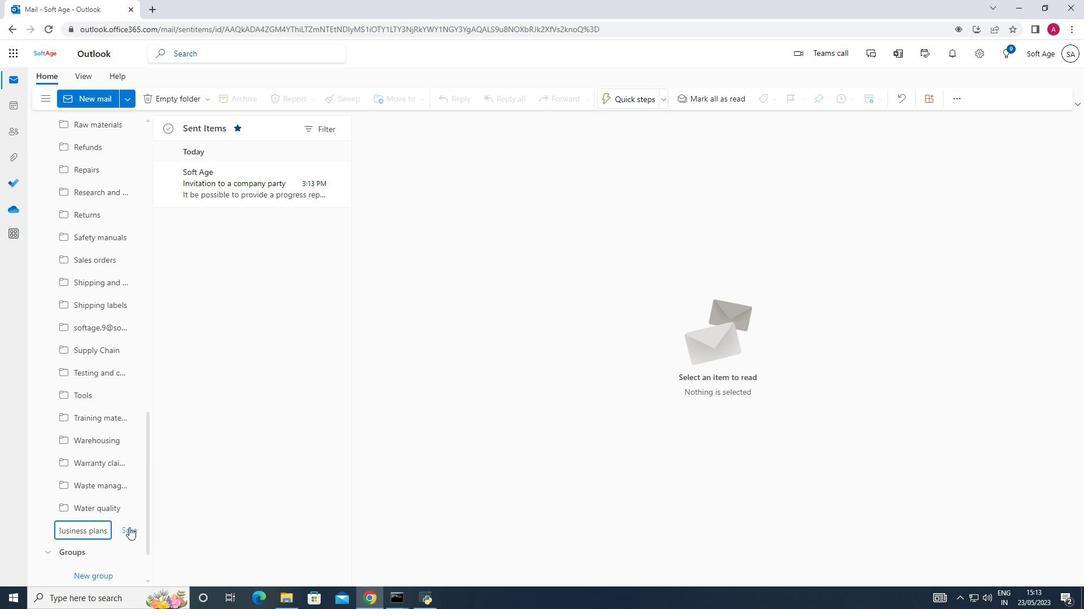 
Action: Mouse scrolled (129, 528) with delta (0, 0)
Screenshot: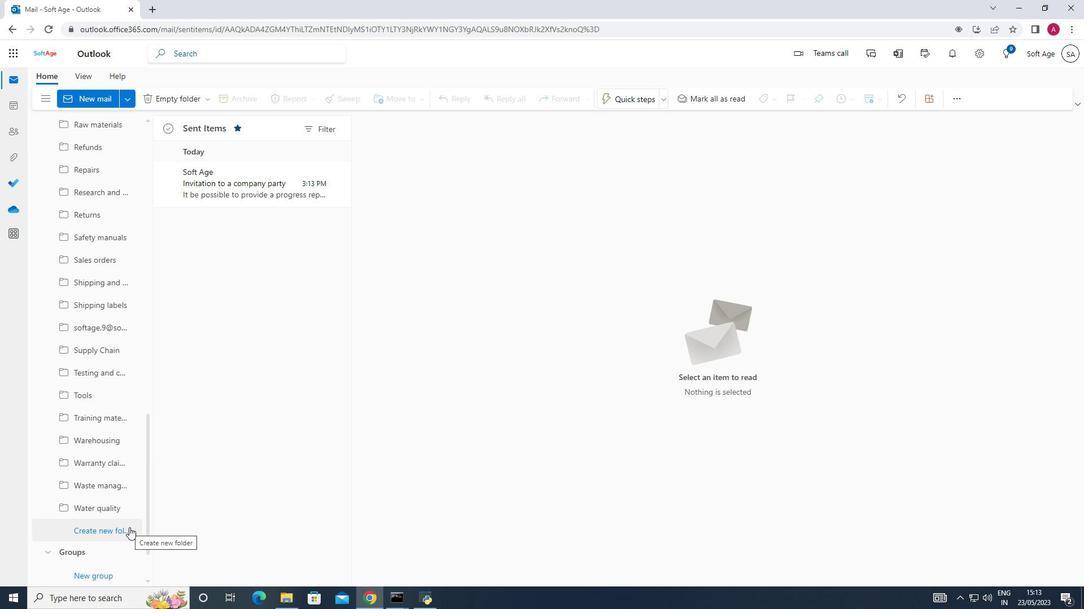 
Action: Mouse scrolled (129, 528) with delta (0, 0)
Screenshot: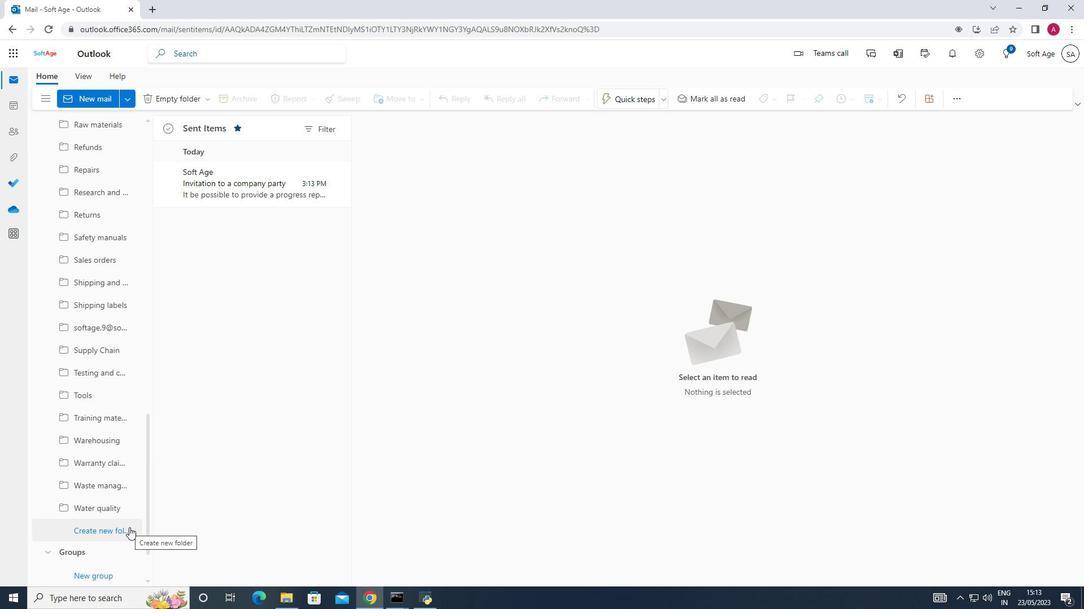 
Action: Mouse scrolled (129, 528) with delta (0, 0)
Screenshot: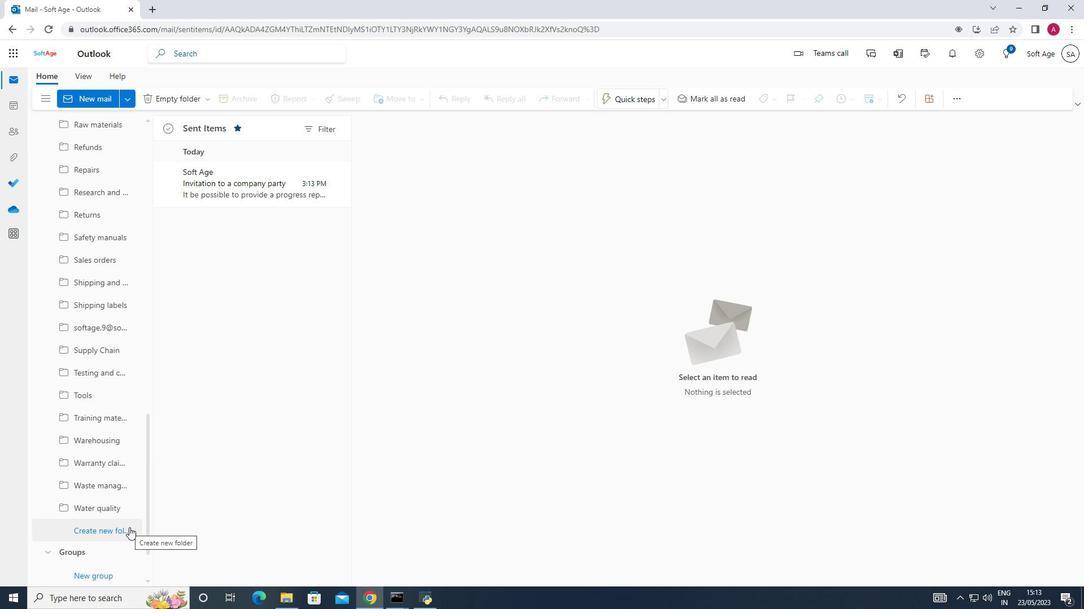 
Action: Mouse moved to (231, 176)
Screenshot: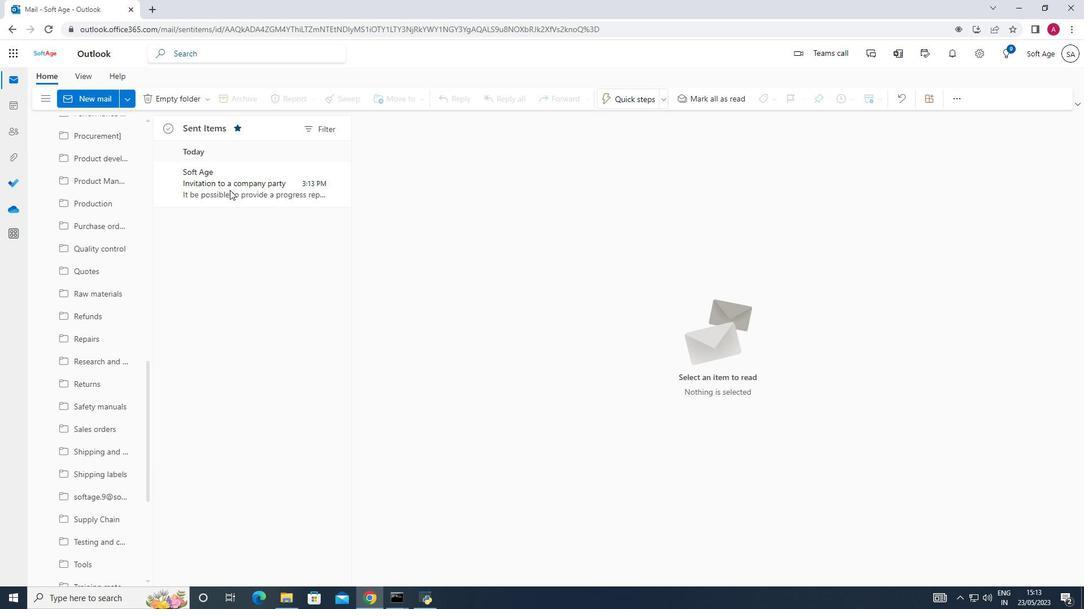 
Action: Mouse pressed left at (231, 176)
Screenshot: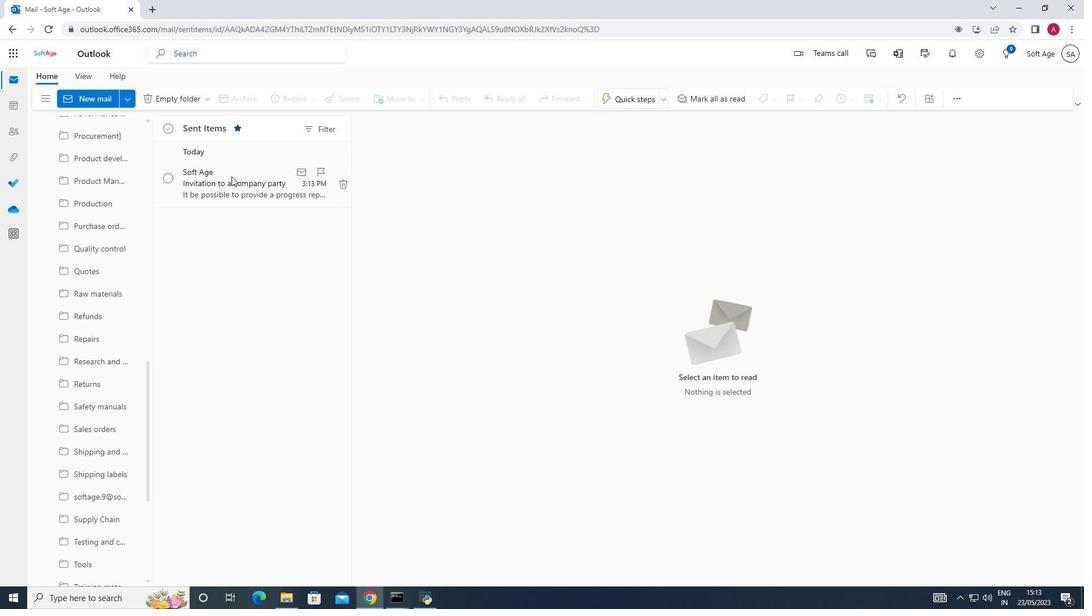 
Action: Mouse pressed right at (231, 176)
Screenshot: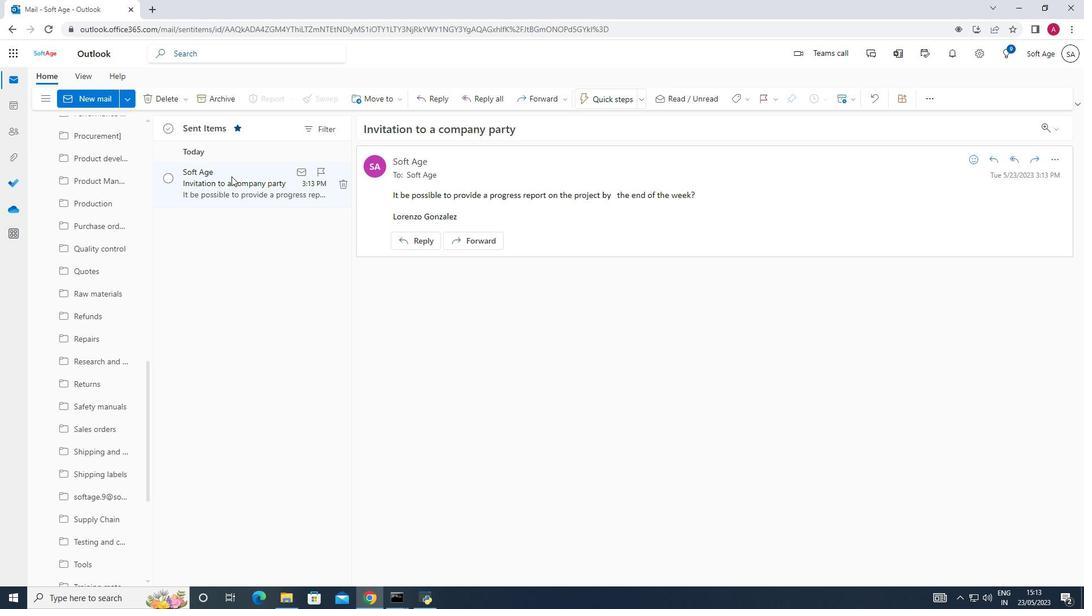 
Action: Mouse moved to (251, 219)
Screenshot: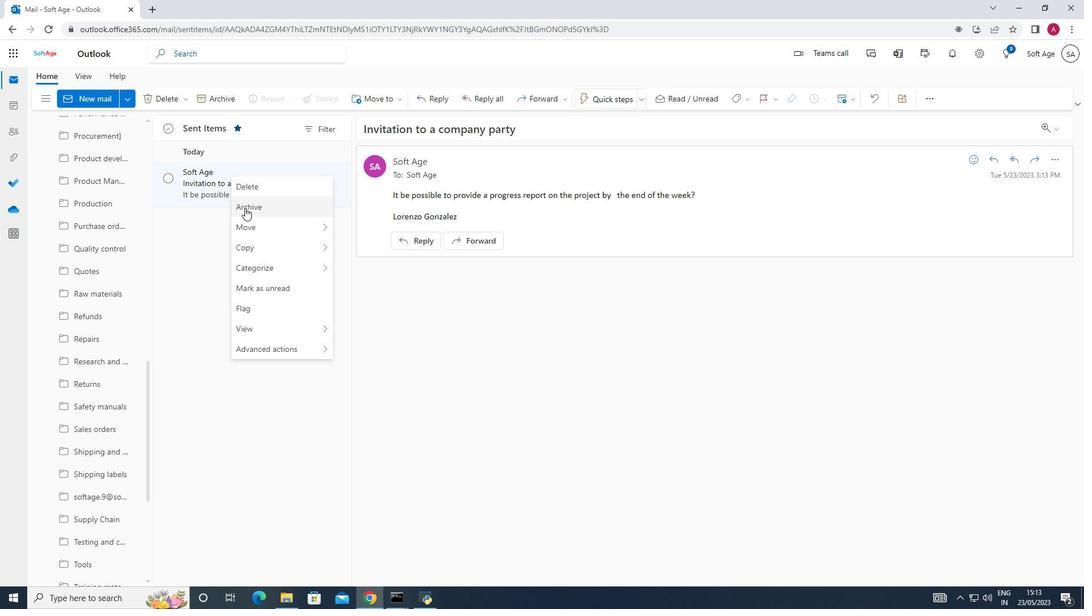 
Action: Mouse pressed left at (251, 219)
Screenshot: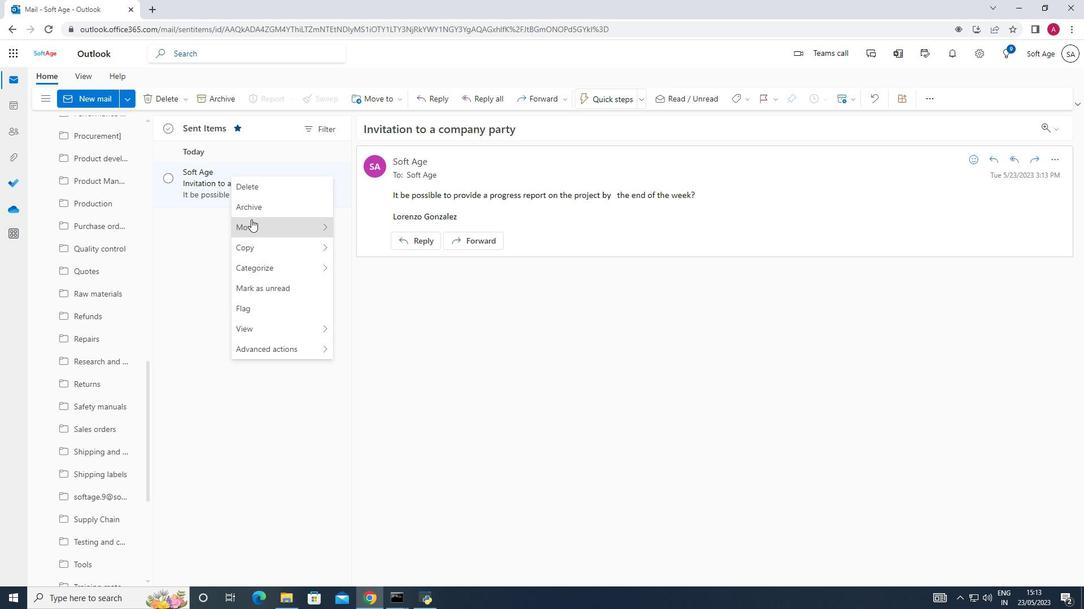 
Action: Mouse moved to (403, 228)
Screenshot: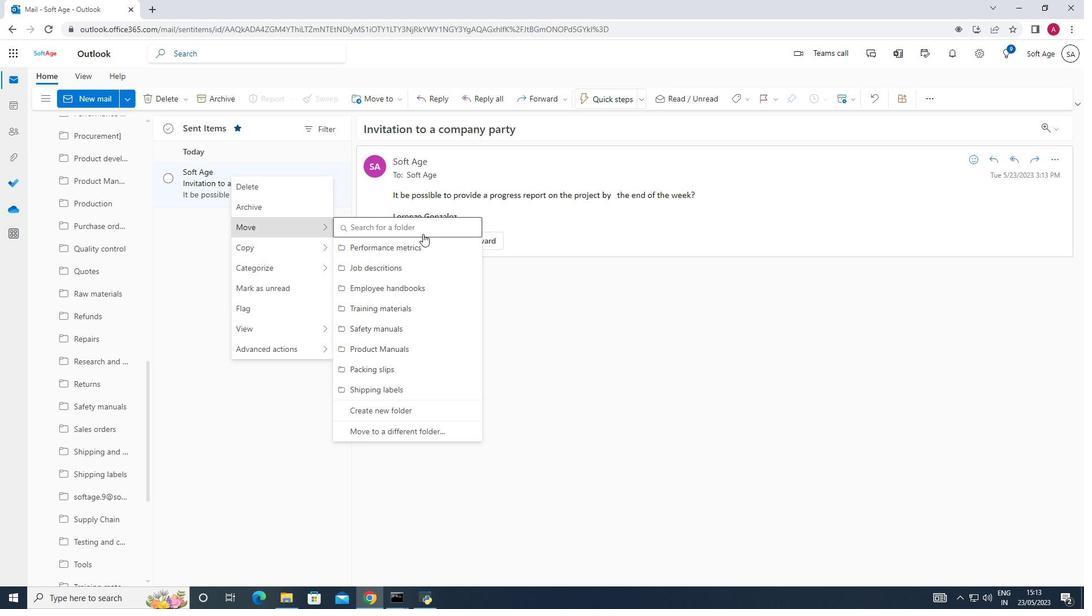 
Action: Mouse pressed left at (403, 228)
Screenshot: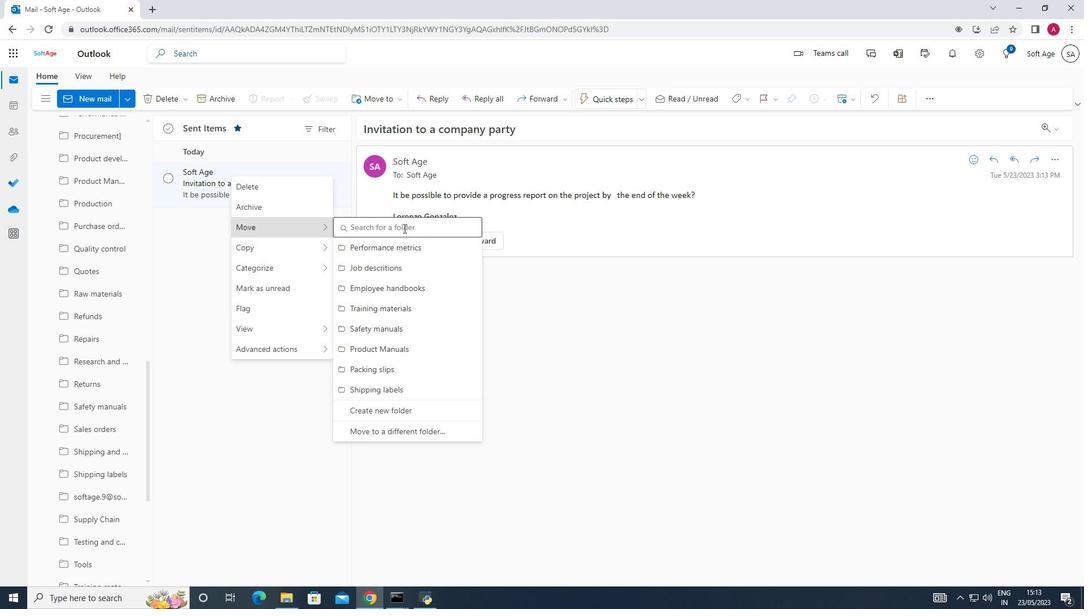 
Action: Key pressed busi
Screenshot: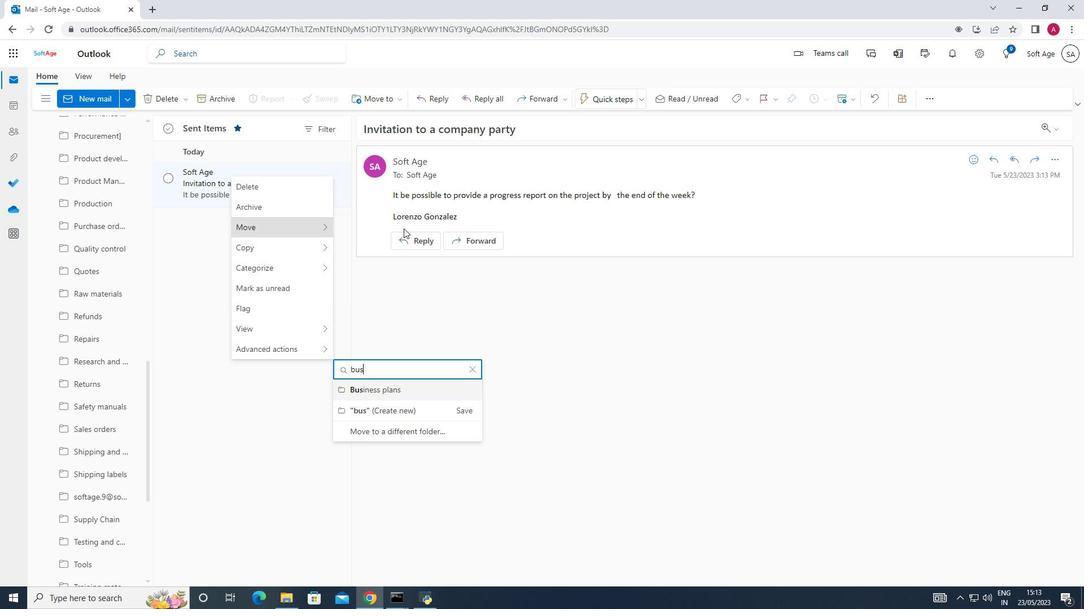 
Action: Mouse moved to (433, 386)
Screenshot: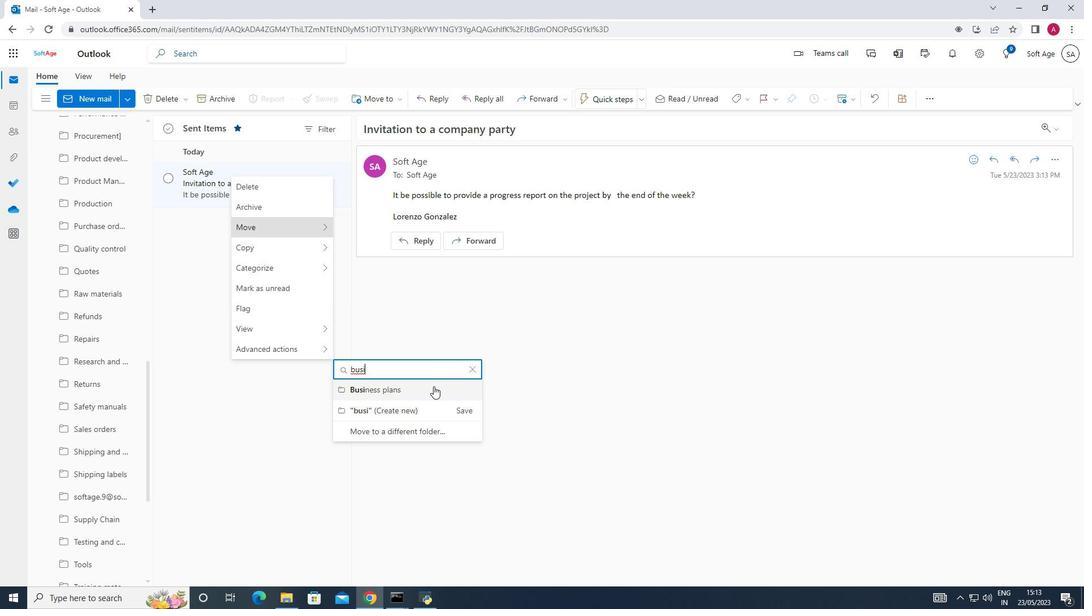 
Action: Mouse pressed left at (433, 386)
Screenshot: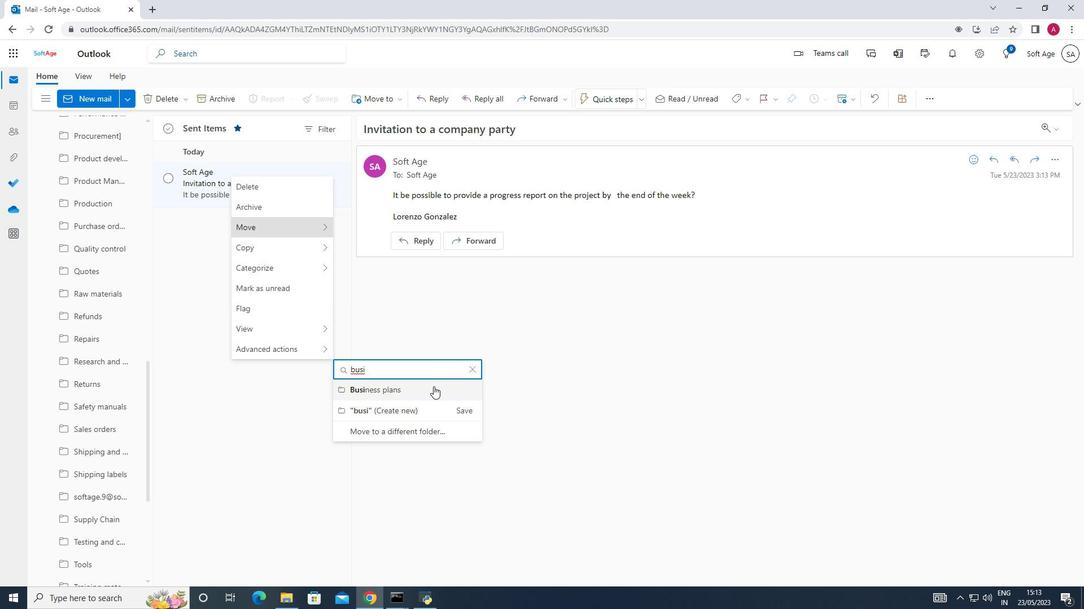 
Action: Mouse moved to (112, 333)
Screenshot: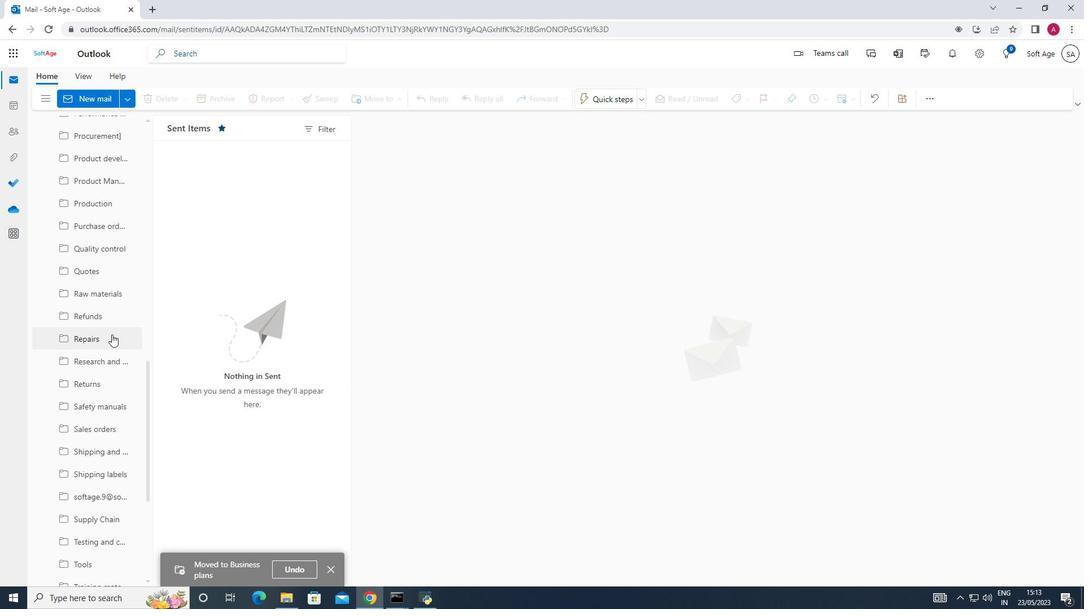 
Action: Mouse scrolled (112, 333) with delta (0, 0)
Screenshot: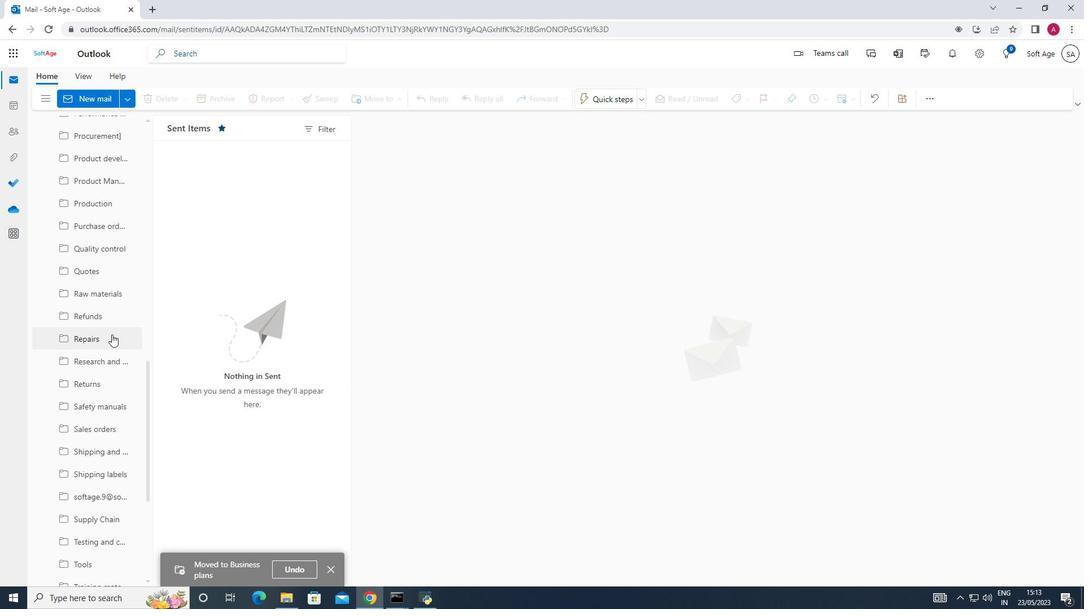 
Action: Mouse moved to (112, 332)
Screenshot: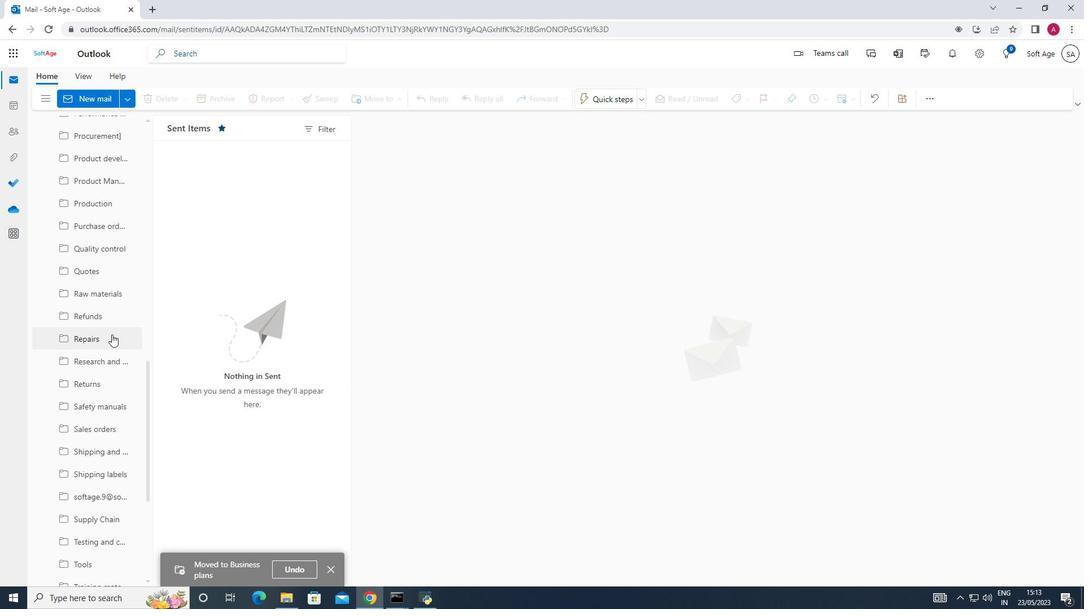 
Action: Mouse scrolled (112, 333) with delta (0, 0)
Screenshot: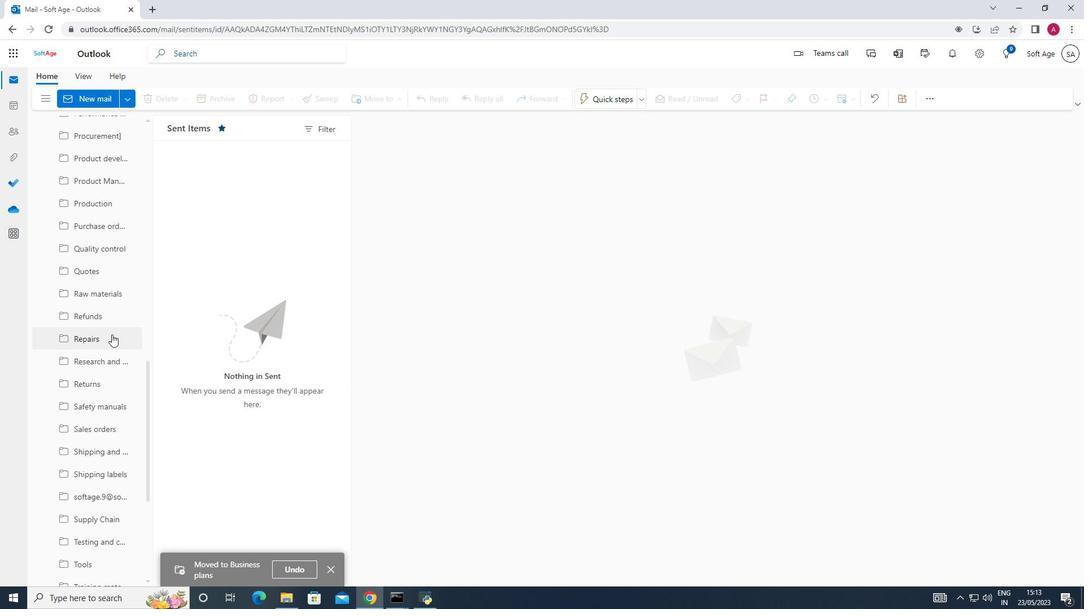 
Action: Mouse scrolled (112, 333) with delta (0, 0)
Screenshot: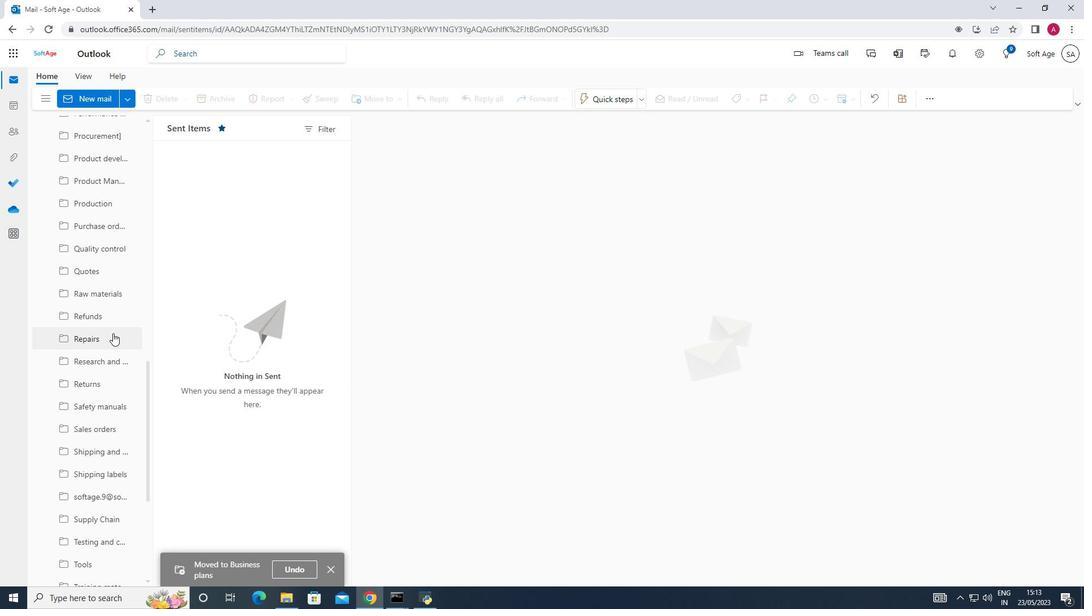 
Action: Mouse scrolled (112, 333) with delta (0, 0)
Screenshot: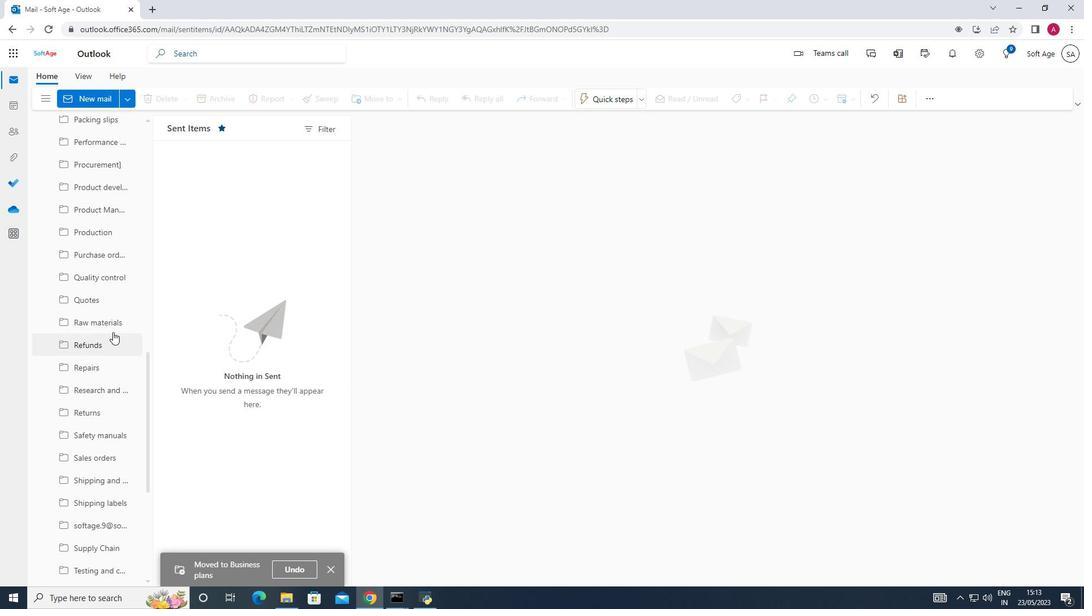 
Action: Mouse scrolled (112, 333) with delta (0, 0)
Screenshot: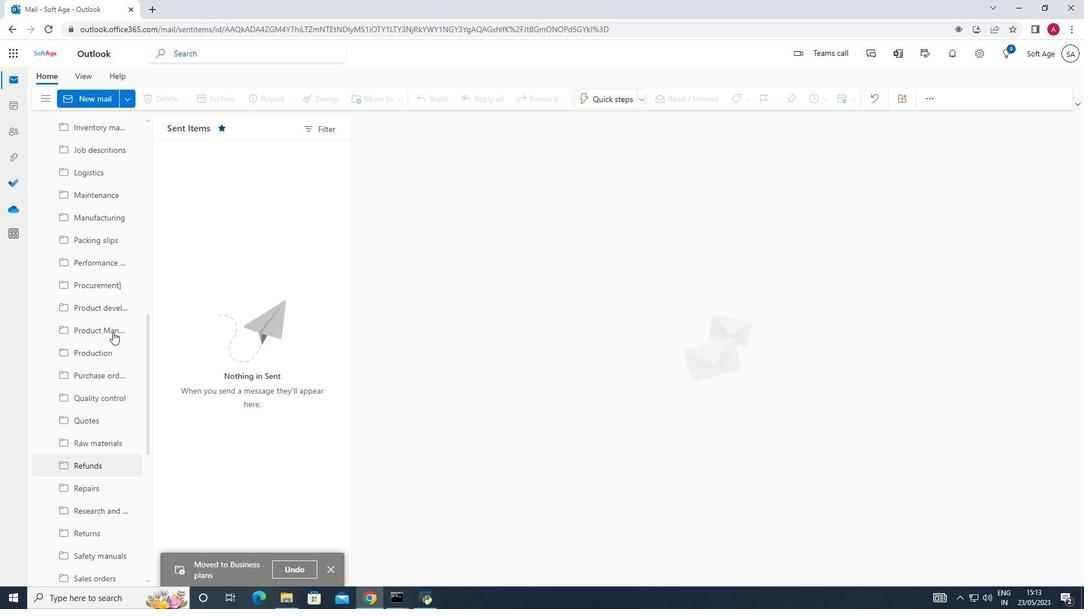 
Action: Mouse scrolled (112, 333) with delta (0, 0)
Screenshot: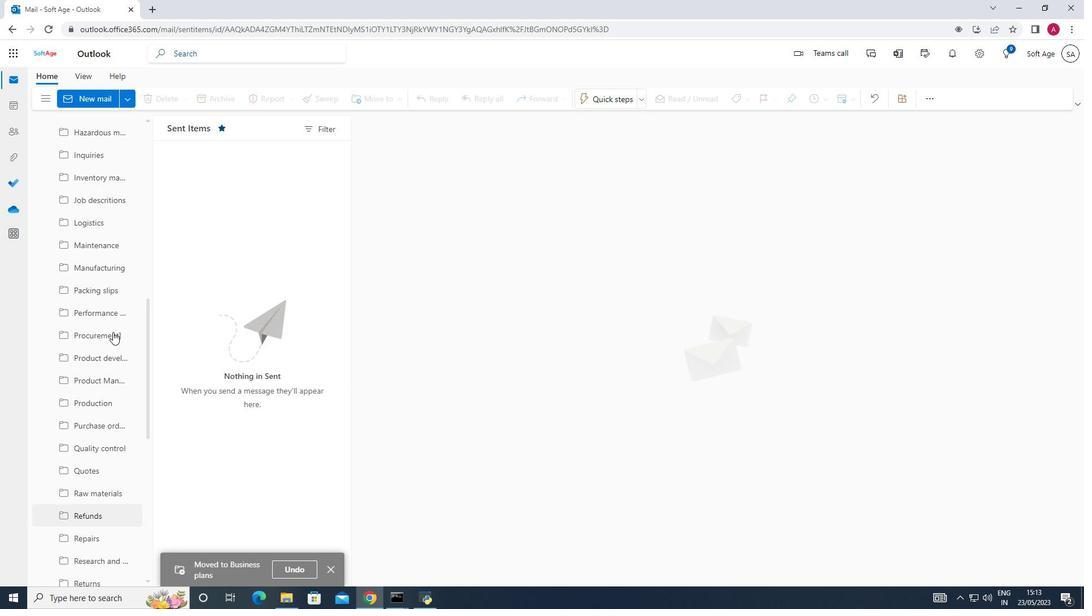 
Action: Mouse scrolled (112, 333) with delta (0, 0)
Screenshot: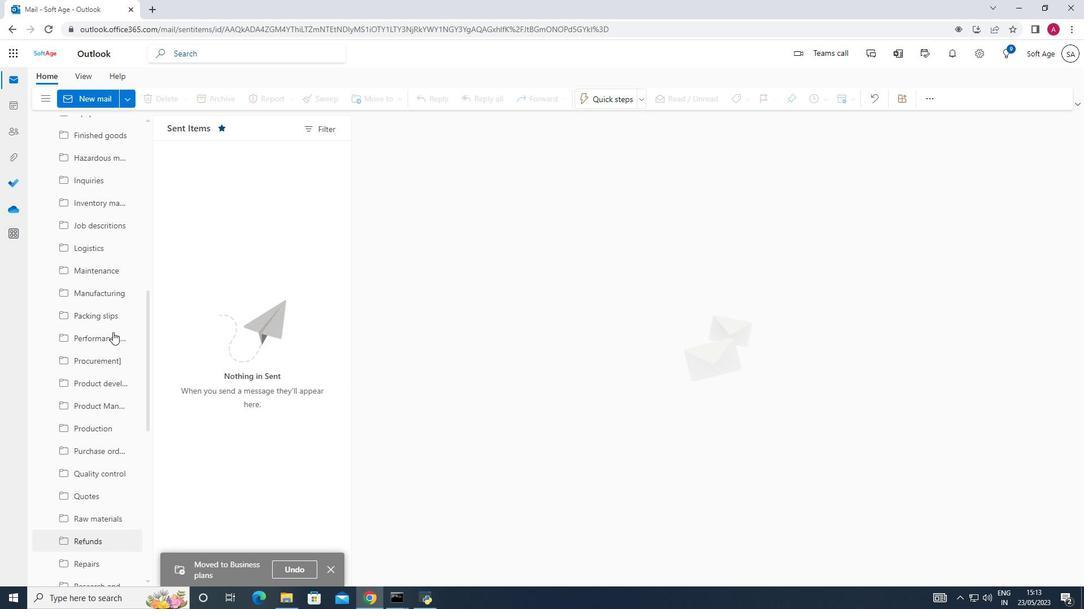 
Action: Mouse moved to (113, 331)
Screenshot: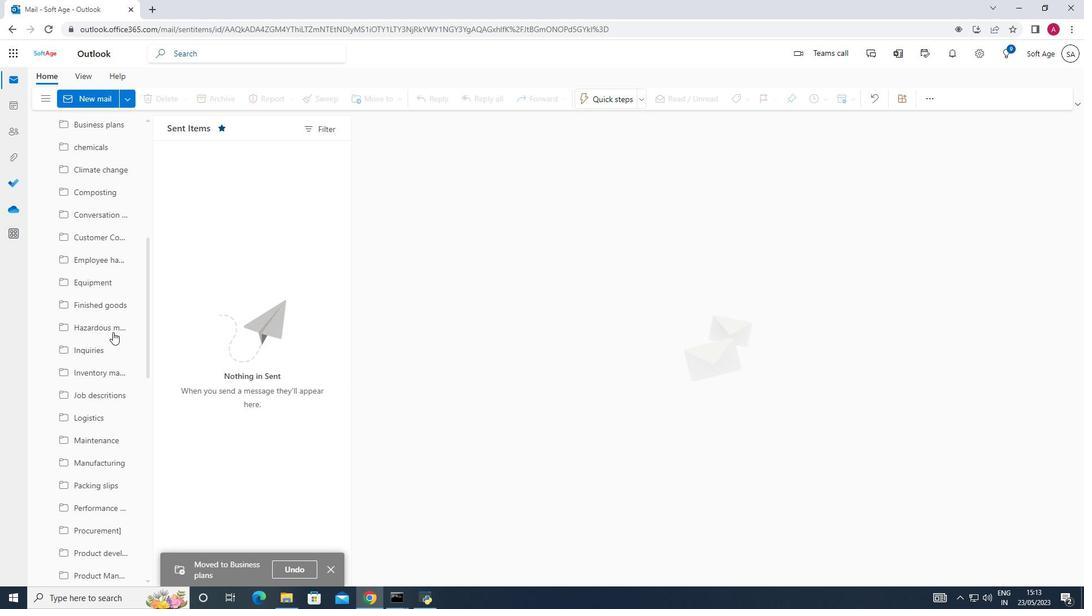 
Action: Mouse scrolled (113, 332) with delta (0, 0)
Screenshot: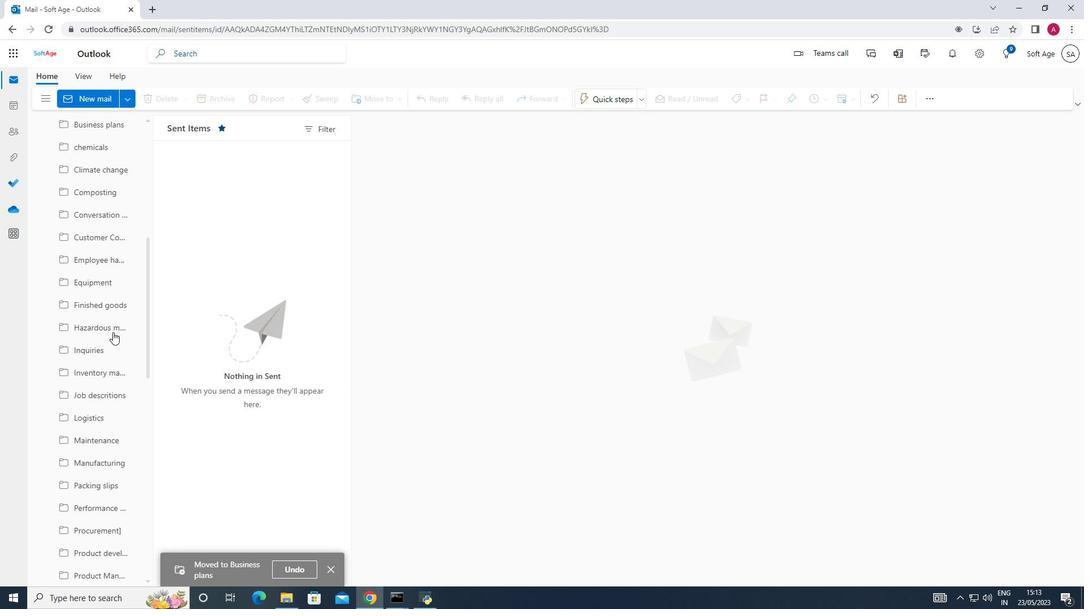 
Action: Mouse moved to (113, 331)
Screenshot: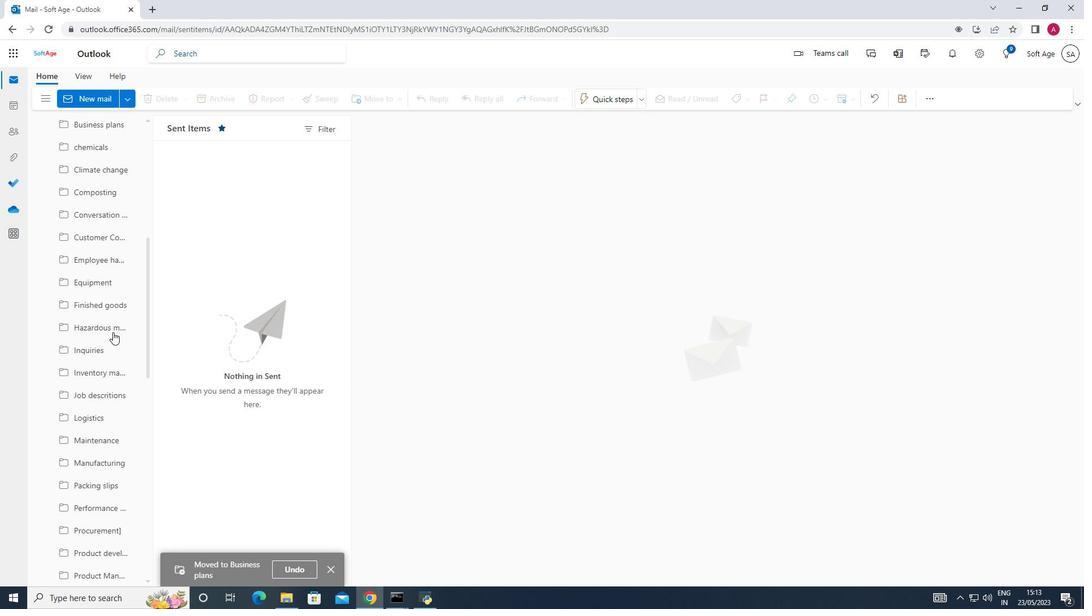 
Action: Mouse scrolled (113, 332) with delta (0, 0)
Screenshot: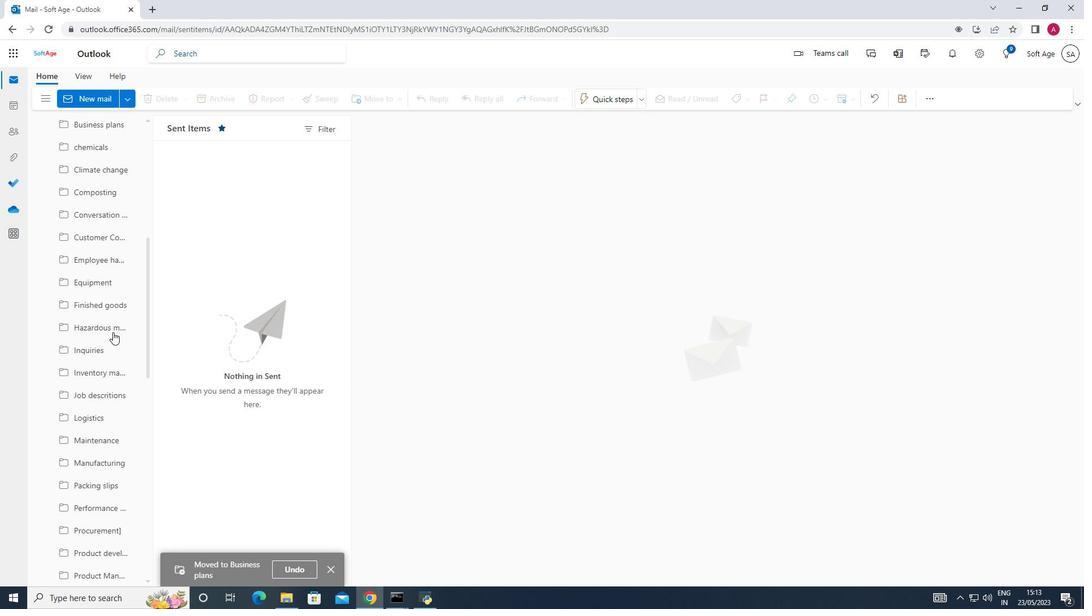 
Action: Mouse moved to (114, 329)
Screenshot: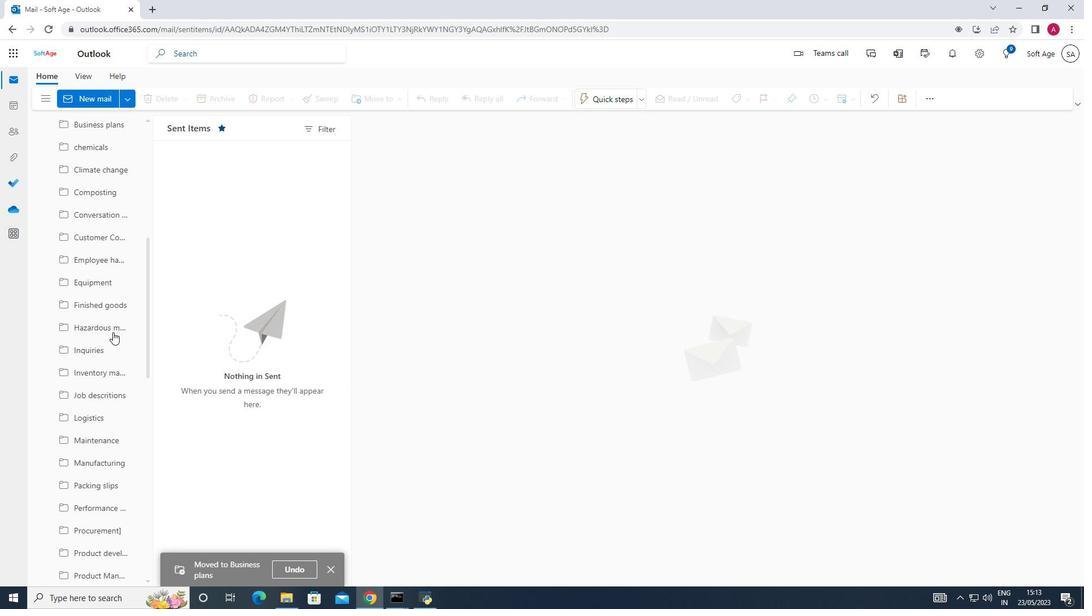 
Action: Mouse scrolled (114, 330) with delta (0, 0)
Screenshot: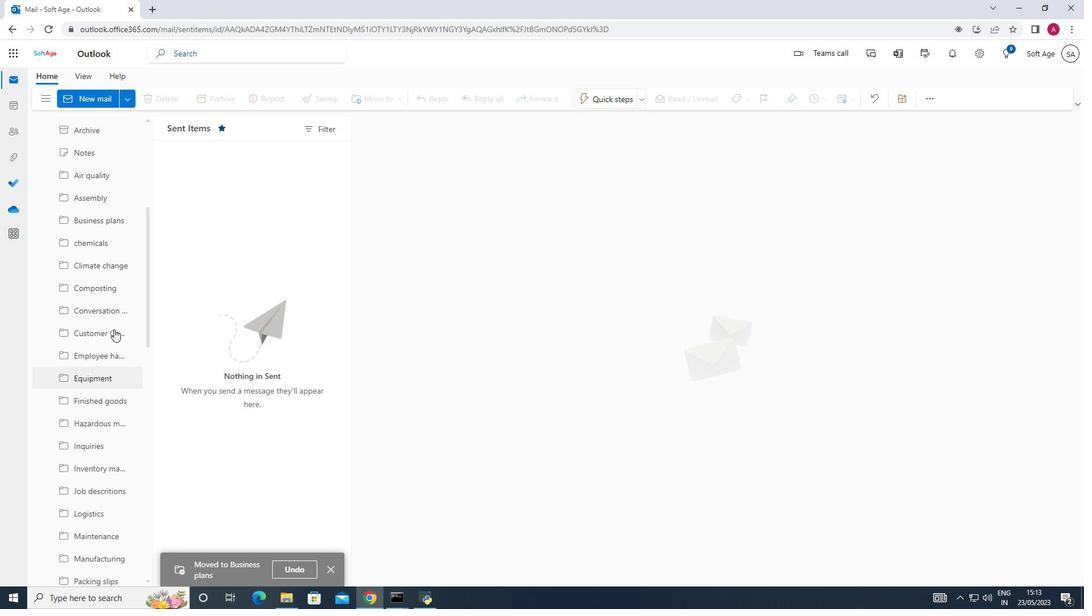 
Action: Mouse scrolled (114, 330) with delta (0, 0)
Screenshot: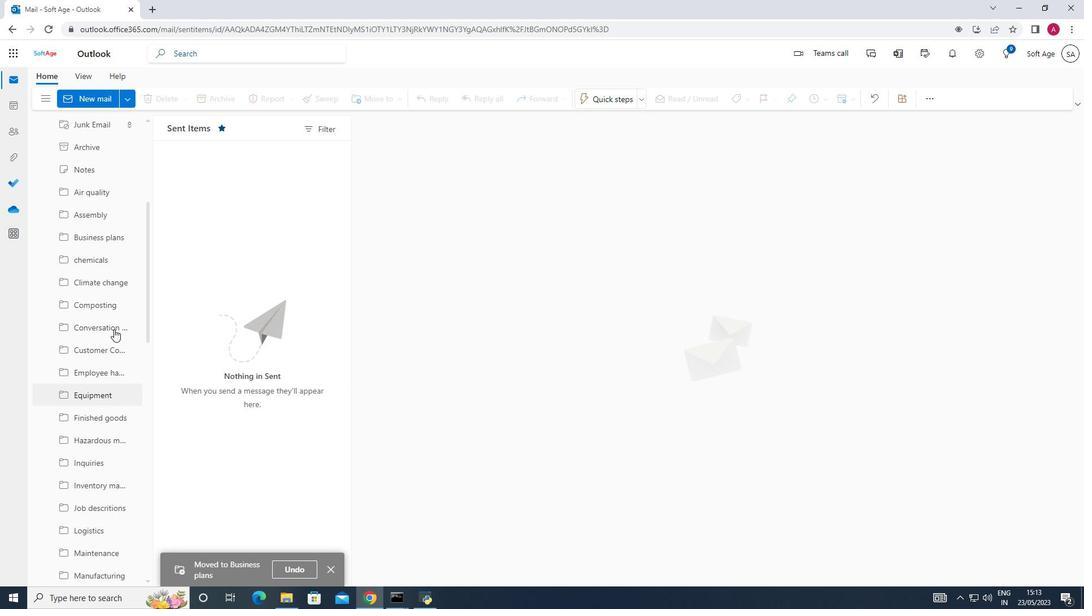 
Action: Mouse scrolled (114, 330) with delta (0, 0)
Screenshot: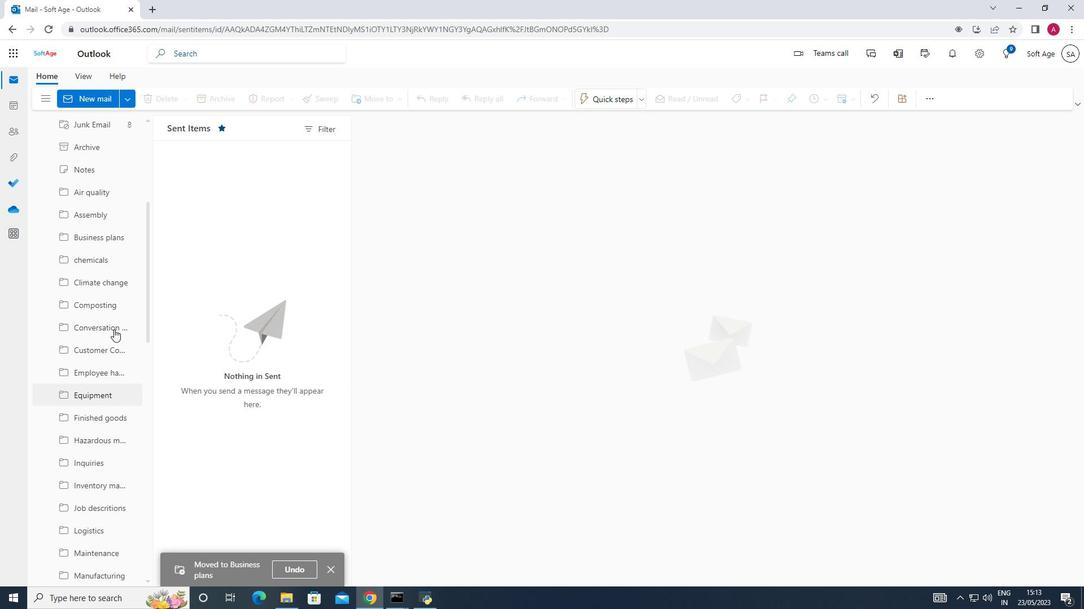 
Action: Mouse moved to (114, 326)
Screenshot: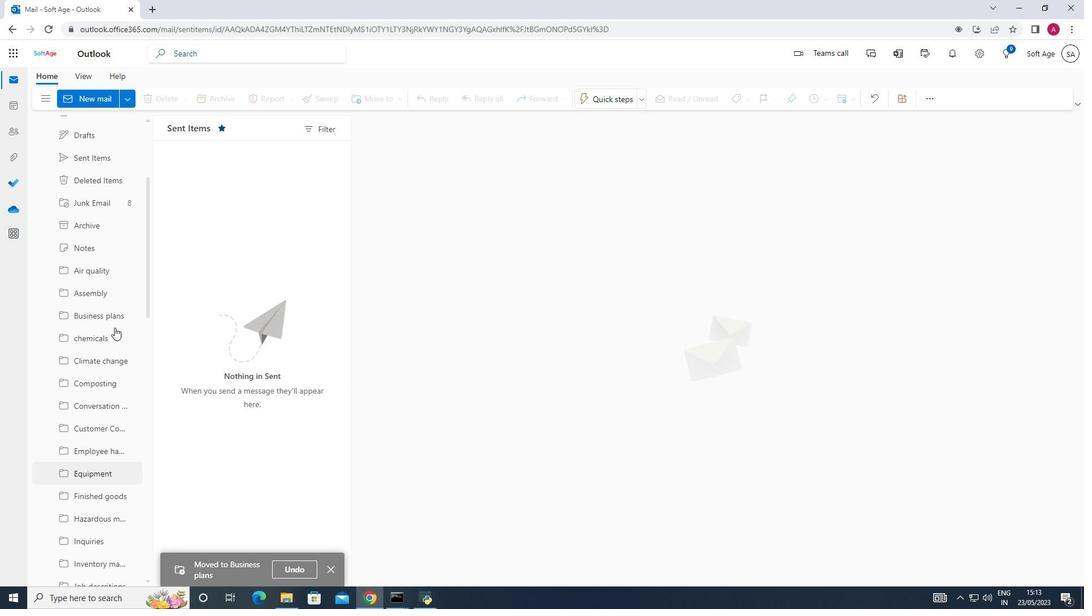 
